 Task: Look for space in Nicholasville, United States from 10th July, 2023 to 15th July, 2023 for 7 adults in price range Rs.10000 to Rs.15000. Place can be entire place or shared room with 4 bedrooms having 7 beds and 4 bathrooms. Property type can be house, flat, guest house. Amenities needed are: wifi, TV, free parkinig on premises, gym, breakfast. Booking option can be shelf check-in. Required host language is English.
Action: Mouse moved to (569, 142)
Screenshot: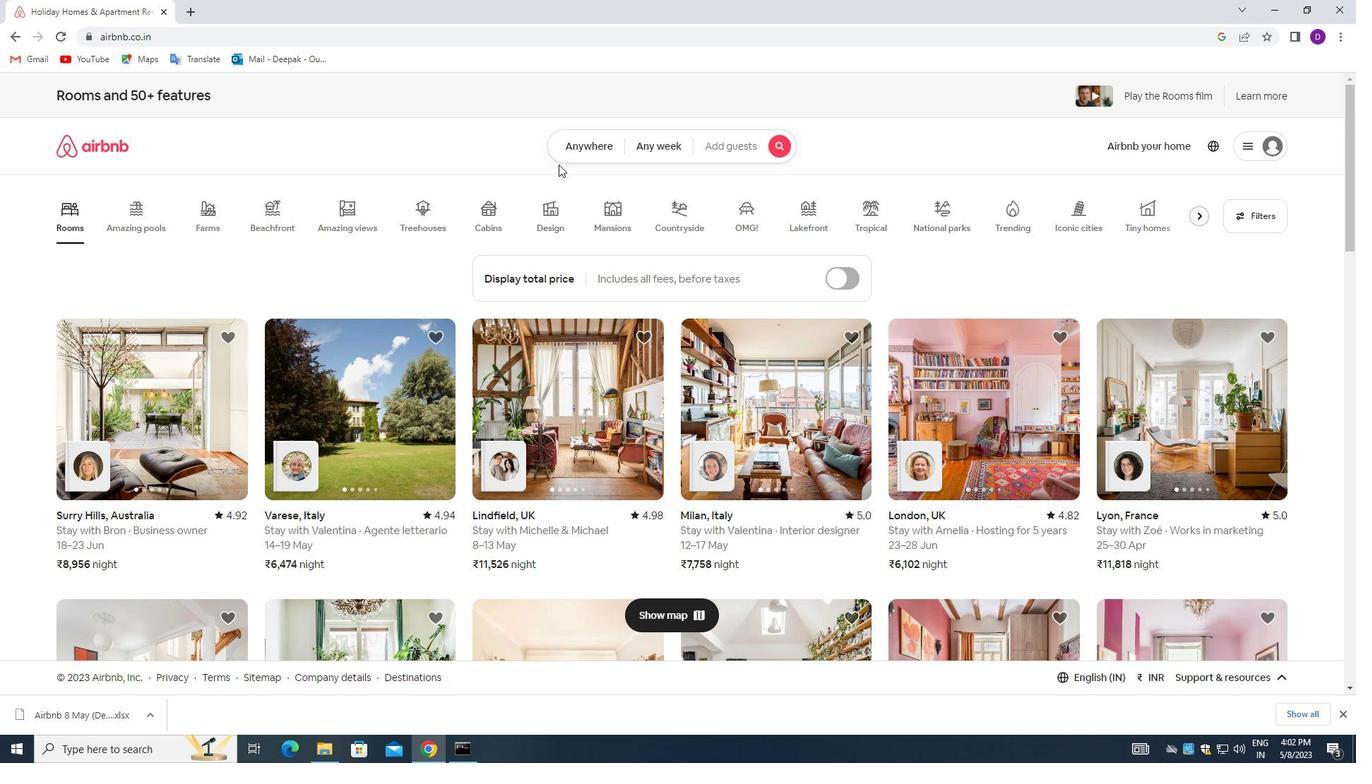 
Action: Mouse pressed left at (569, 142)
Screenshot: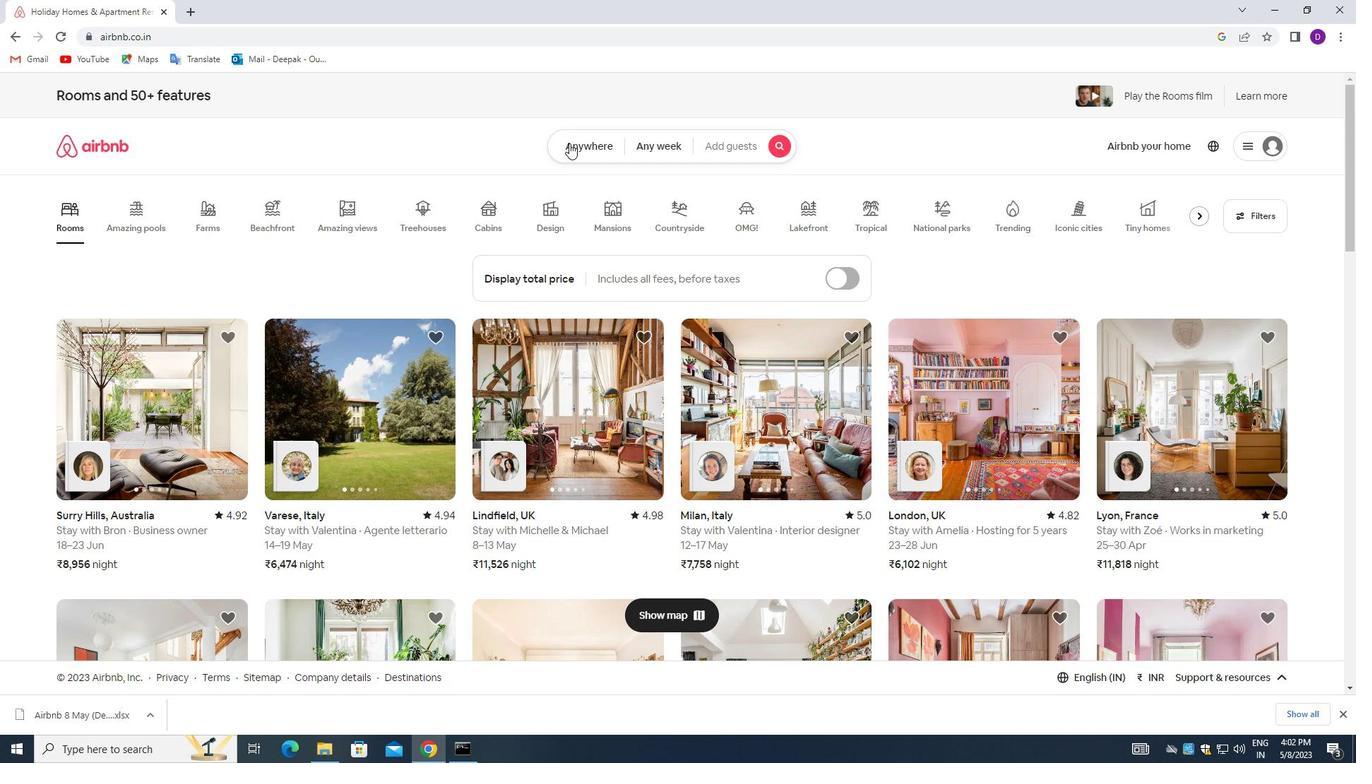 
Action: Mouse moved to (514, 200)
Screenshot: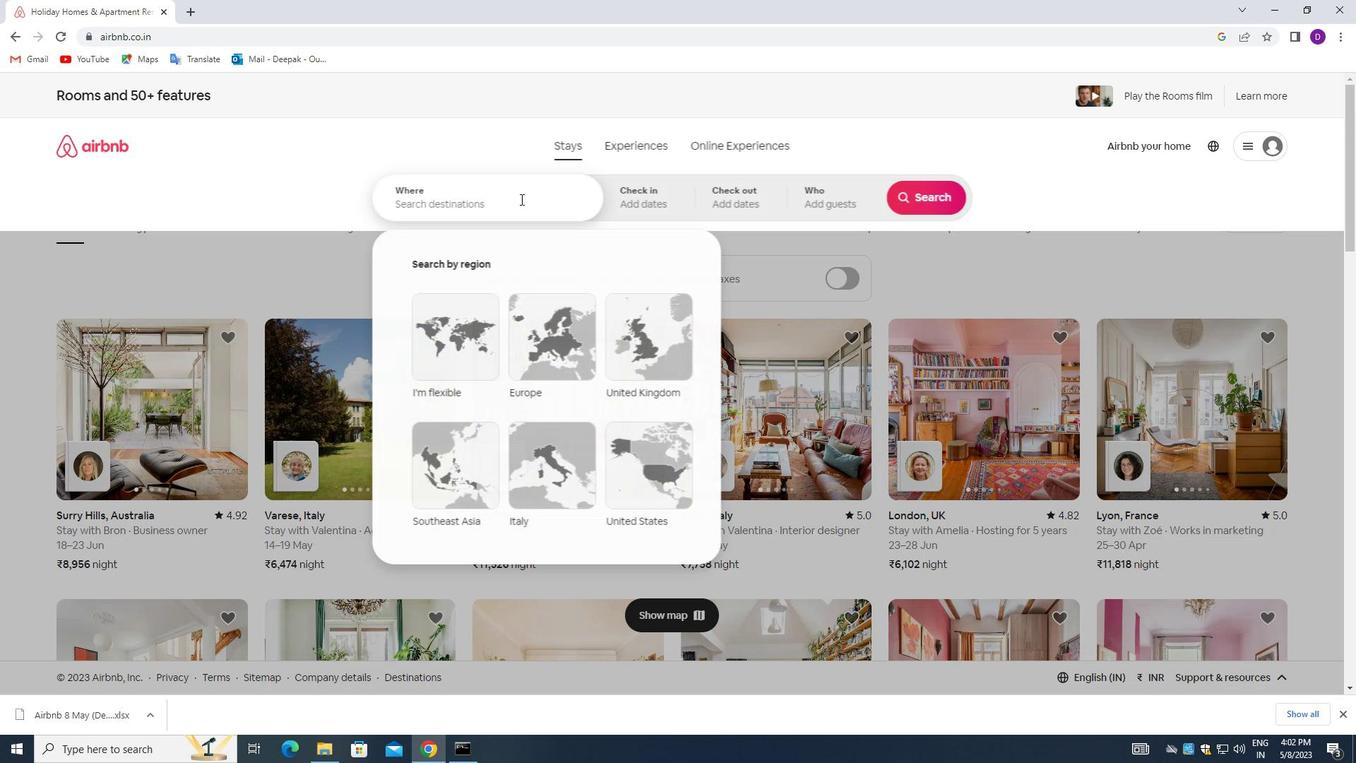 
Action: Mouse pressed left at (514, 200)
Screenshot: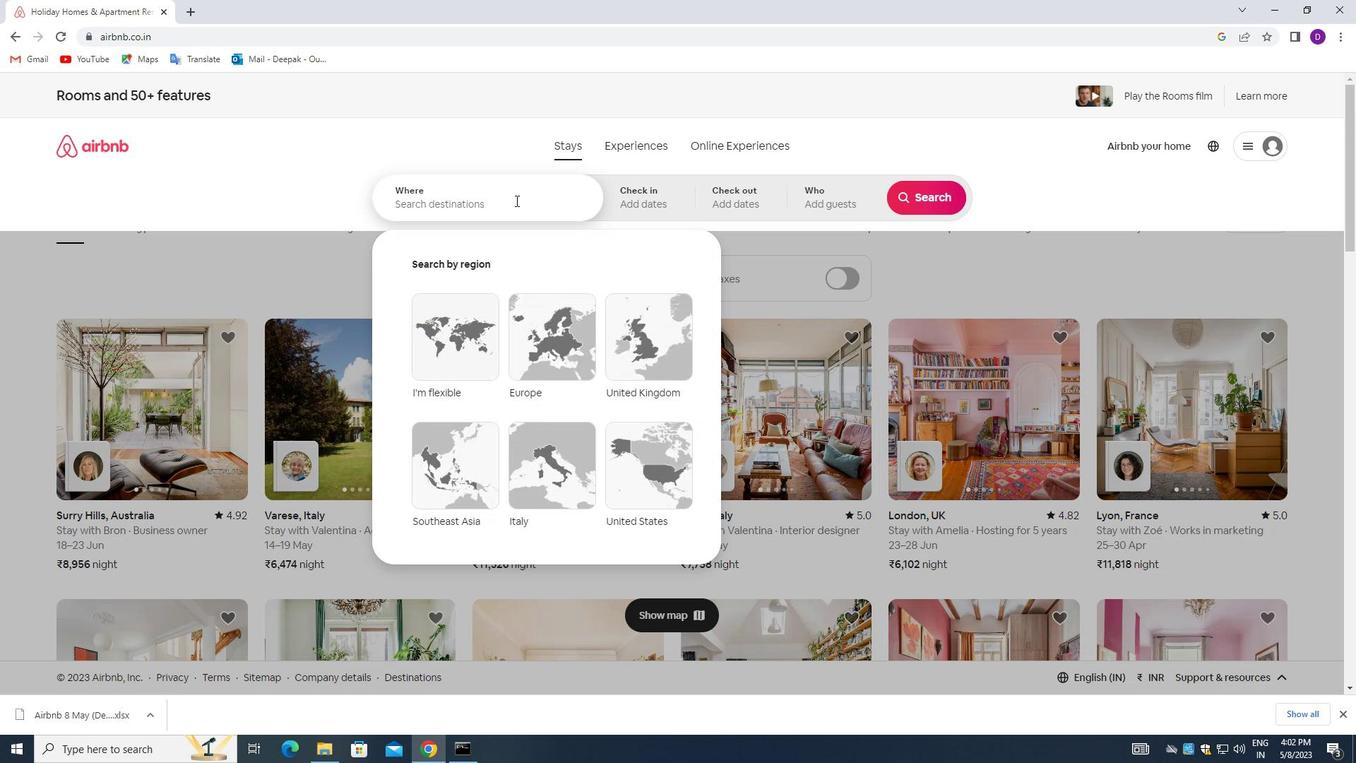 
Action: Mouse moved to (308, 86)
Screenshot: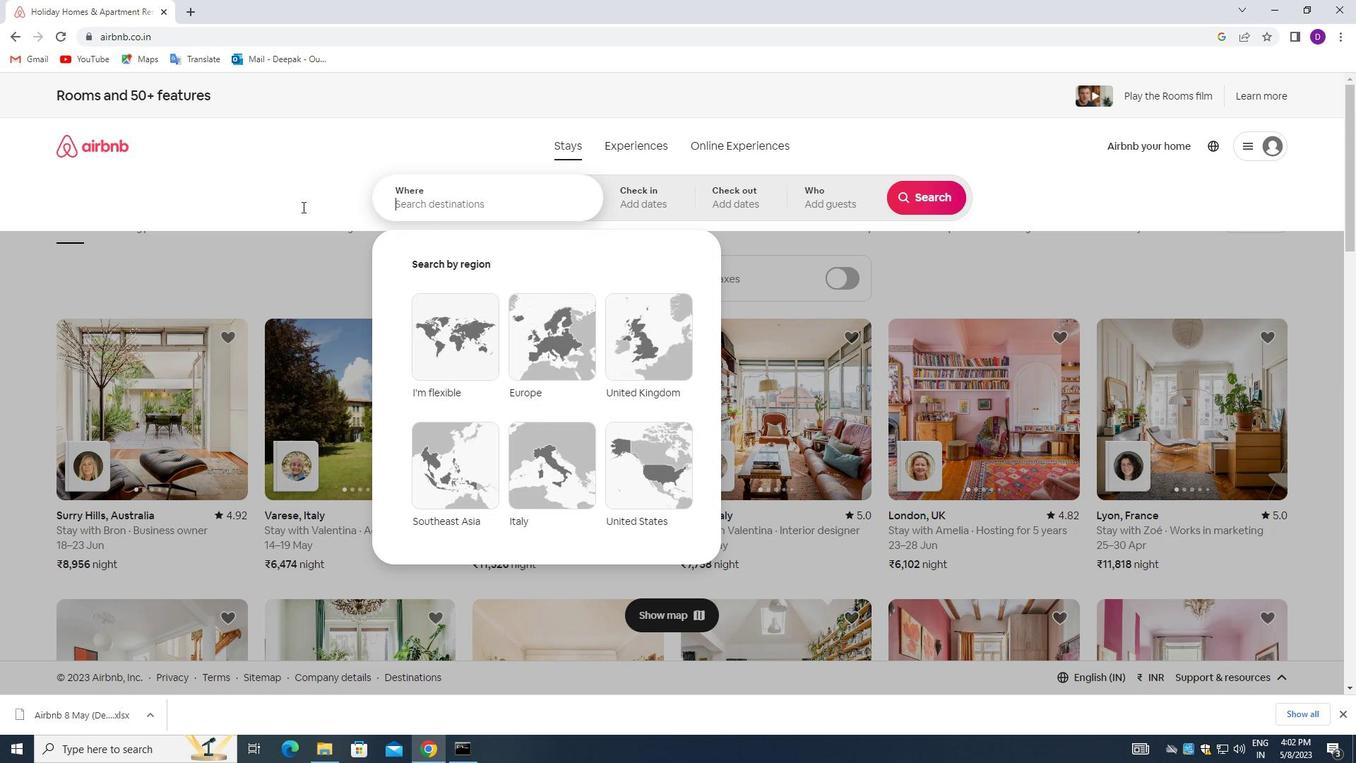 
Action: Key pressed <Key.shift>NICHOLASVILLE,<Key.space><Key.shift>UNITED<Key.space><Key.shift_r>STATES<Key.enter>
Screenshot: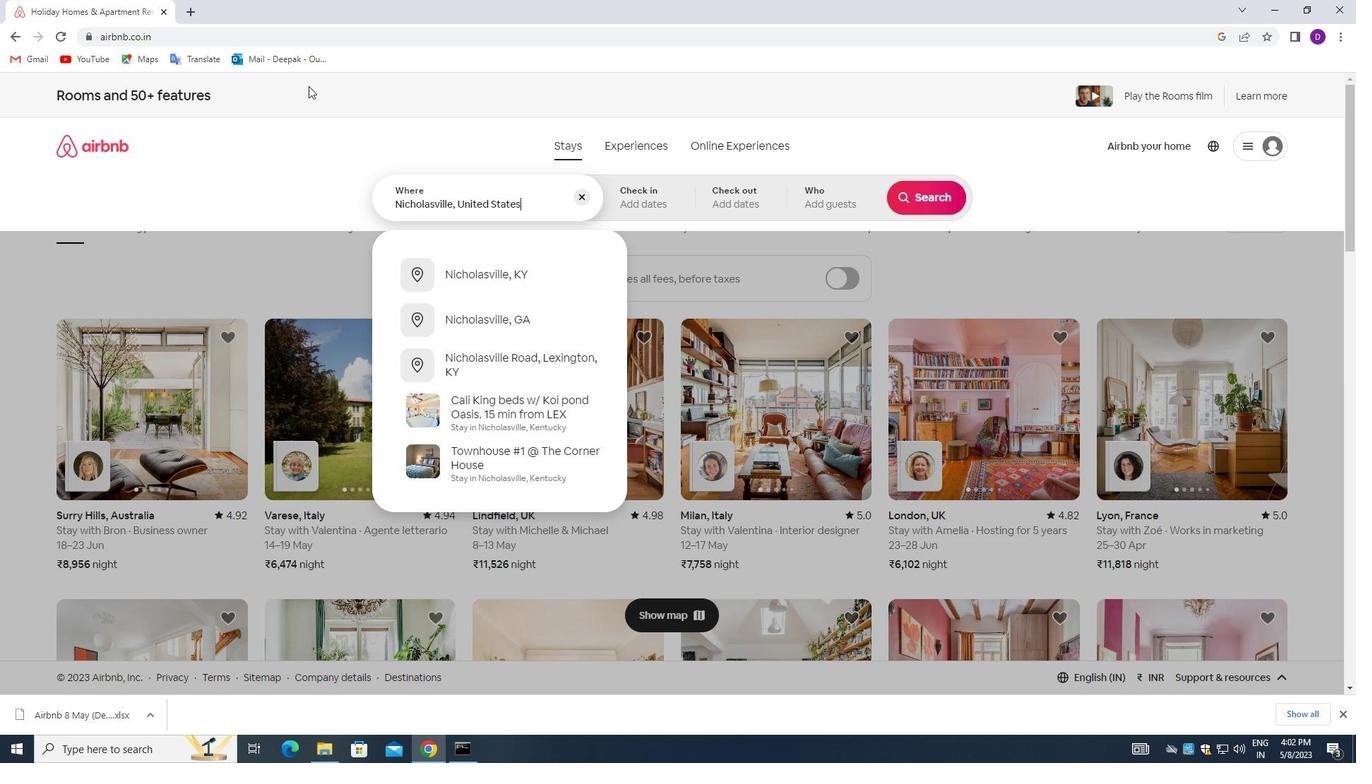 
Action: Mouse moved to (922, 308)
Screenshot: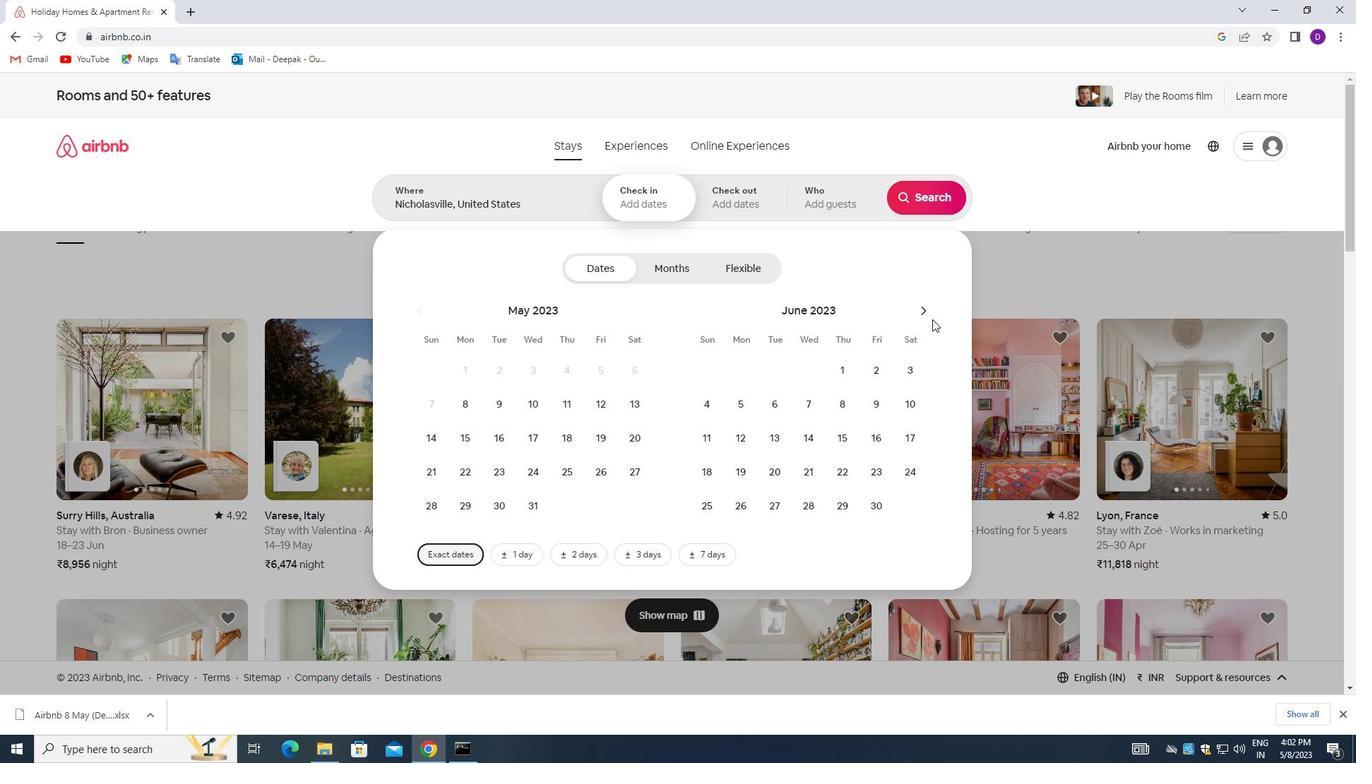 
Action: Mouse pressed left at (922, 308)
Screenshot: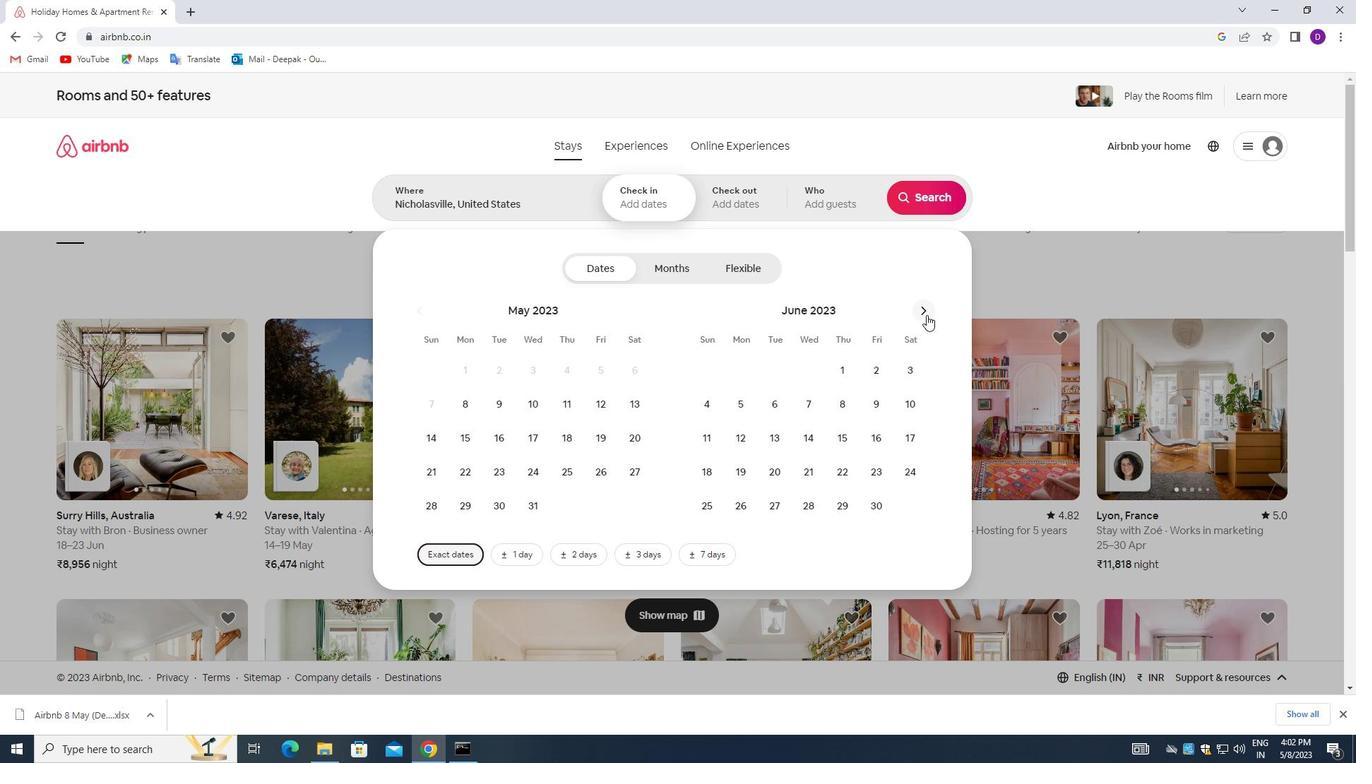 
Action: Mouse moved to (753, 433)
Screenshot: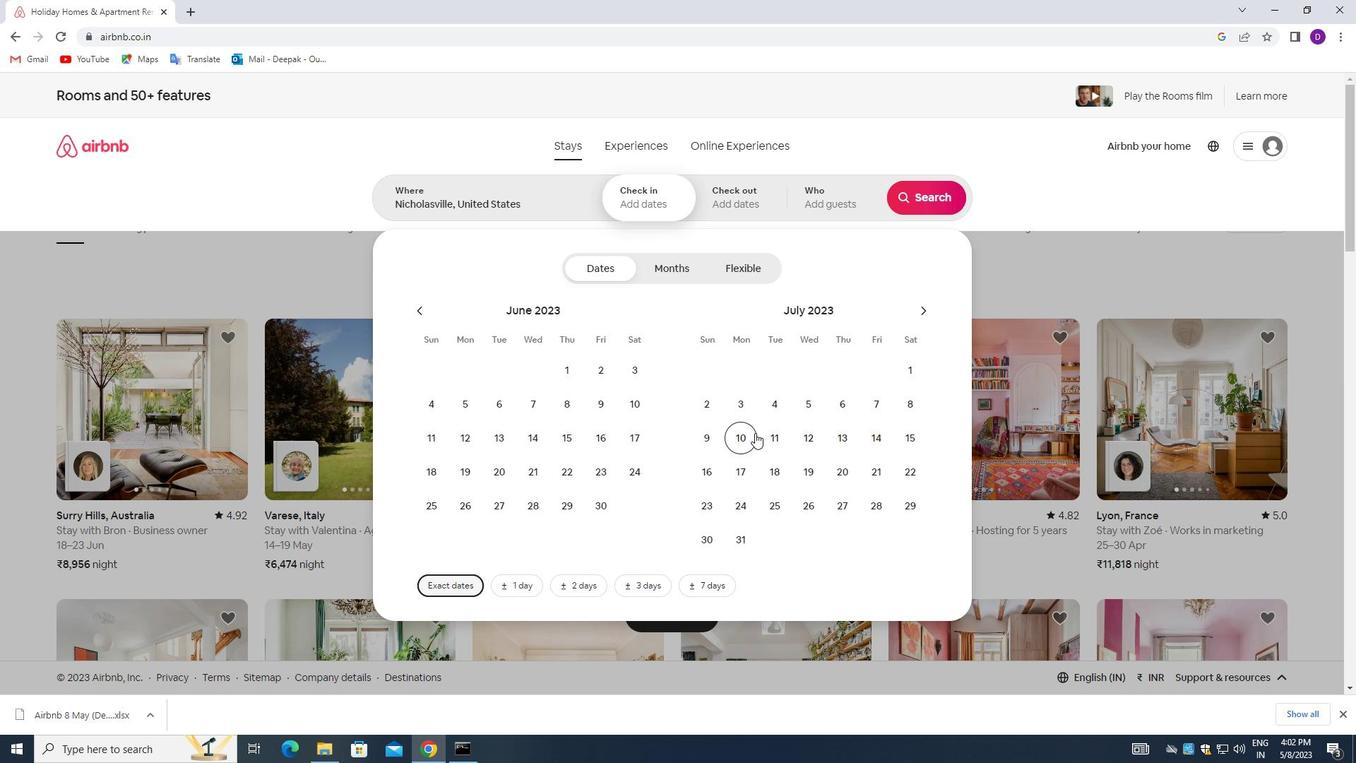 
Action: Mouse pressed left at (753, 433)
Screenshot: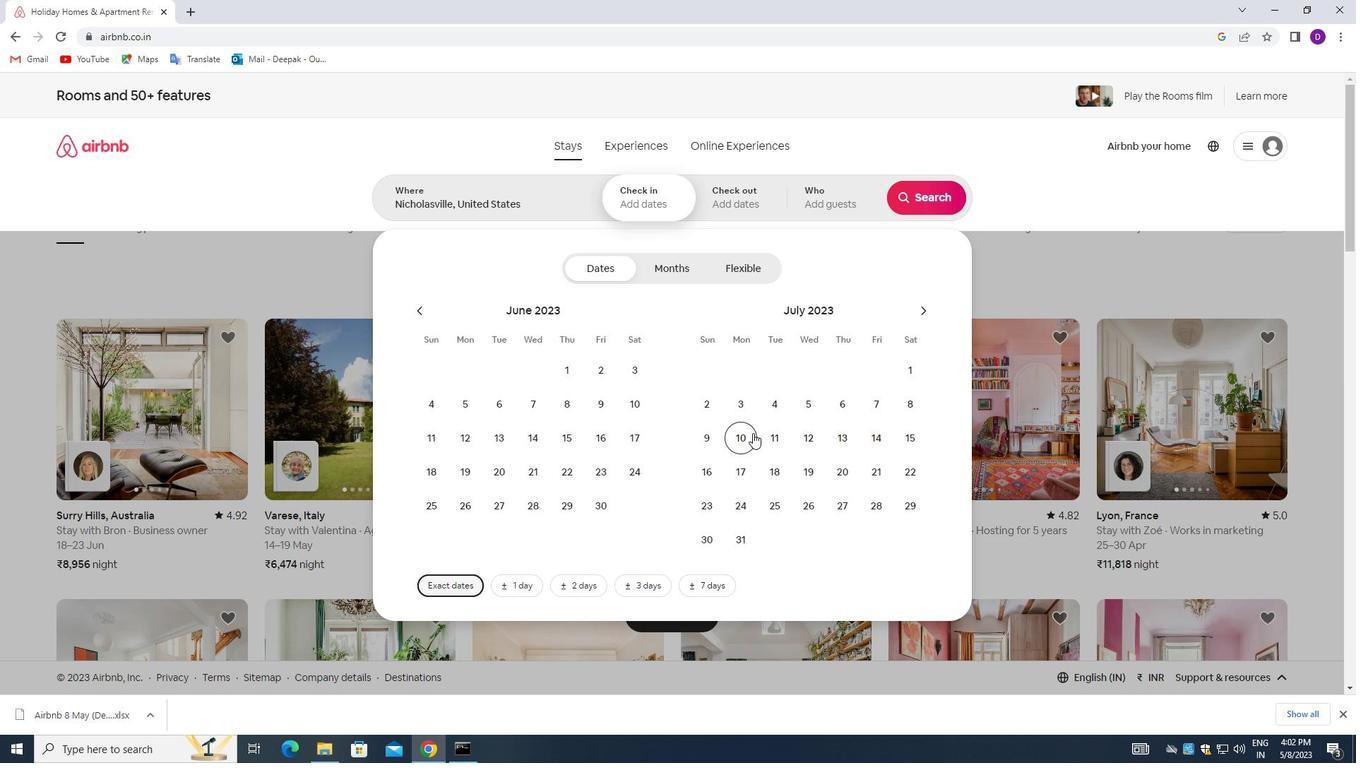
Action: Mouse moved to (908, 438)
Screenshot: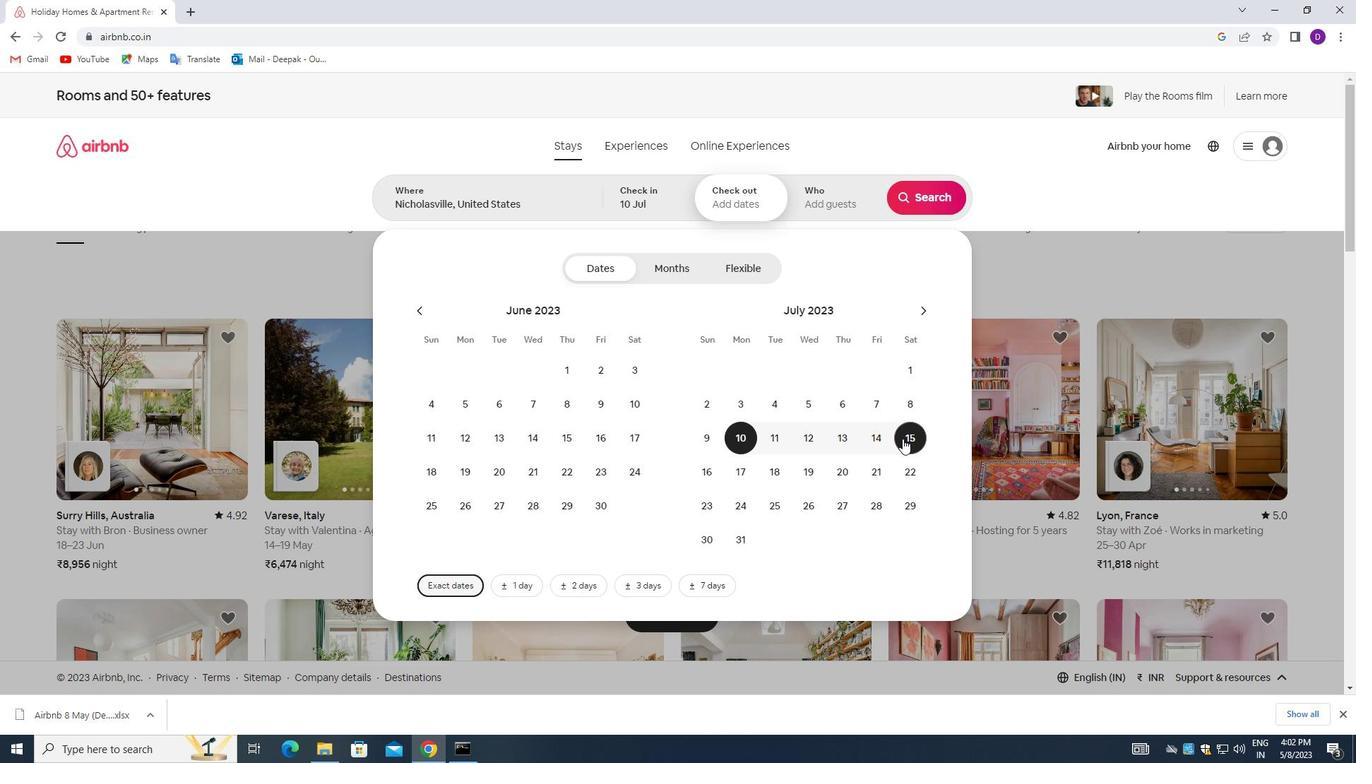 
Action: Mouse pressed left at (908, 438)
Screenshot: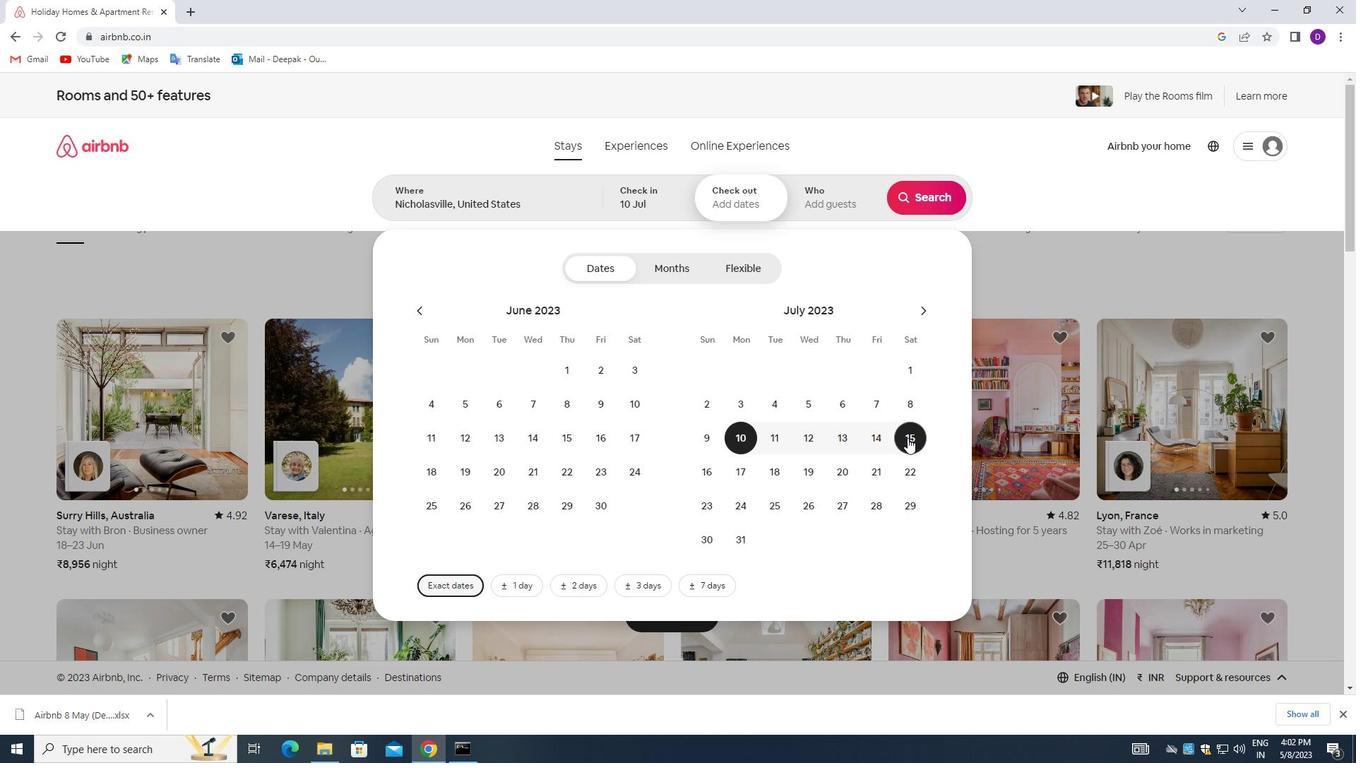 
Action: Mouse moved to (811, 203)
Screenshot: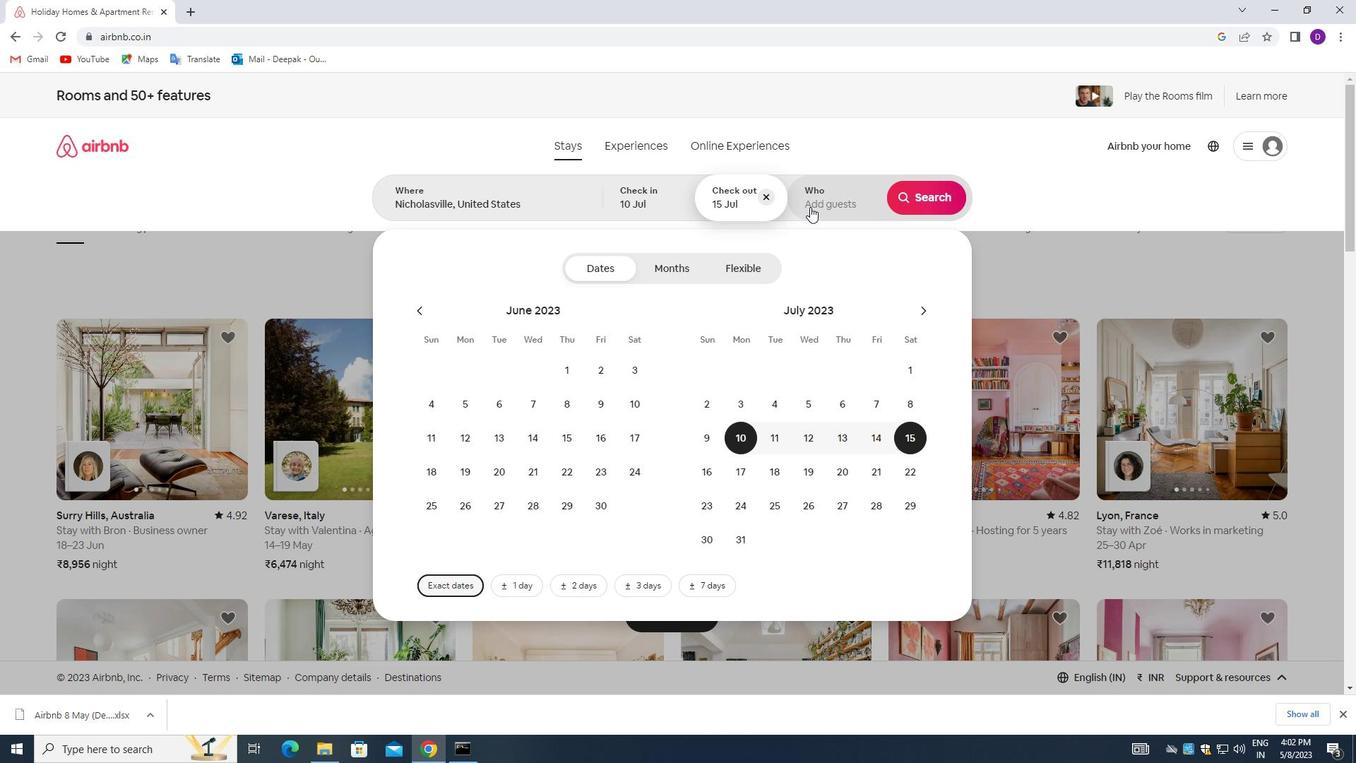 
Action: Mouse pressed left at (811, 203)
Screenshot: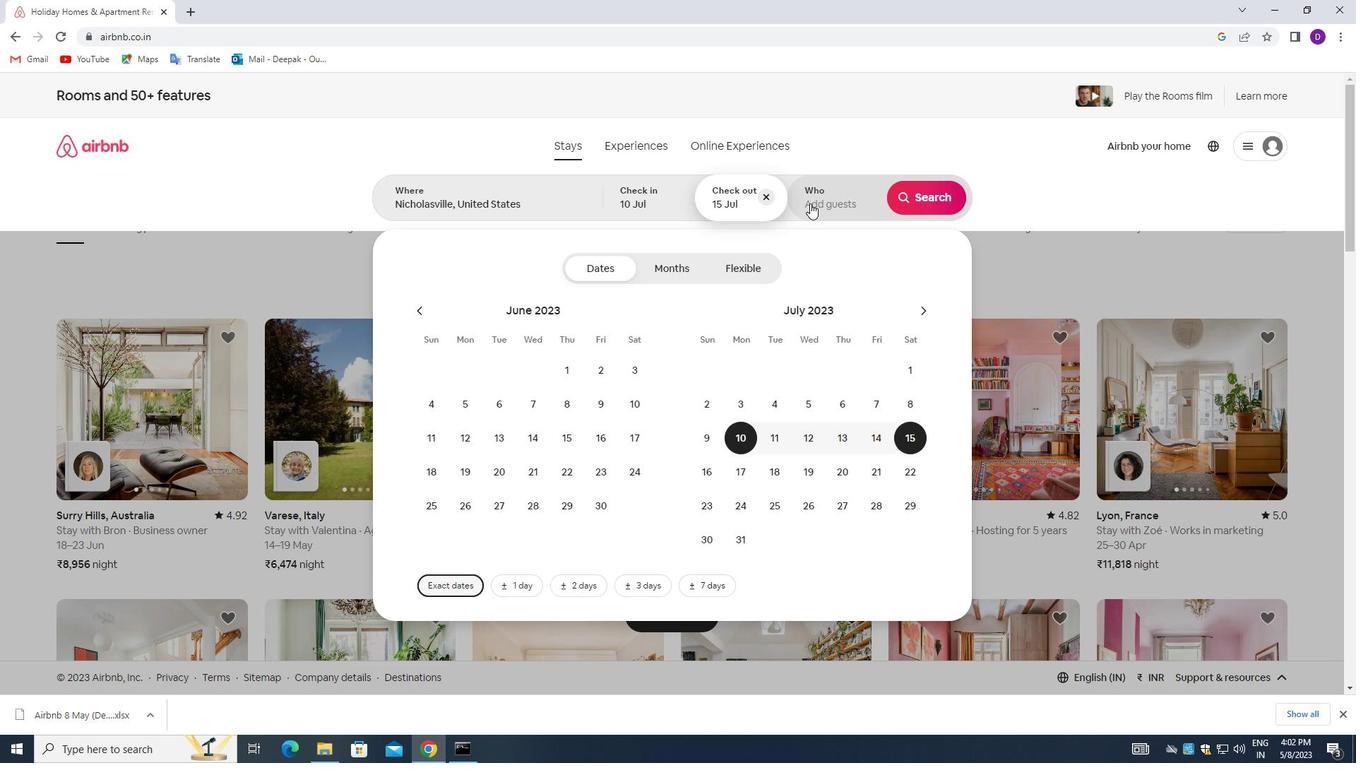 
Action: Mouse moved to (927, 273)
Screenshot: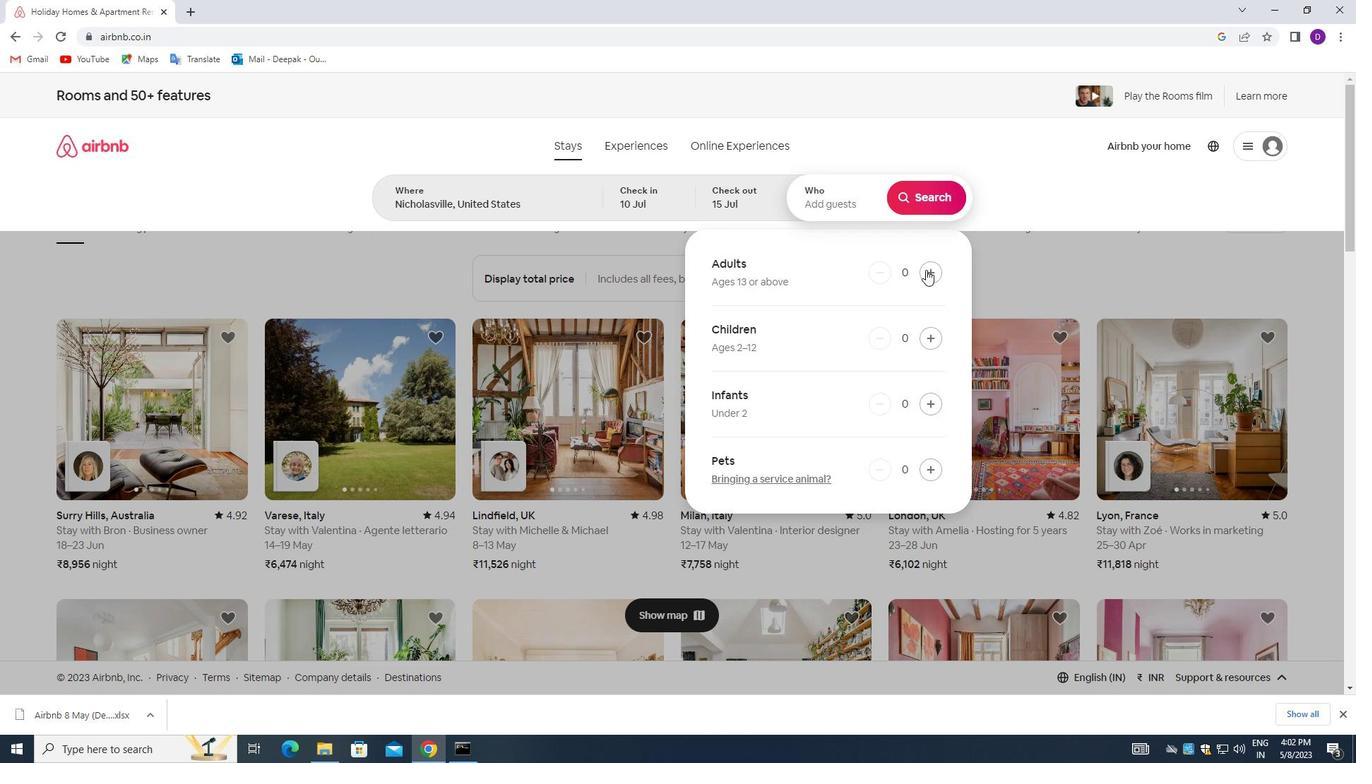 
Action: Mouse pressed left at (927, 273)
Screenshot: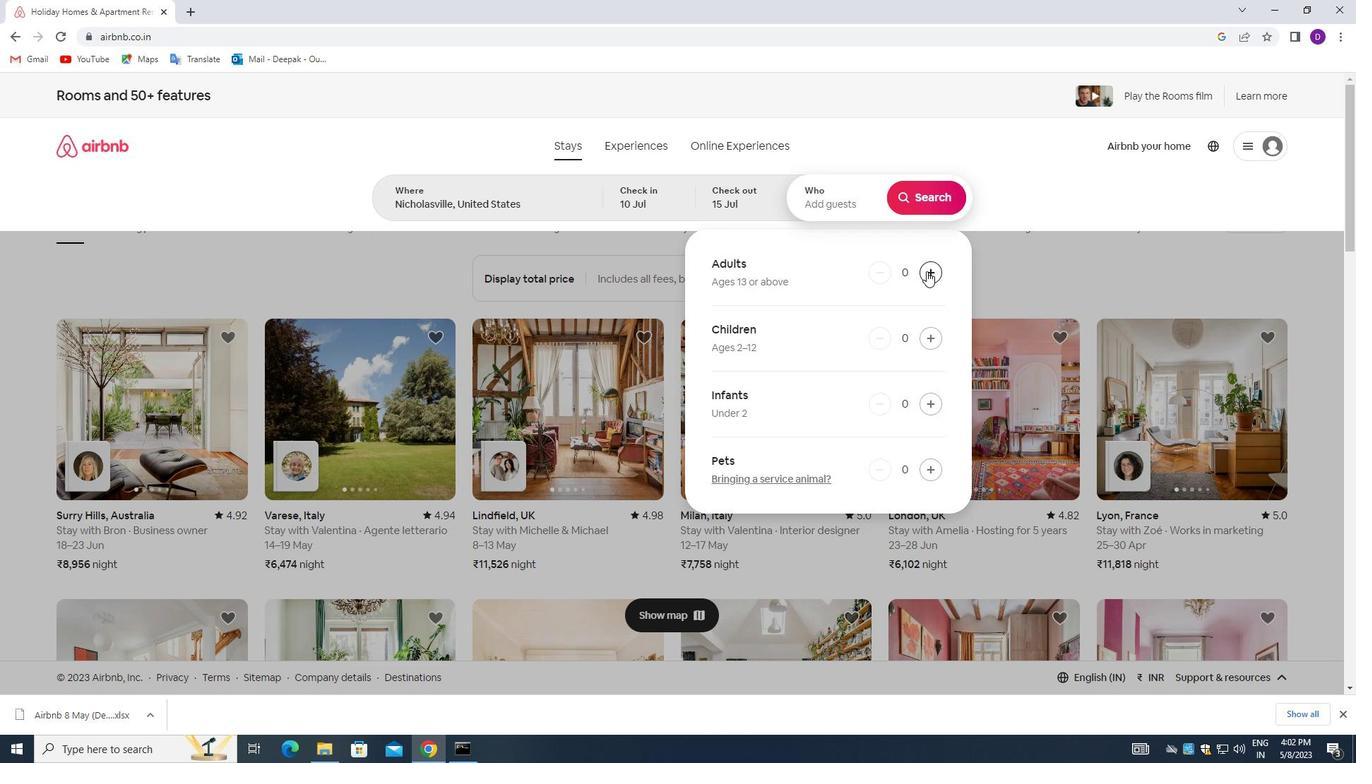 
Action: Mouse pressed left at (927, 273)
Screenshot: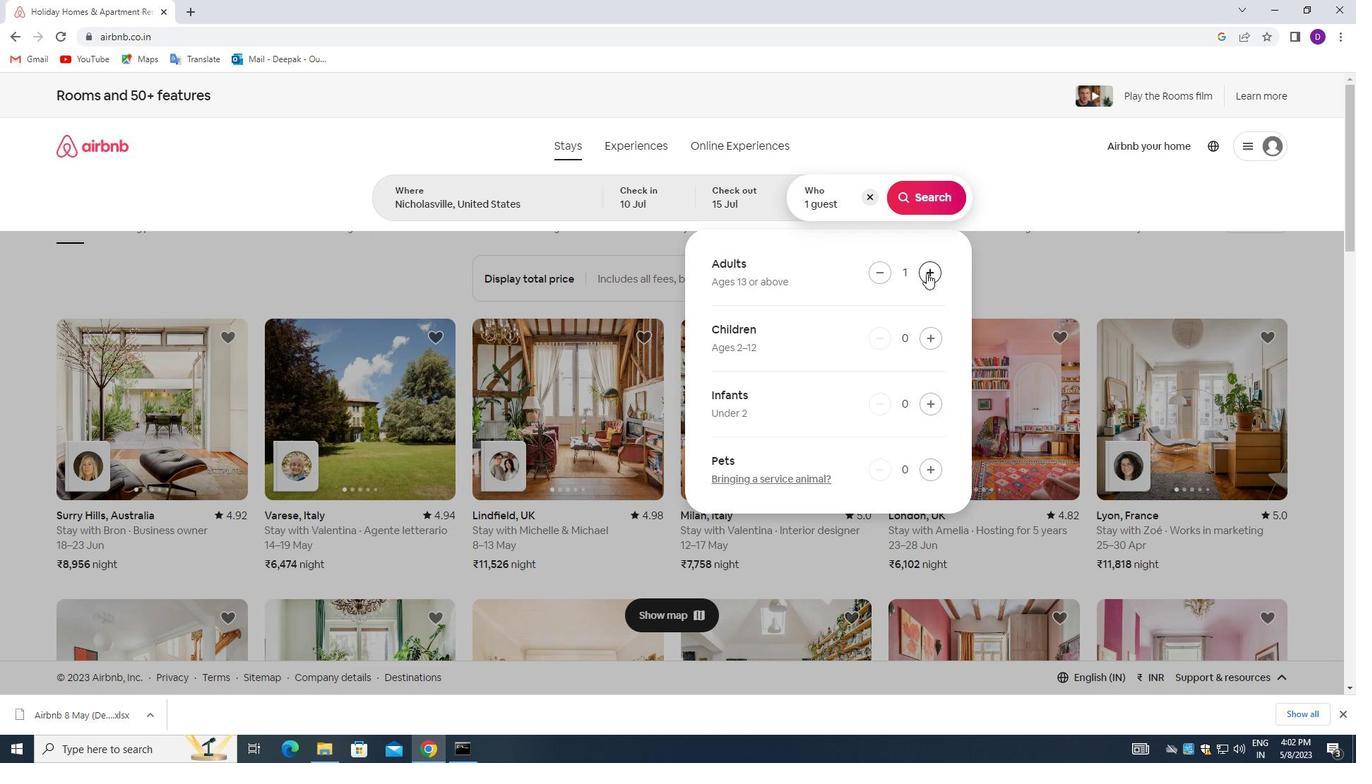 
Action: Mouse pressed left at (927, 273)
Screenshot: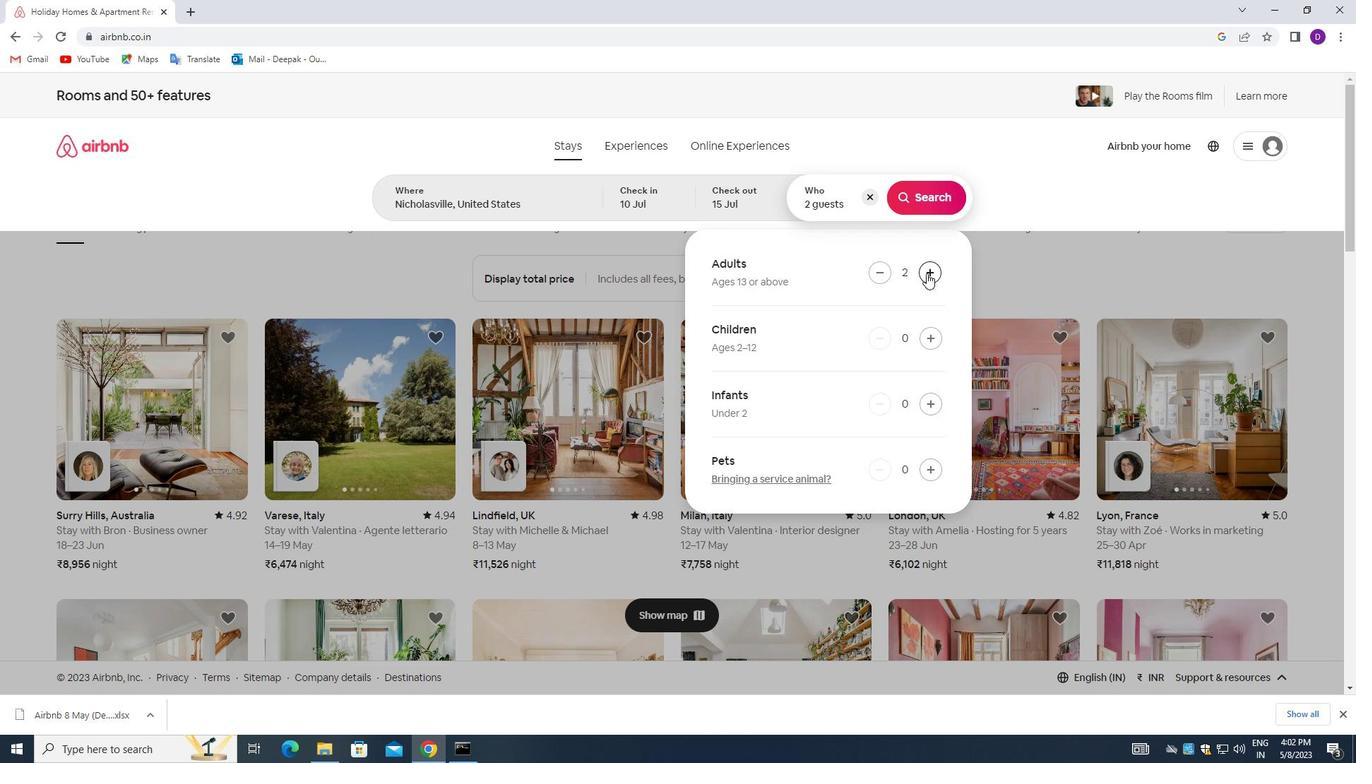
Action: Mouse pressed left at (927, 273)
Screenshot: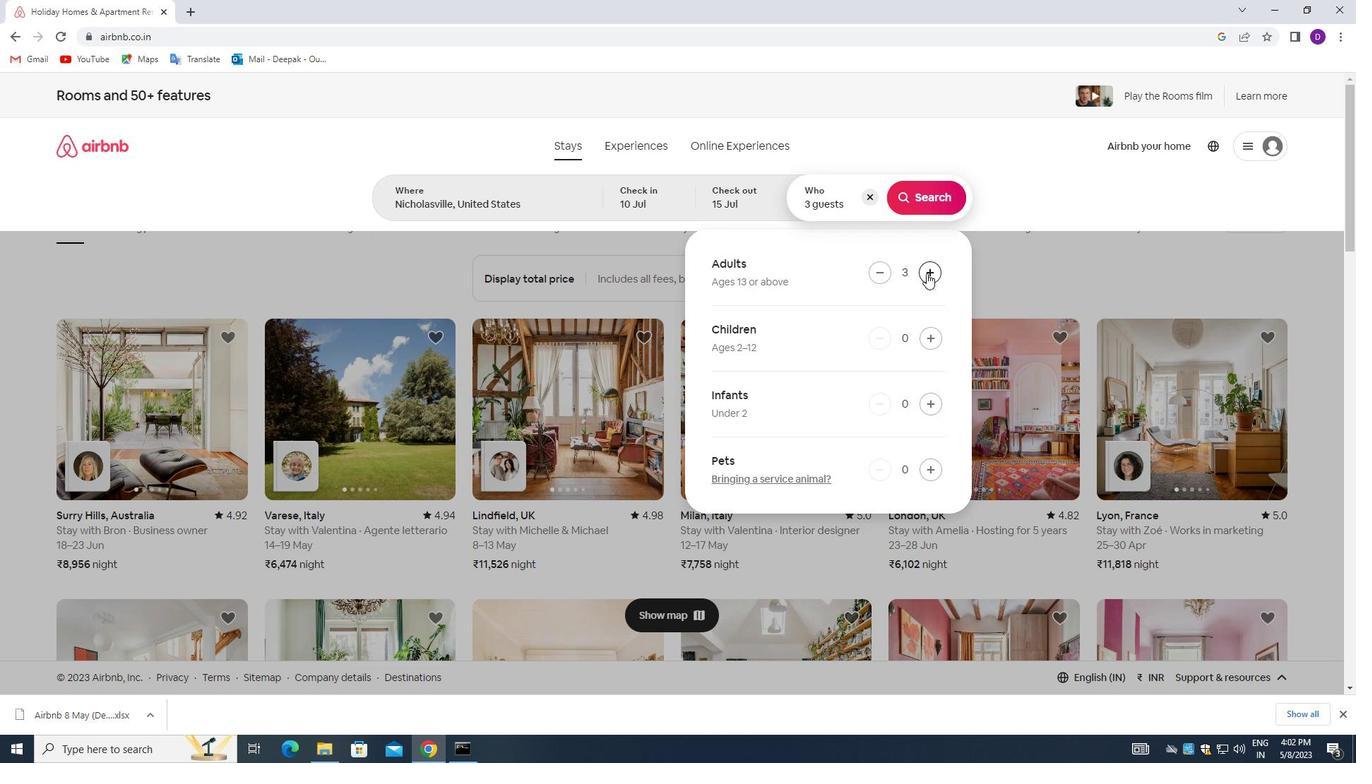 
Action: Mouse pressed left at (927, 273)
Screenshot: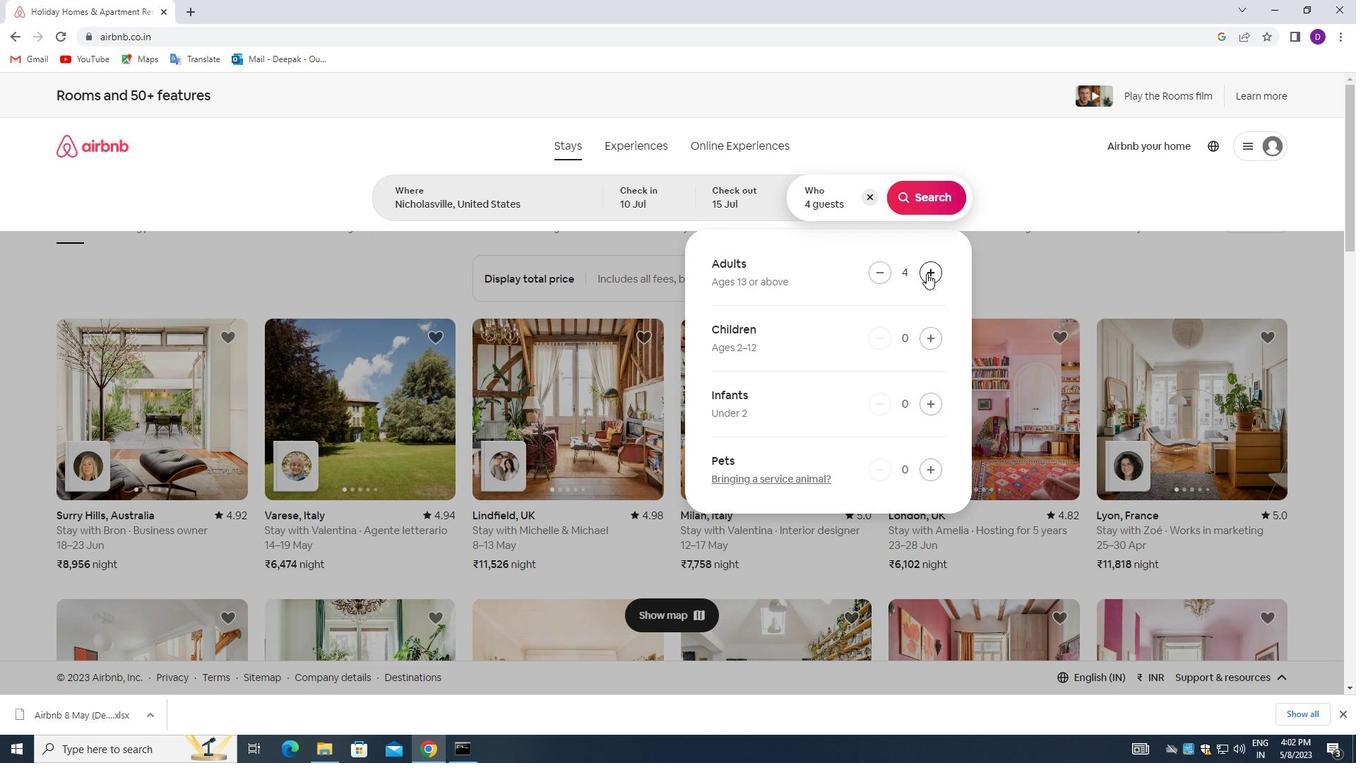 
Action: Mouse pressed left at (927, 273)
Screenshot: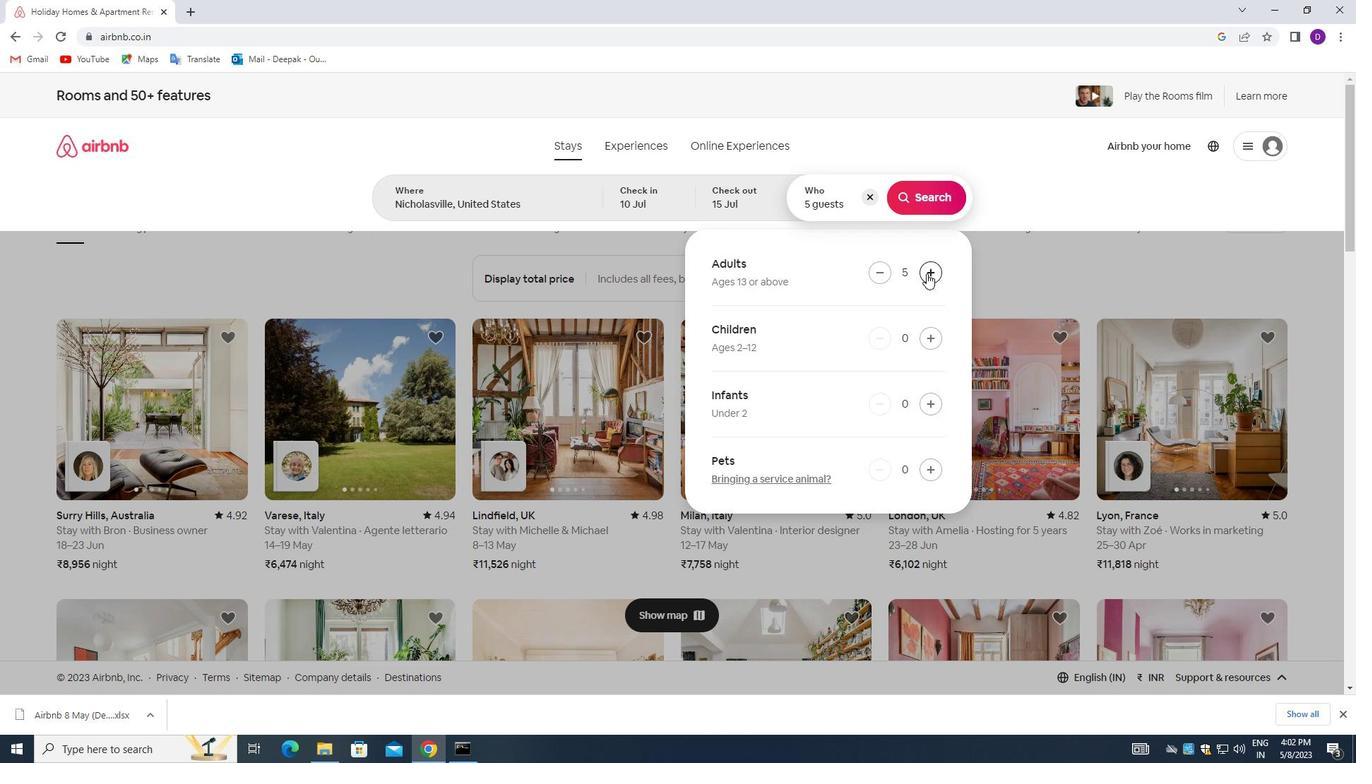 
Action: Mouse pressed left at (927, 273)
Screenshot: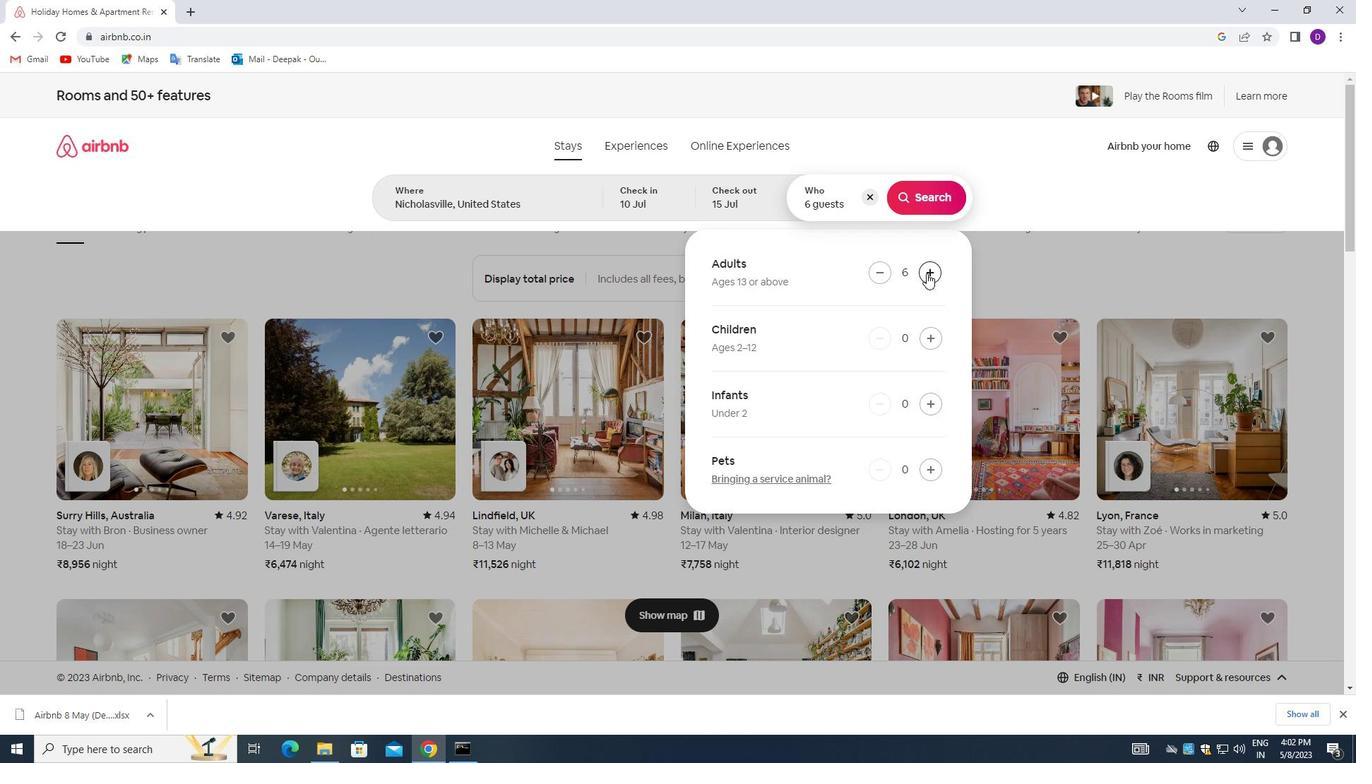 
Action: Mouse moved to (926, 199)
Screenshot: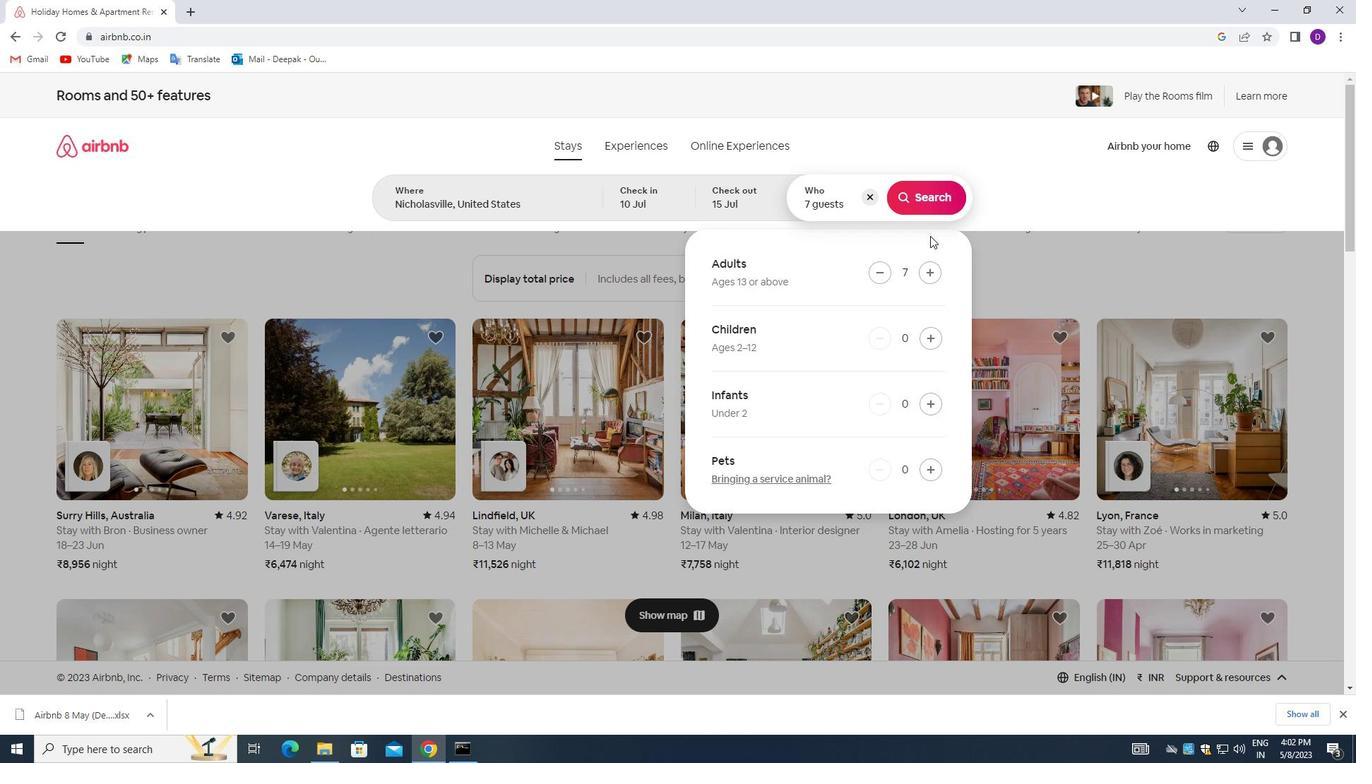 
Action: Mouse pressed left at (926, 199)
Screenshot: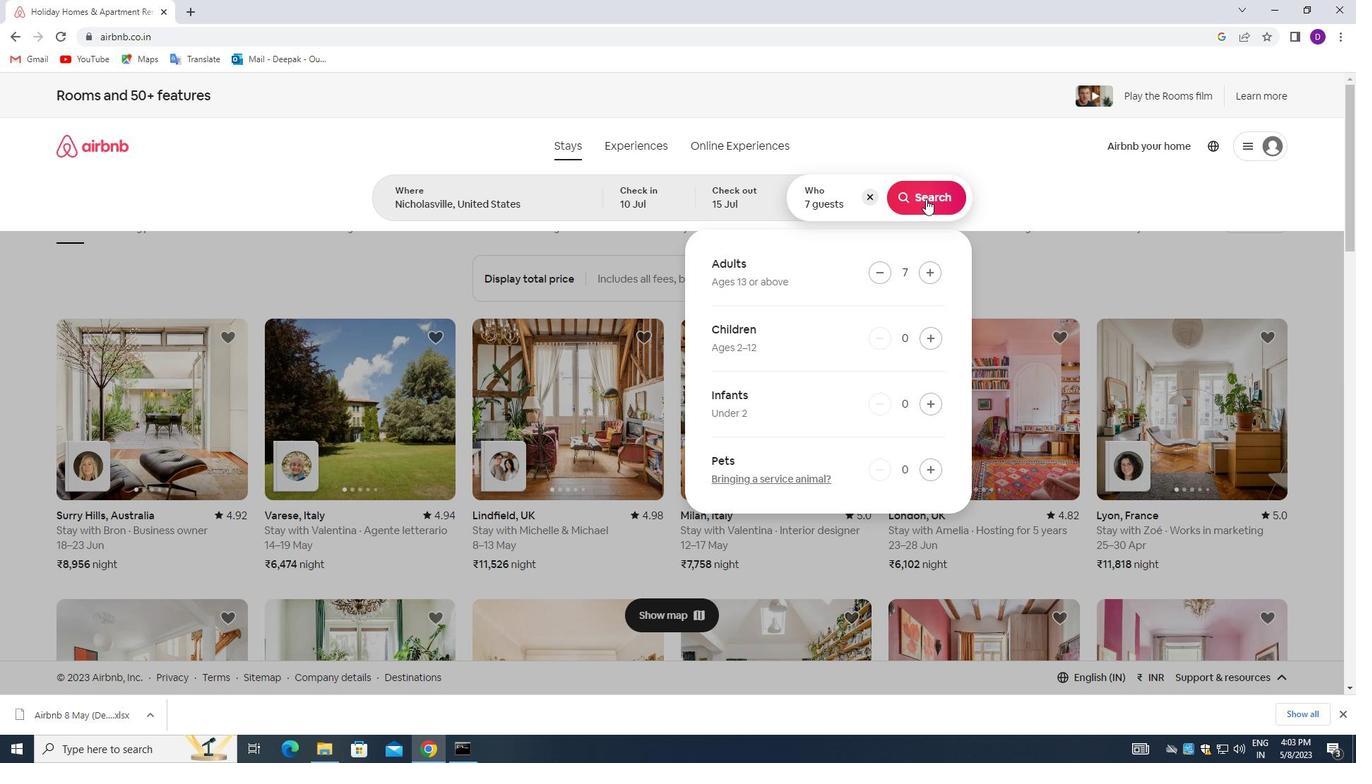 
Action: Mouse moved to (1282, 154)
Screenshot: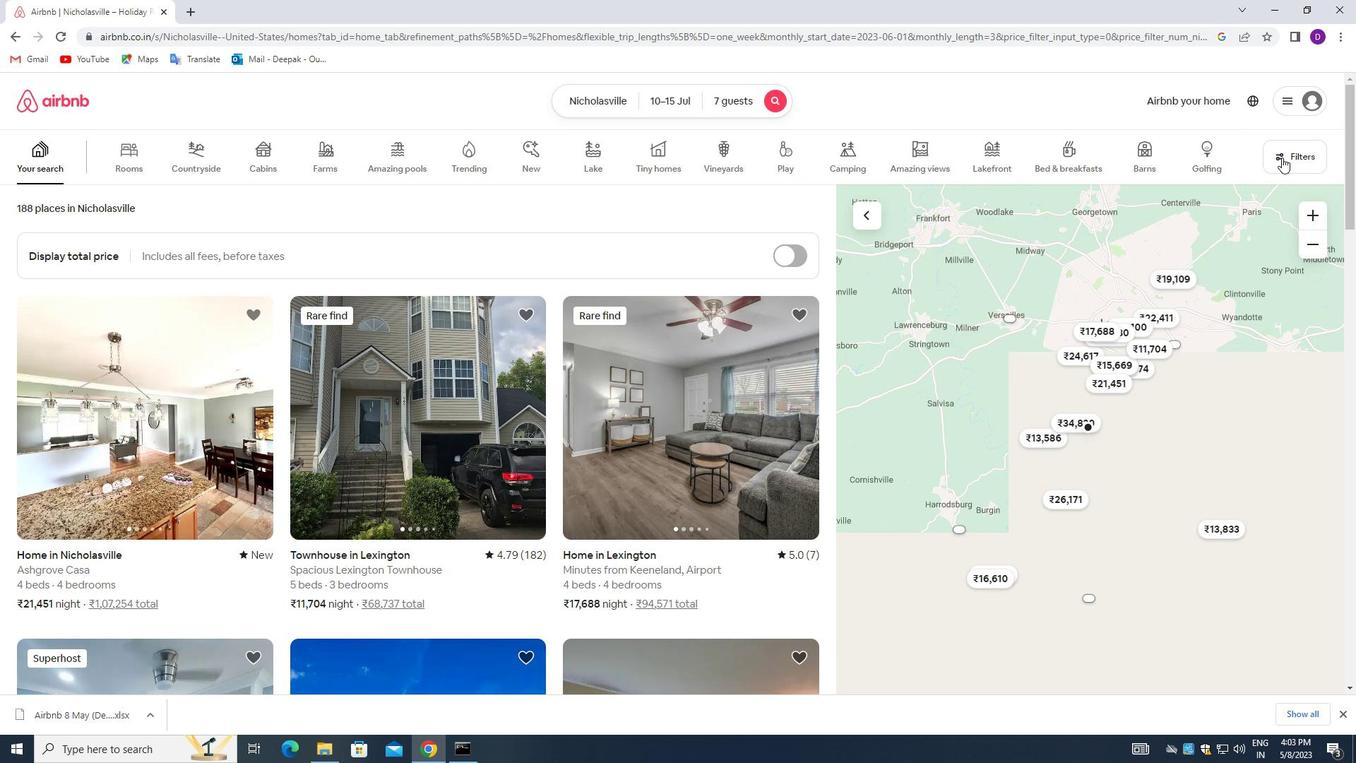 
Action: Mouse pressed left at (1282, 154)
Screenshot: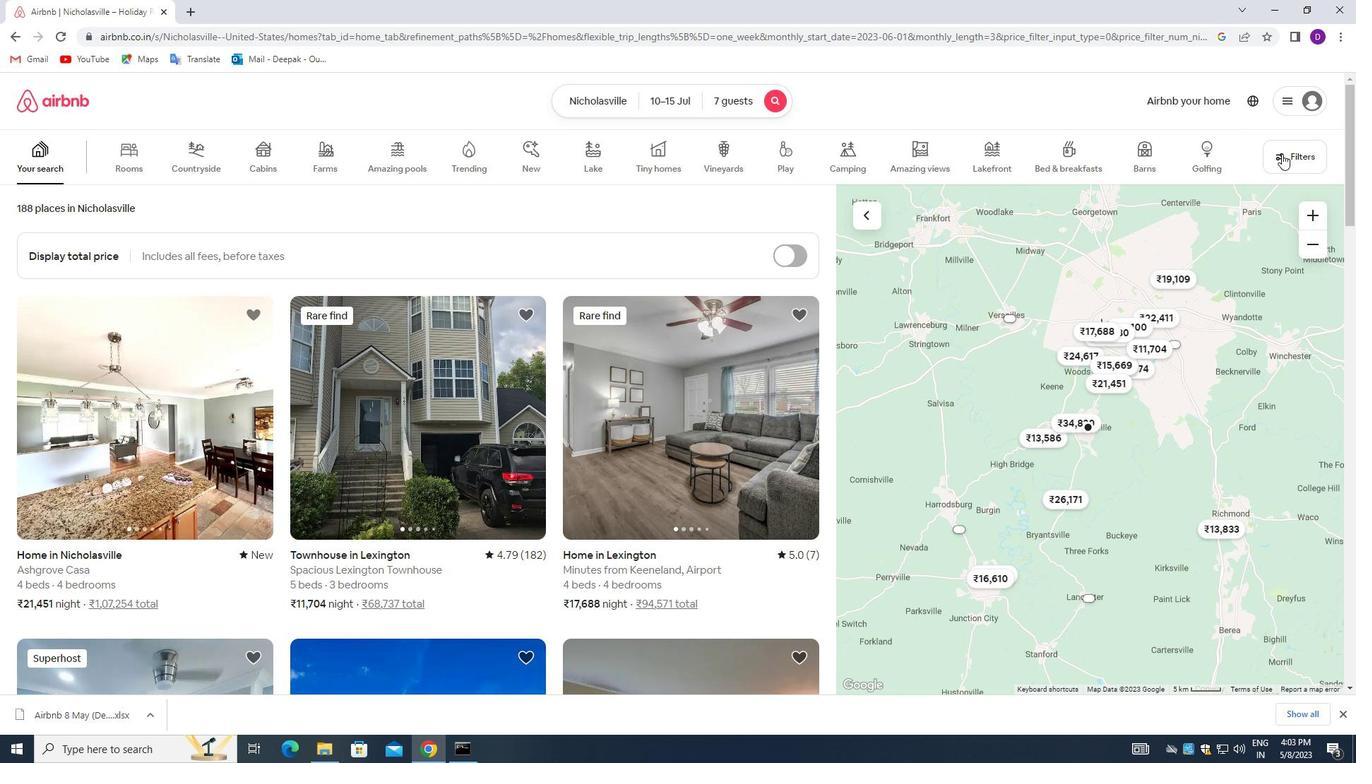 
Action: Mouse moved to (494, 500)
Screenshot: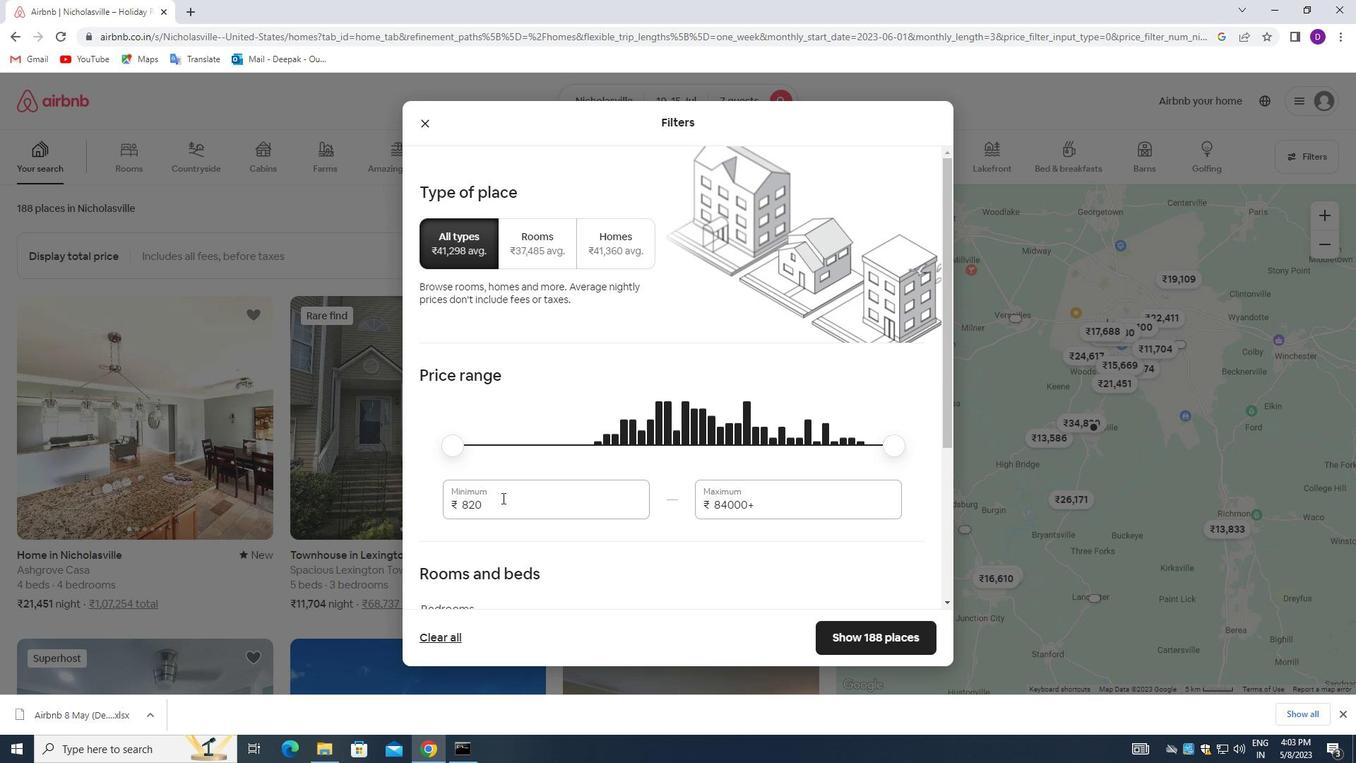 
Action: Mouse pressed left at (494, 500)
Screenshot: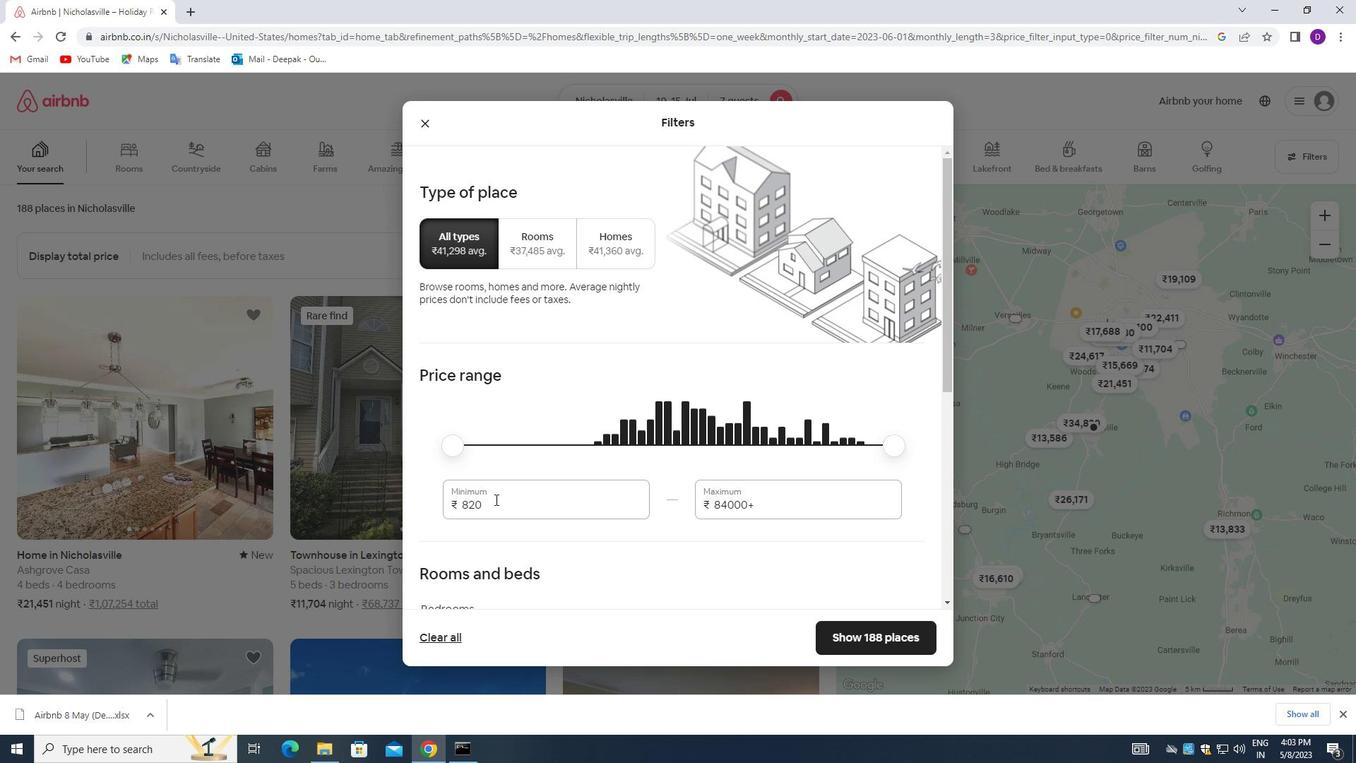 
Action: Mouse pressed left at (494, 500)
Screenshot: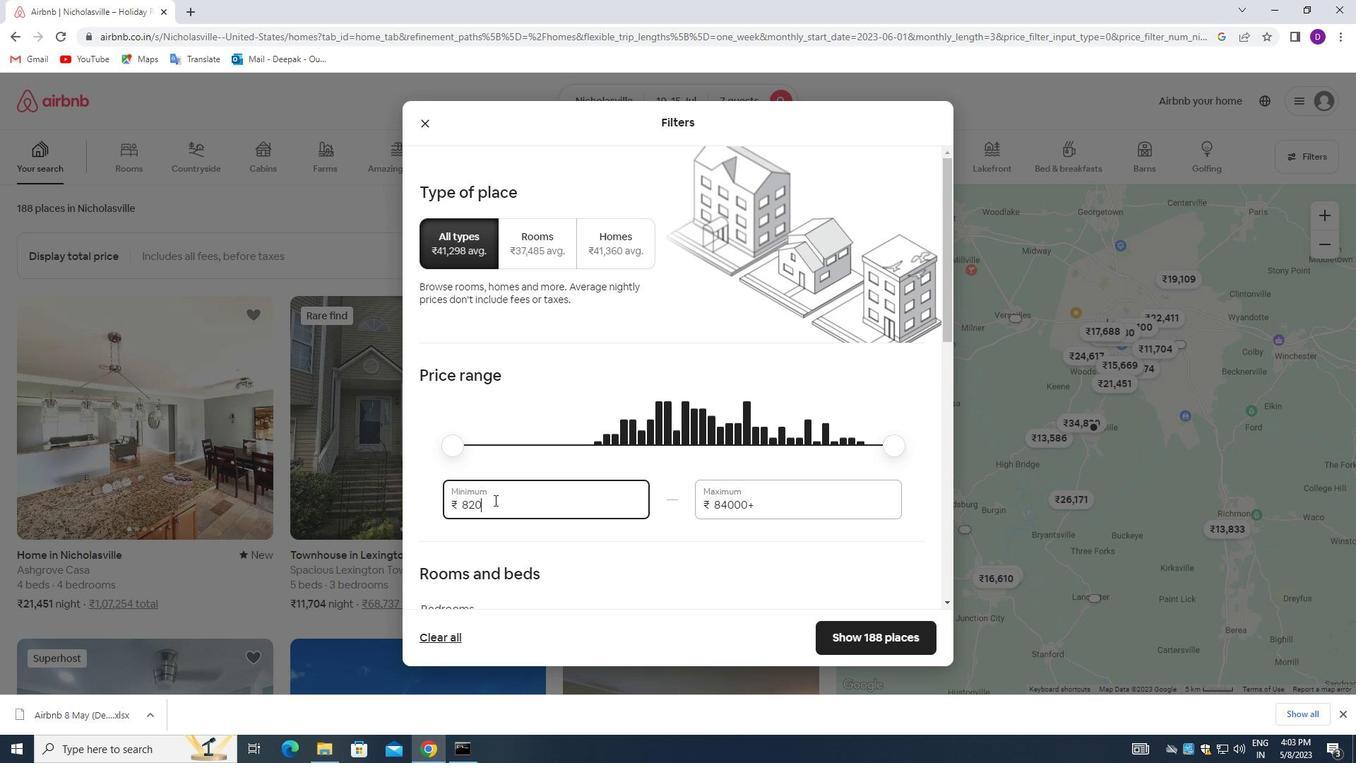 
Action: Mouse moved to (483, 446)
Screenshot: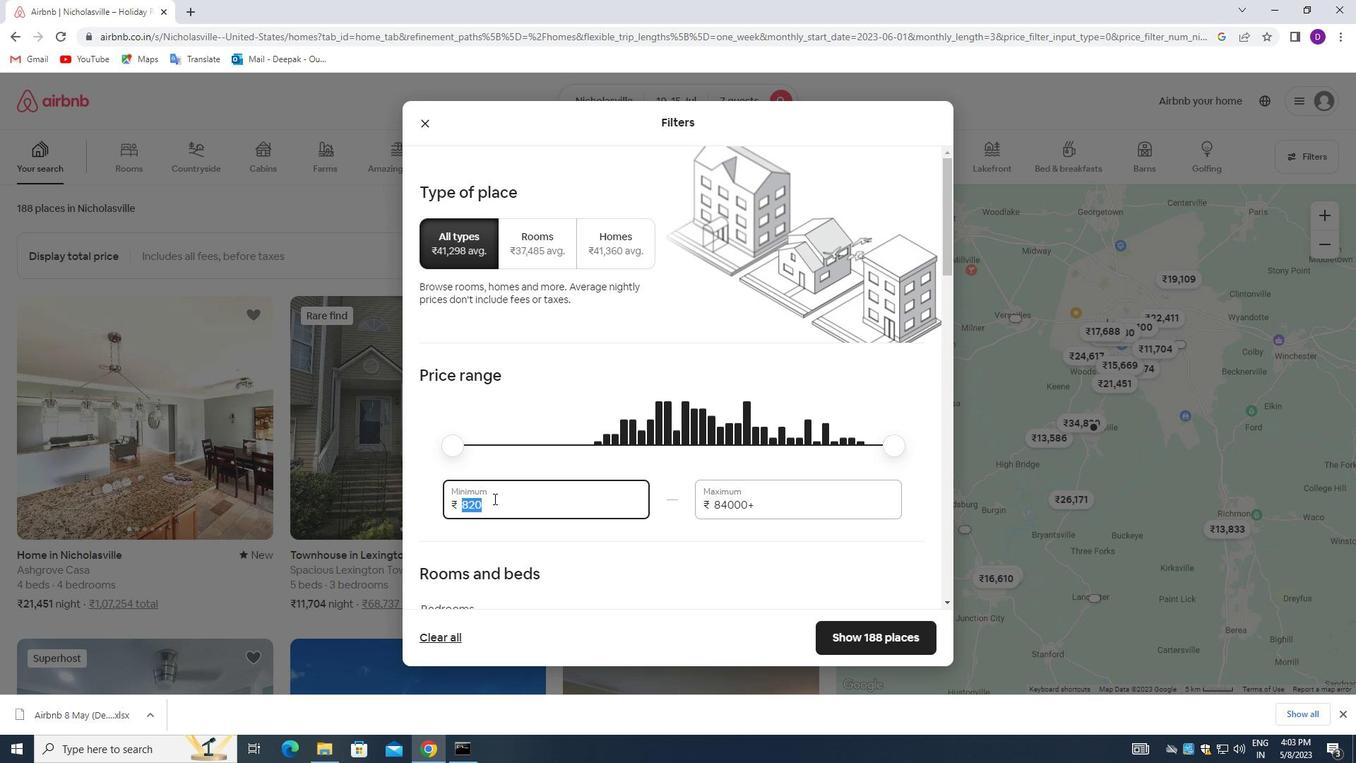 
Action: Key pressed 10000<Key.tab>15000
Screenshot: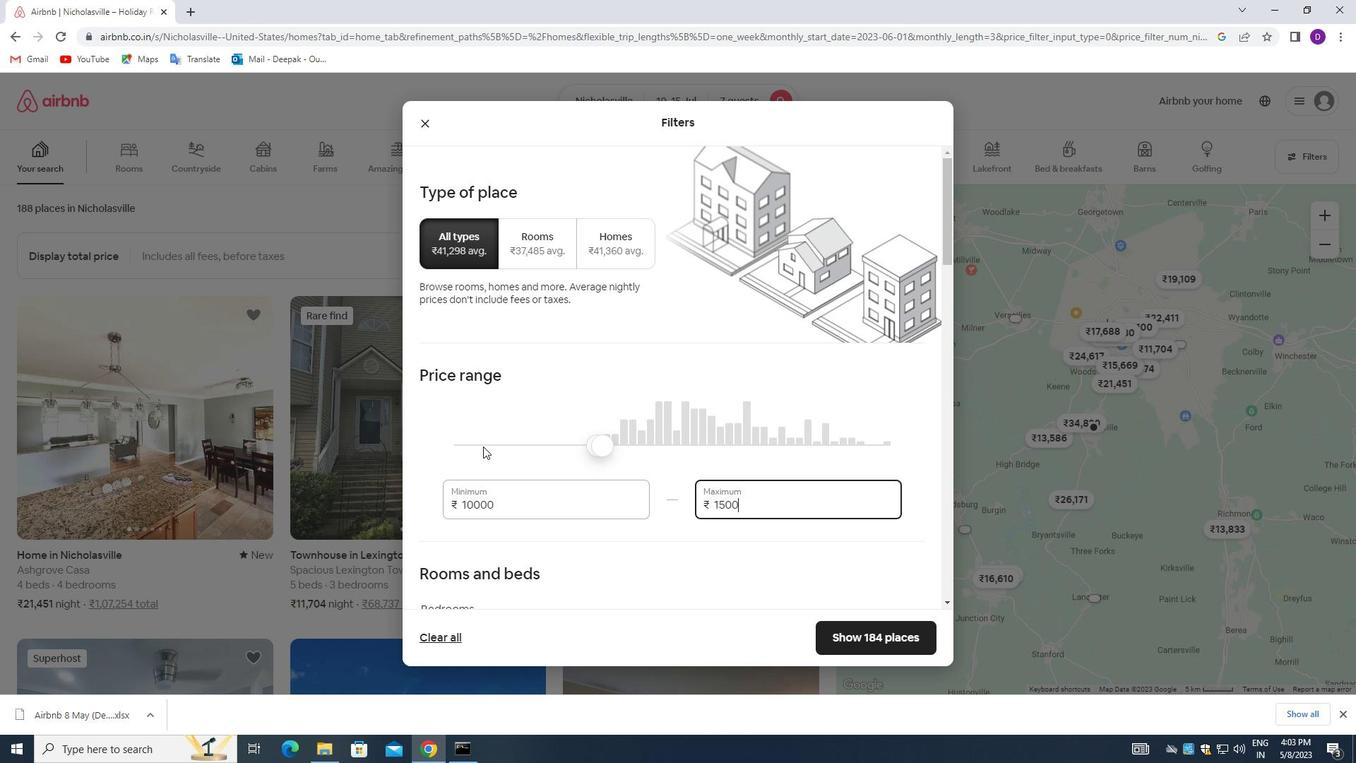 
Action: Mouse moved to (642, 481)
Screenshot: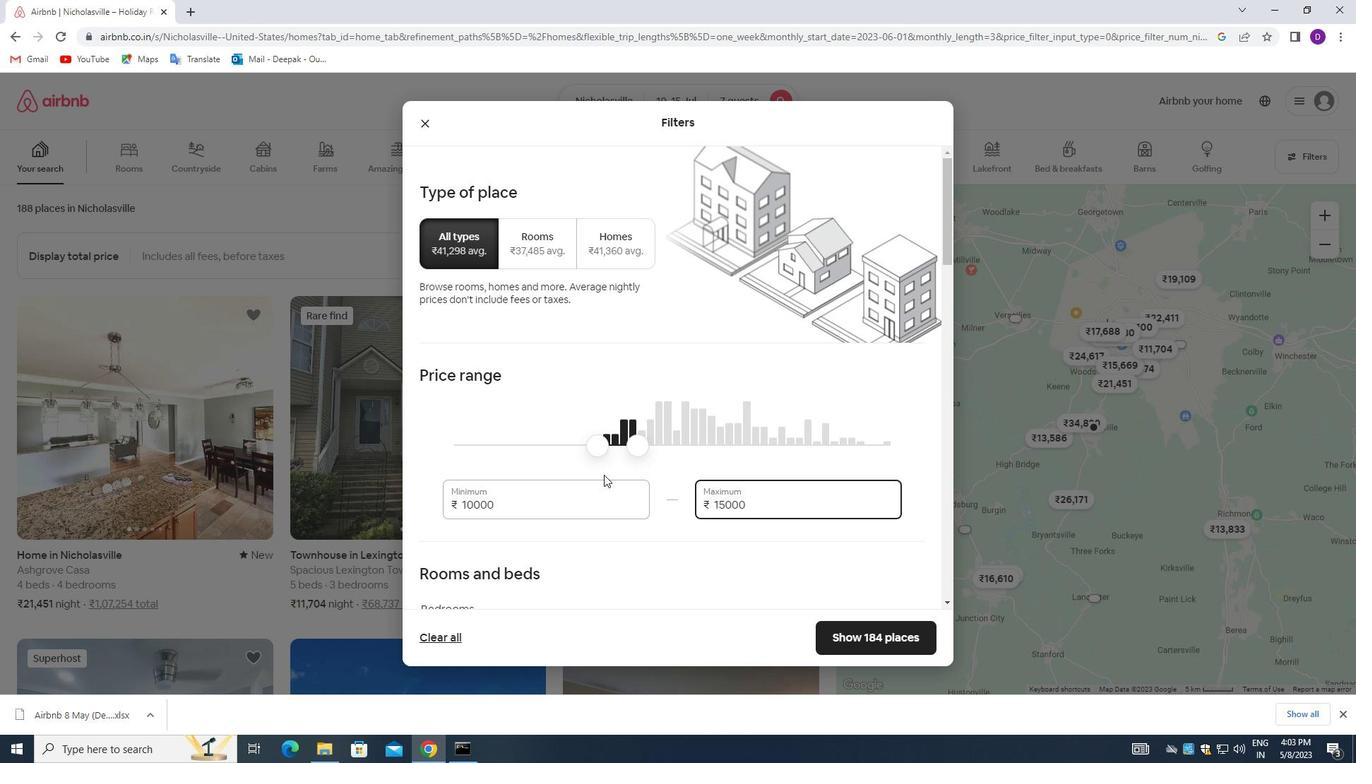 
Action: Mouse scrolled (642, 480) with delta (0, 0)
Screenshot: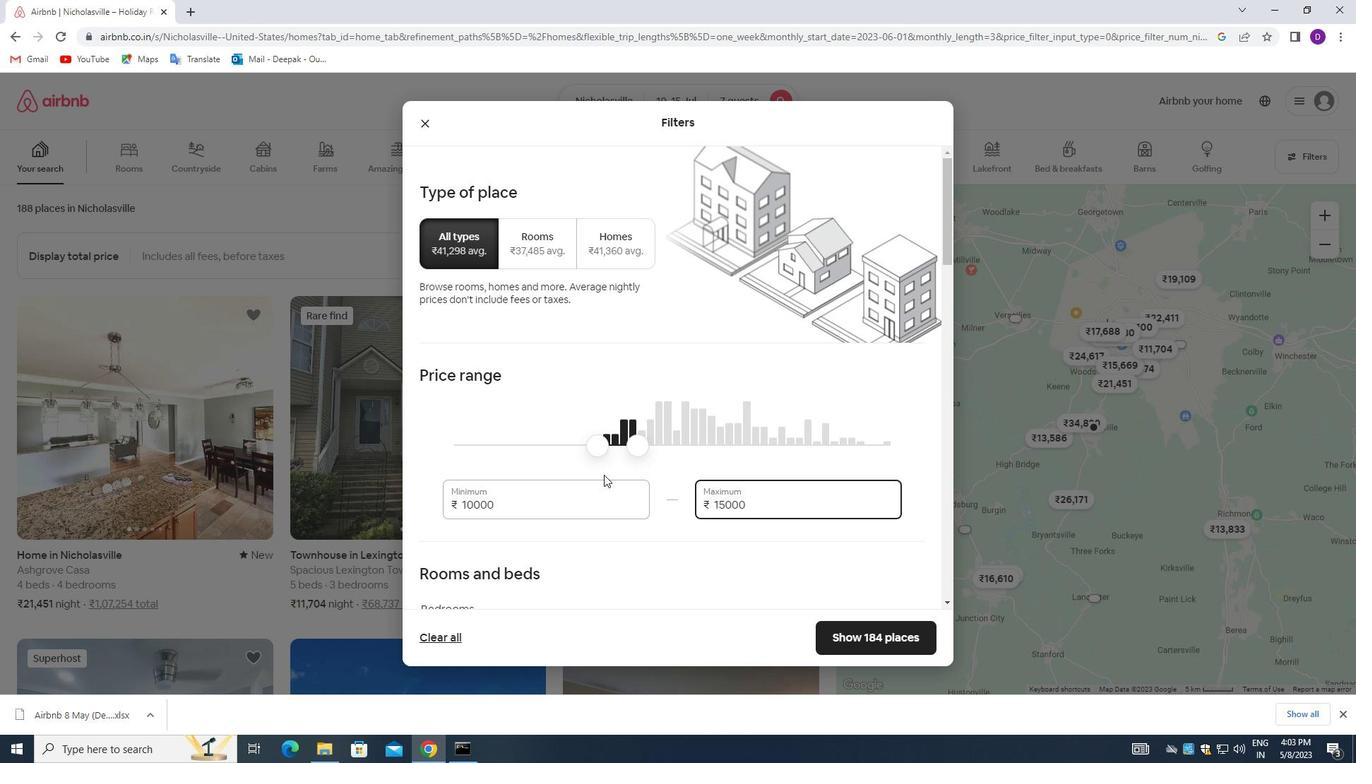 
Action: Mouse moved to (654, 481)
Screenshot: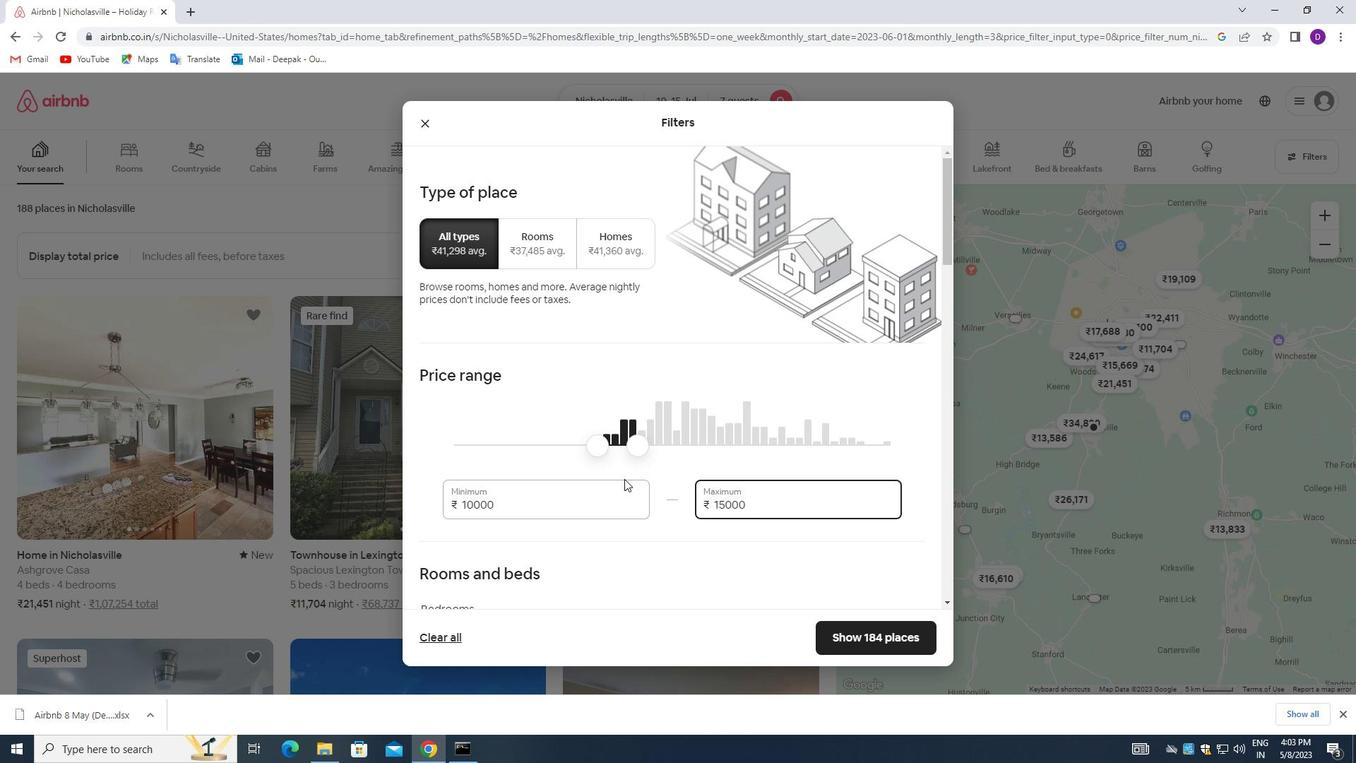 
Action: Mouse scrolled (654, 480) with delta (0, 0)
Screenshot: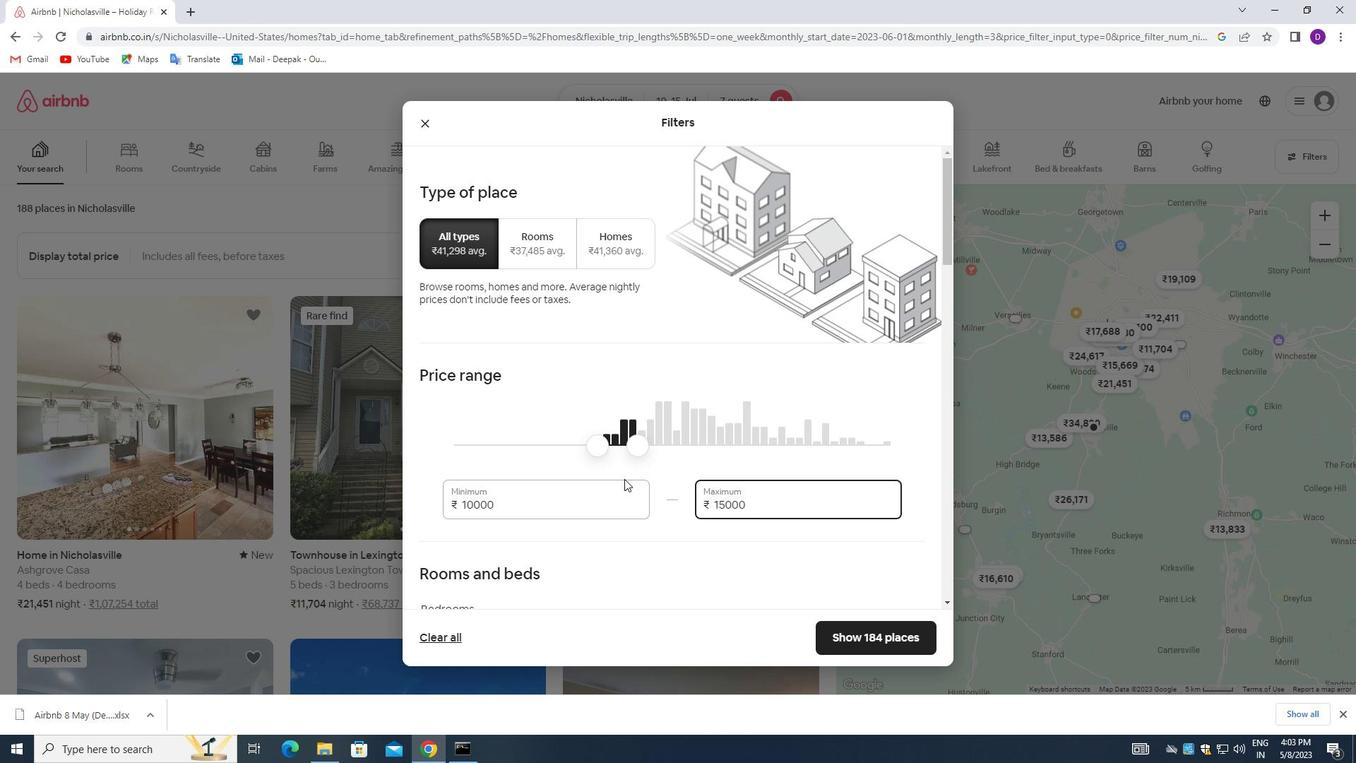 
Action: Mouse moved to (671, 465)
Screenshot: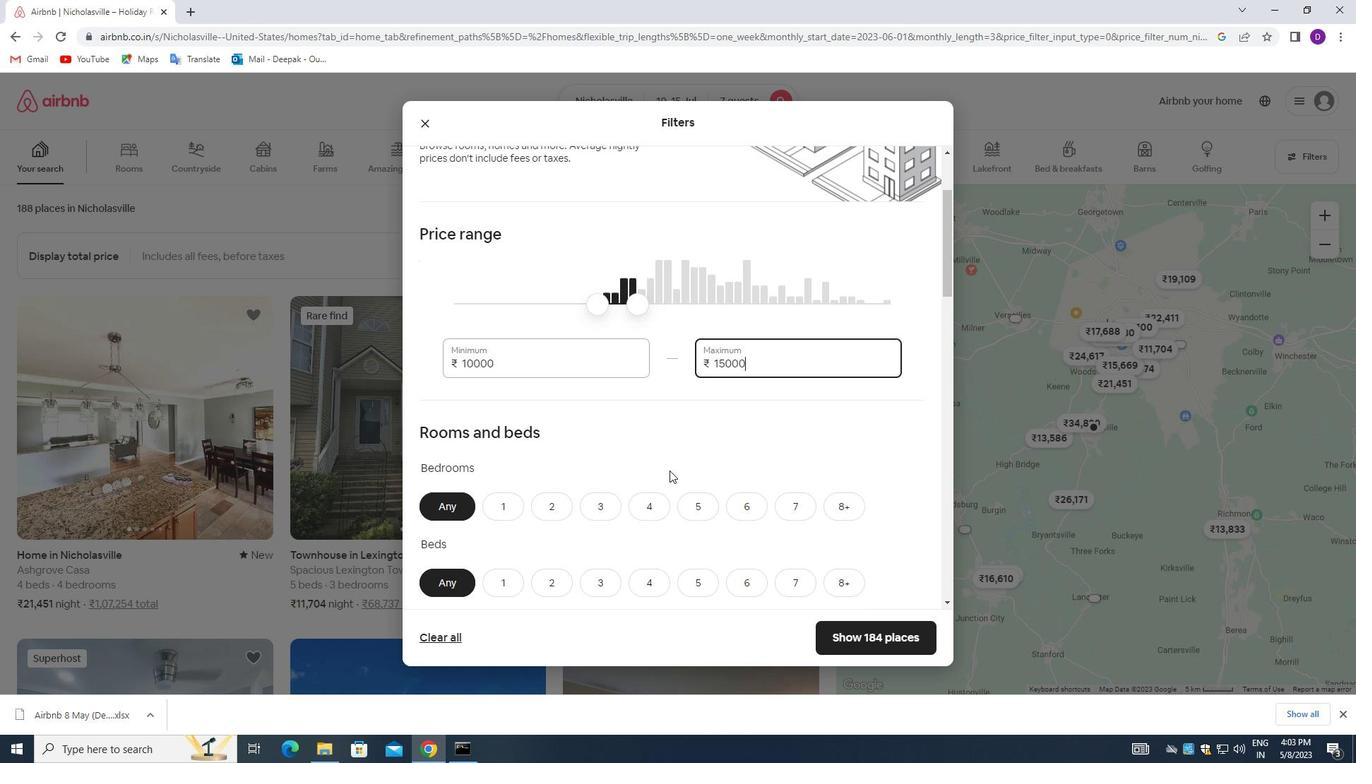 
Action: Mouse scrolled (671, 464) with delta (0, 0)
Screenshot: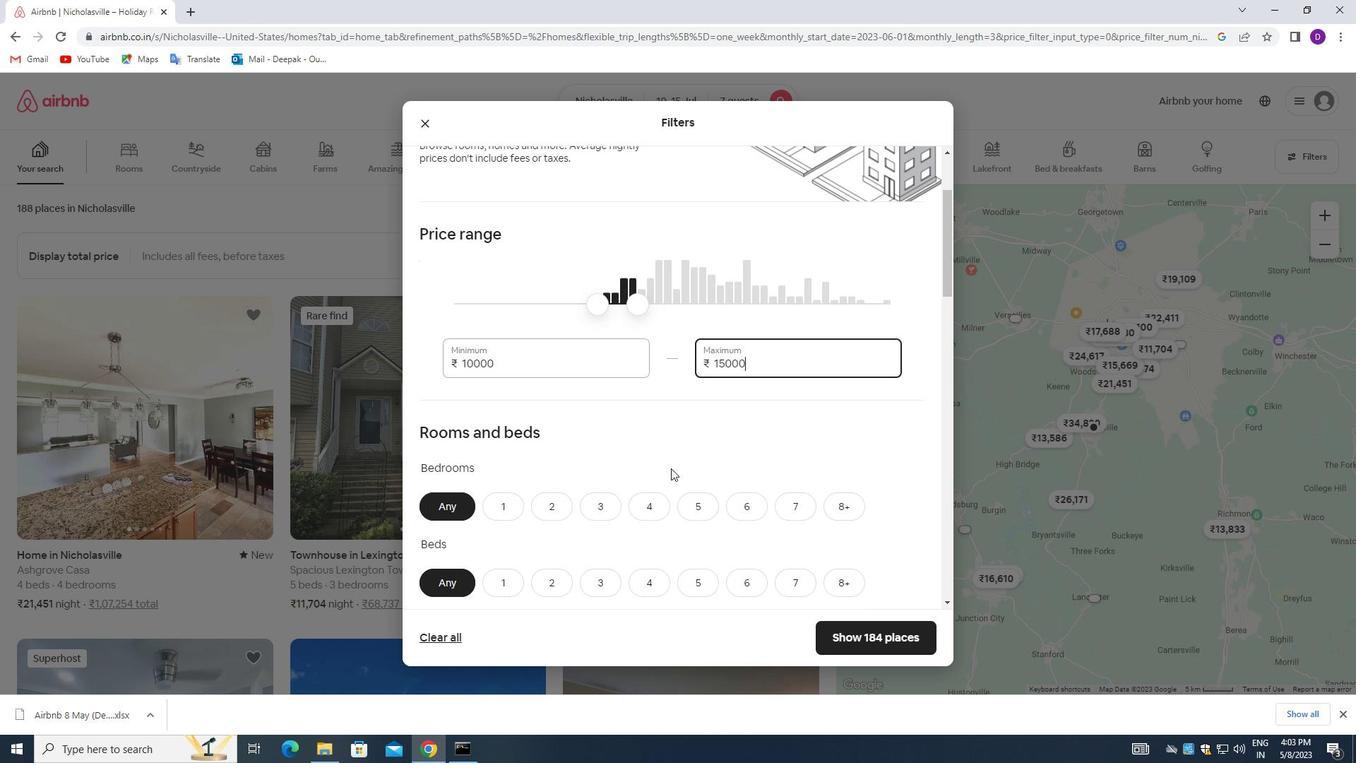 
Action: Mouse scrolled (671, 464) with delta (0, 0)
Screenshot: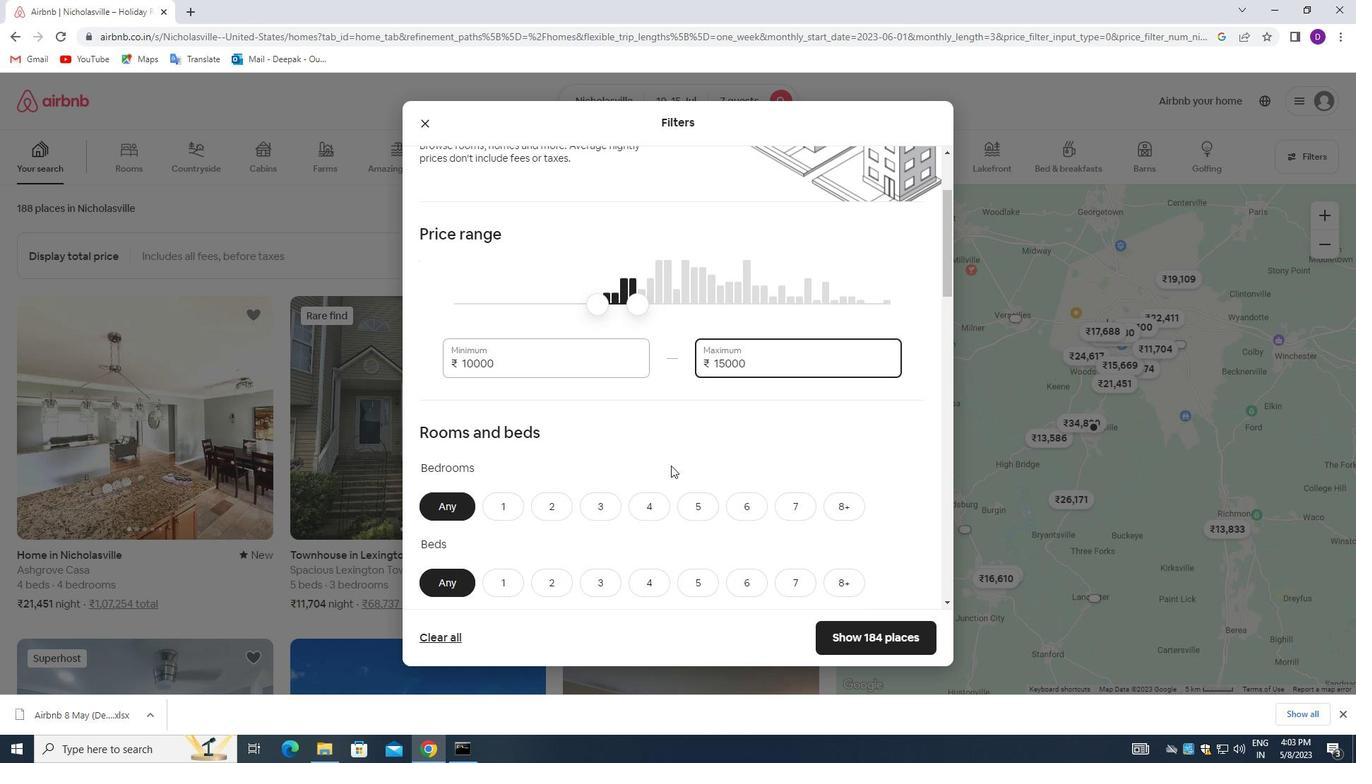
Action: Mouse scrolled (671, 464) with delta (0, 0)
Screenshot: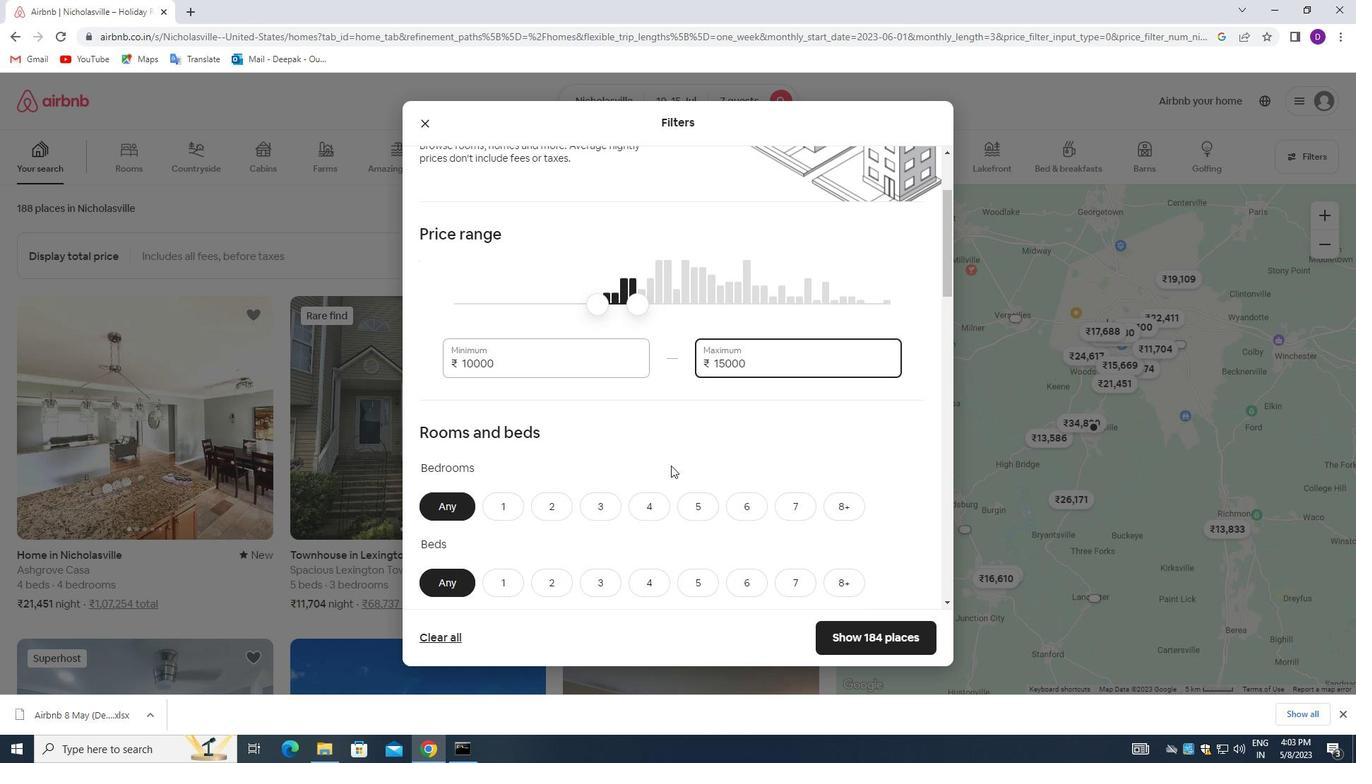 
Action: Mouse moved to (656, 296)
Screenshot: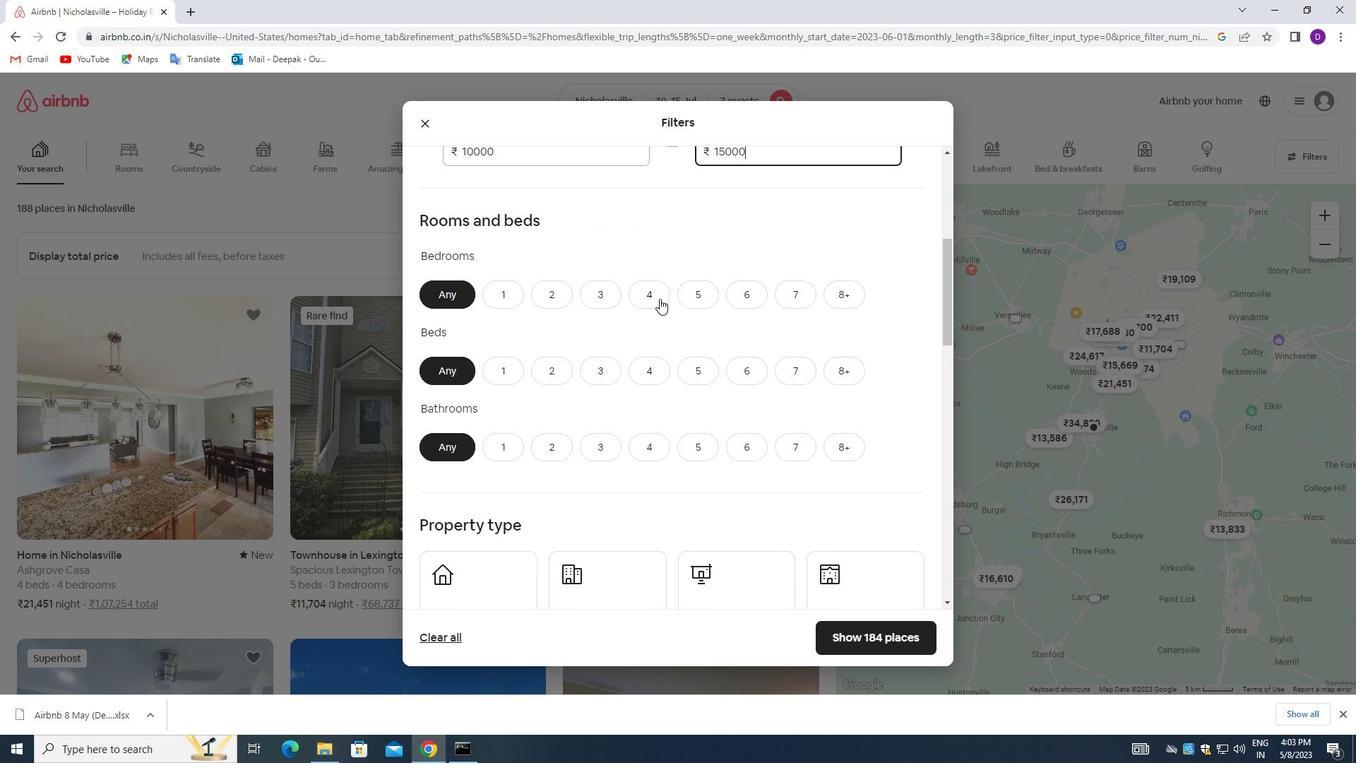 
Action: Mouse pressed left at (656, 296)
Screenshot: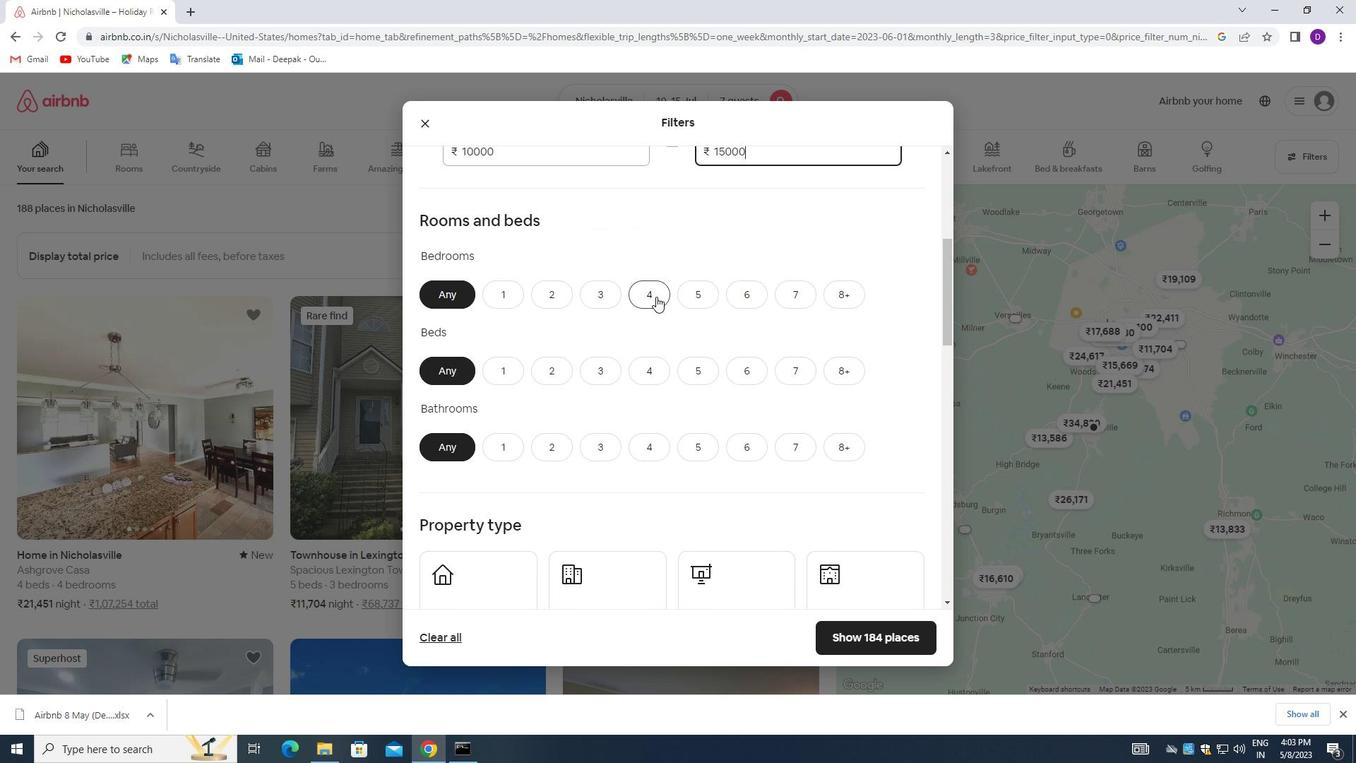 
Action: Mouse moved to (792, 363)
Screenshot: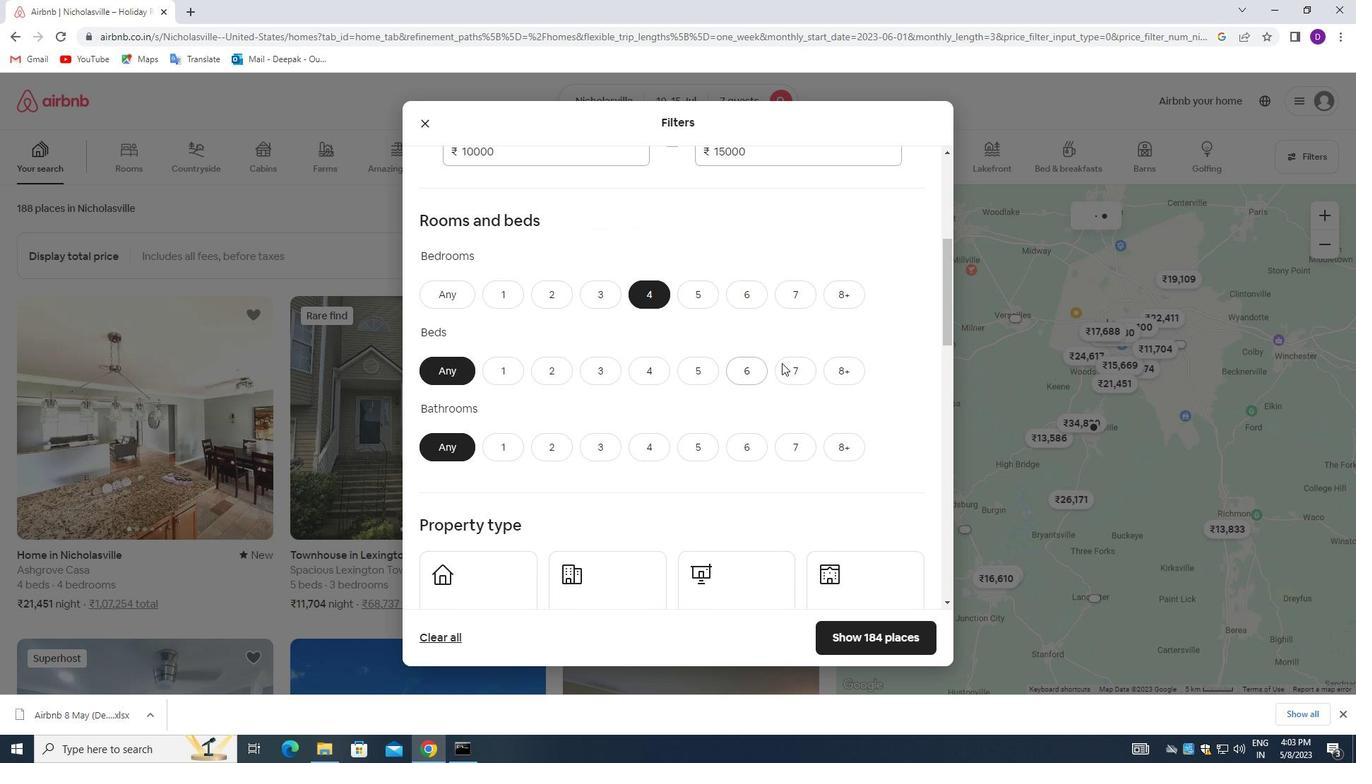 
Action: Mouse pressed left at (792, 363)
Screenshot: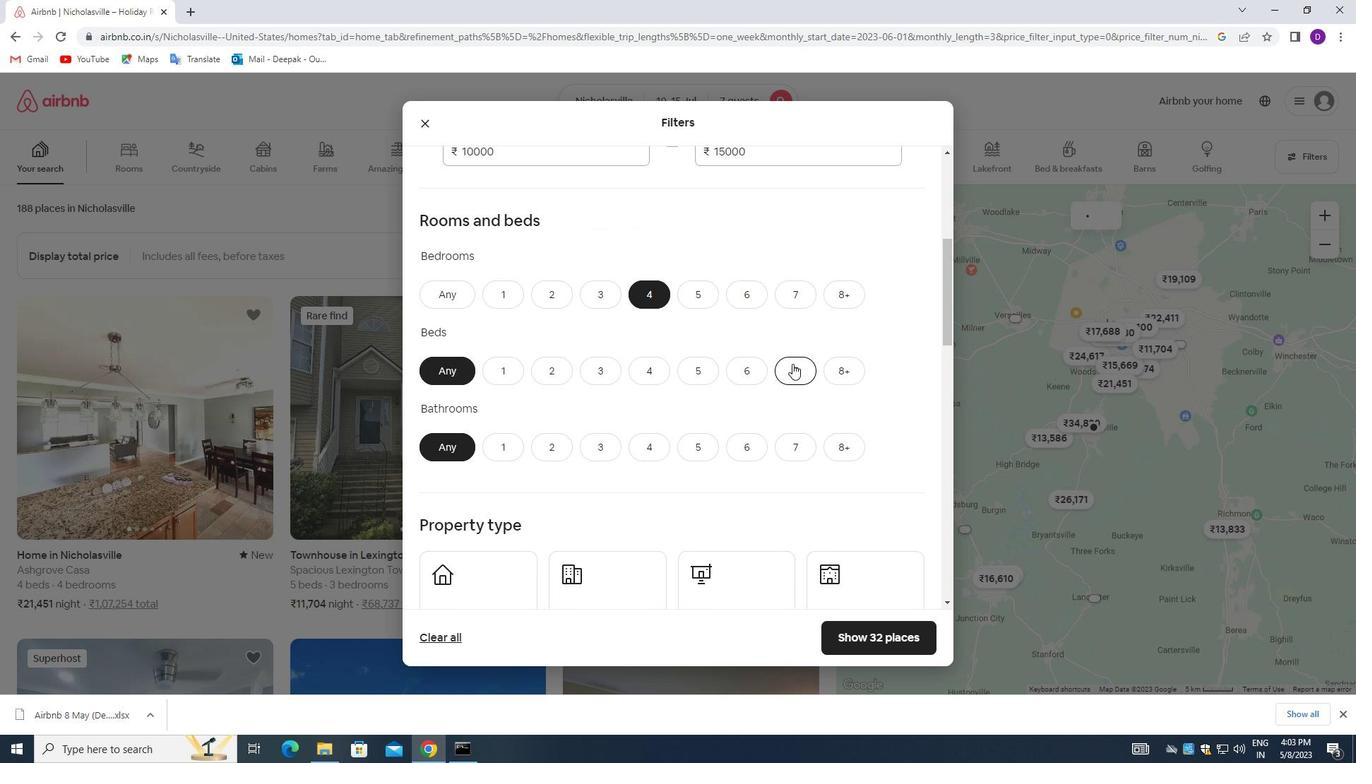
Action: Mouse moved to (650, 442)
Screenshot: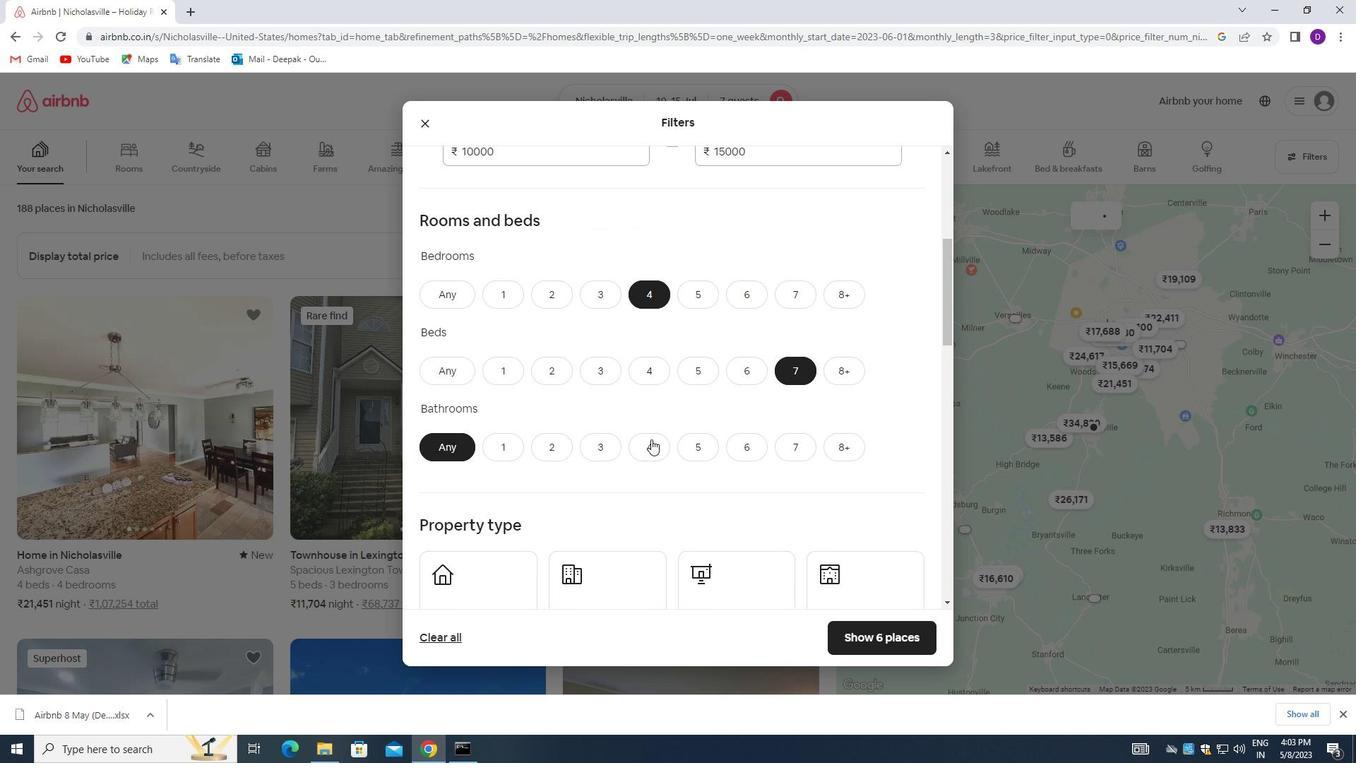 
Action: Mouse pressed left at (650, 442)
Screenshot: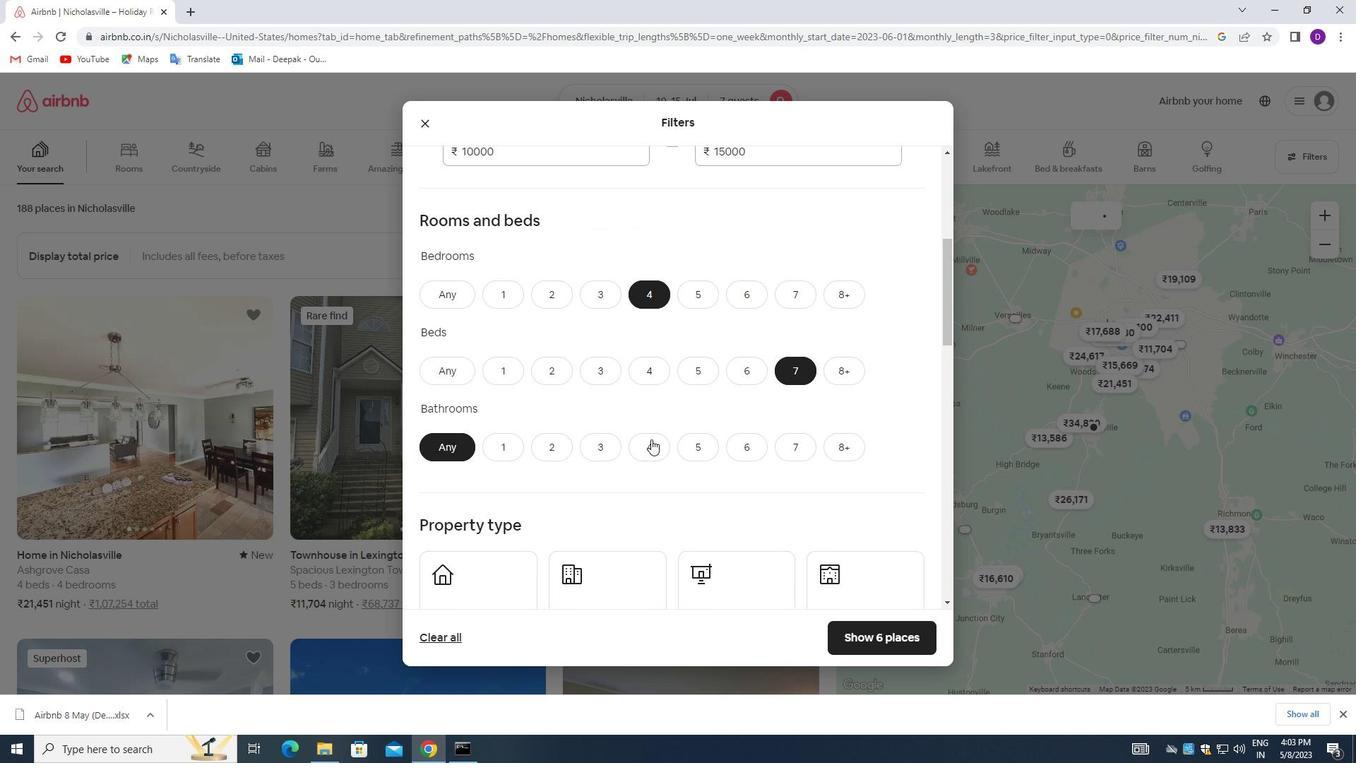
Action: Mouse moved to (695, 435)
Screenshot: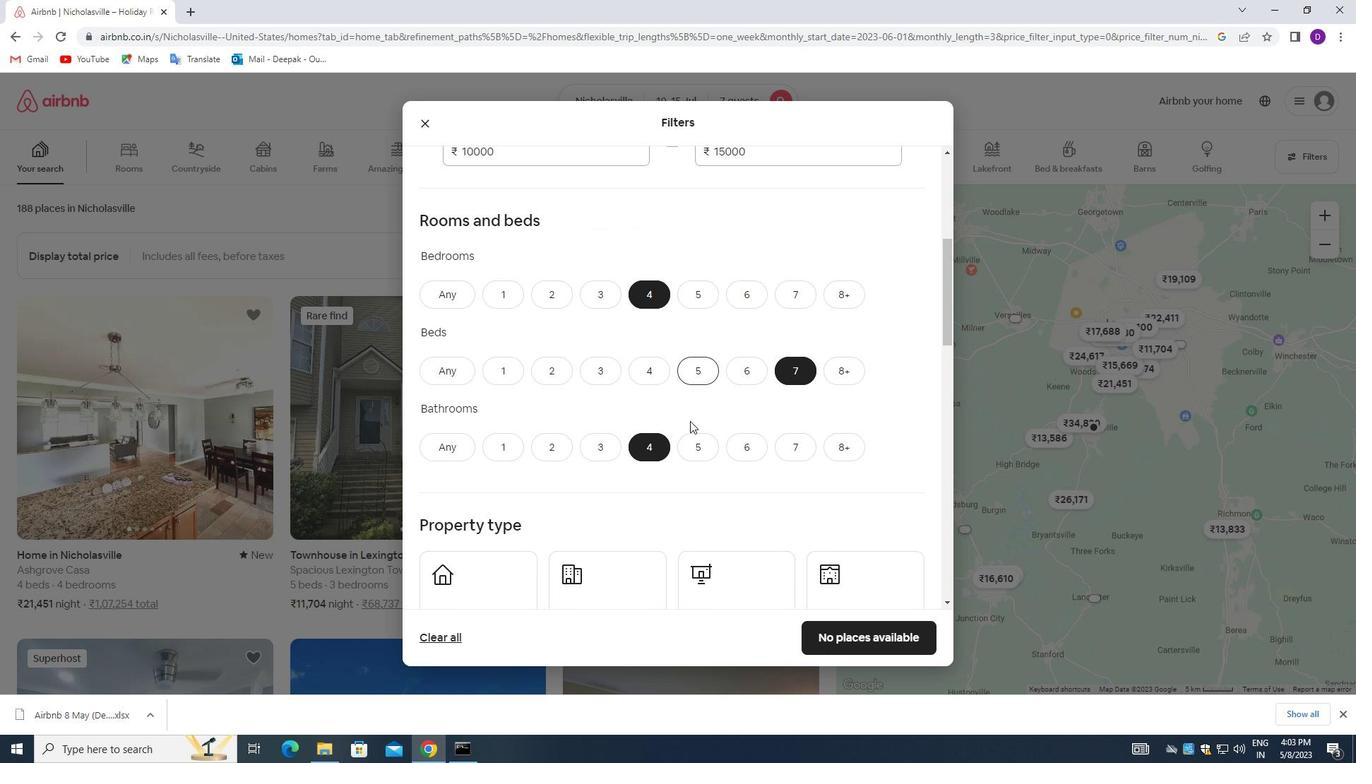 
Action: Mouse scrolled (695, 435) with delta (0, 0)
Screenshot: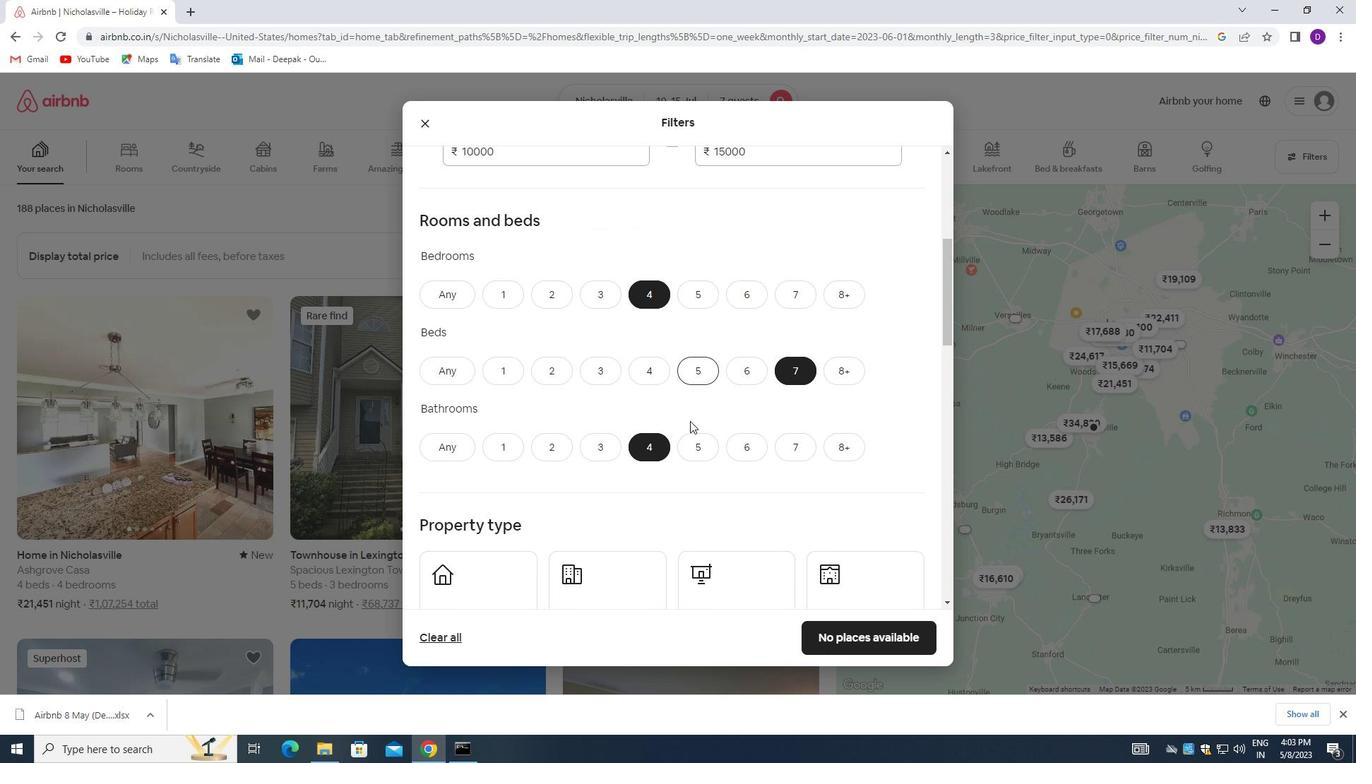 
Action: Mouse moved to (695, 436)
Screenshot: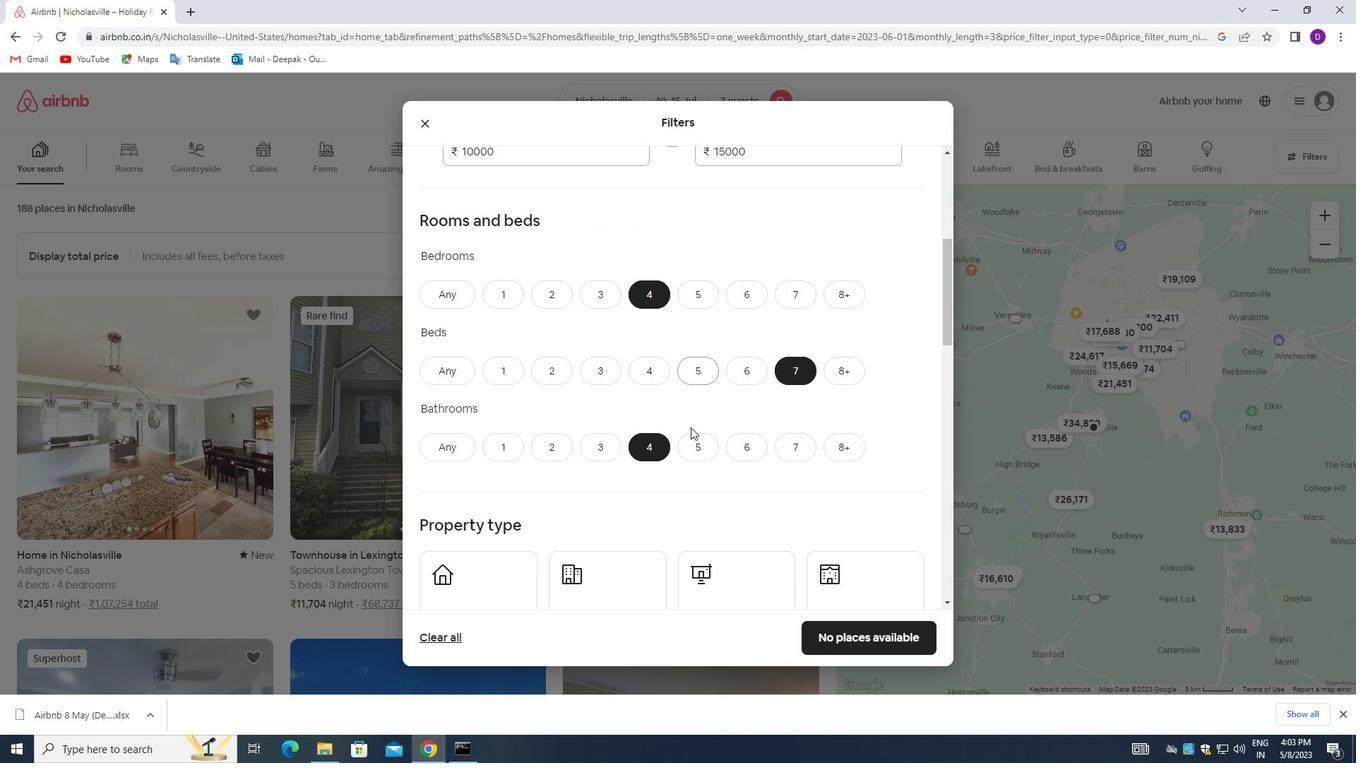 
Action: Mouse scrolled (695, 435) with delta (0, 0)
Screenshot: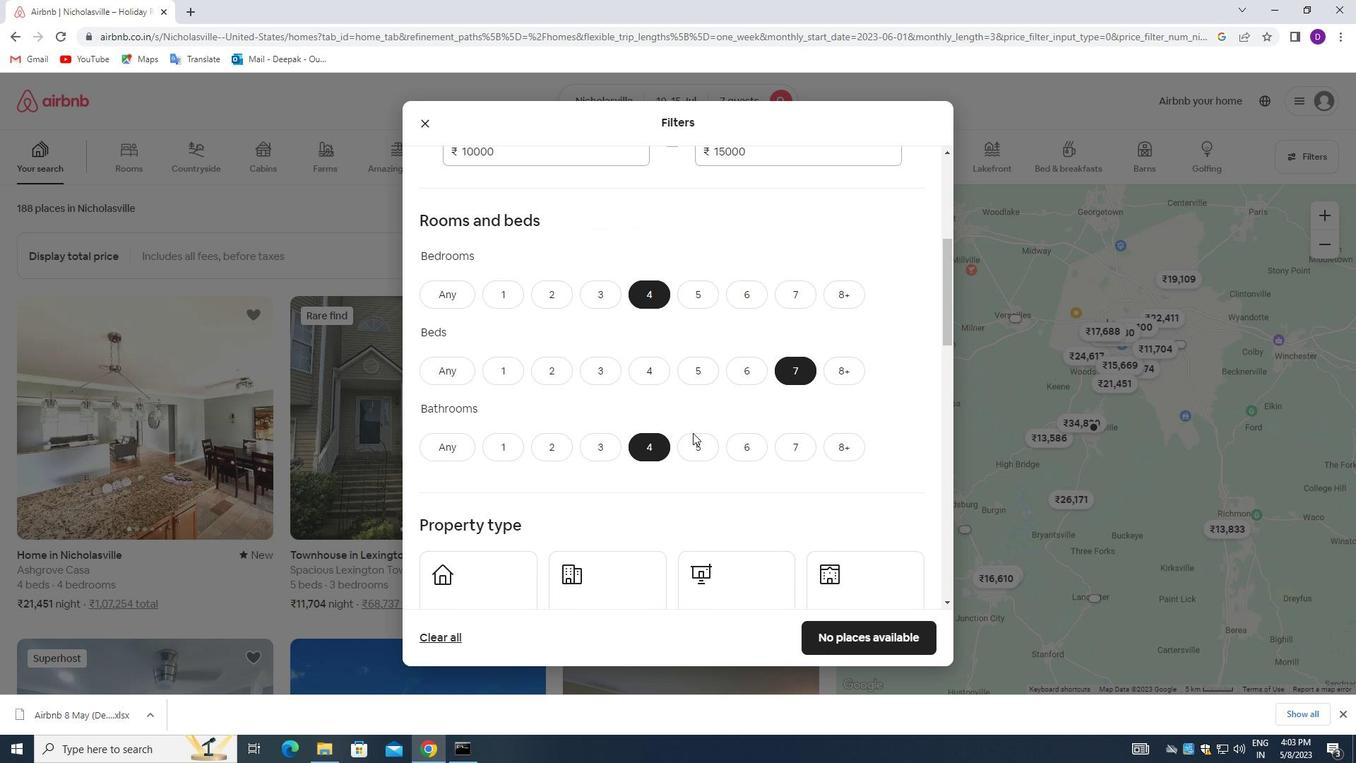 
Action: Mouse moved to (483, 447)
Screenshot: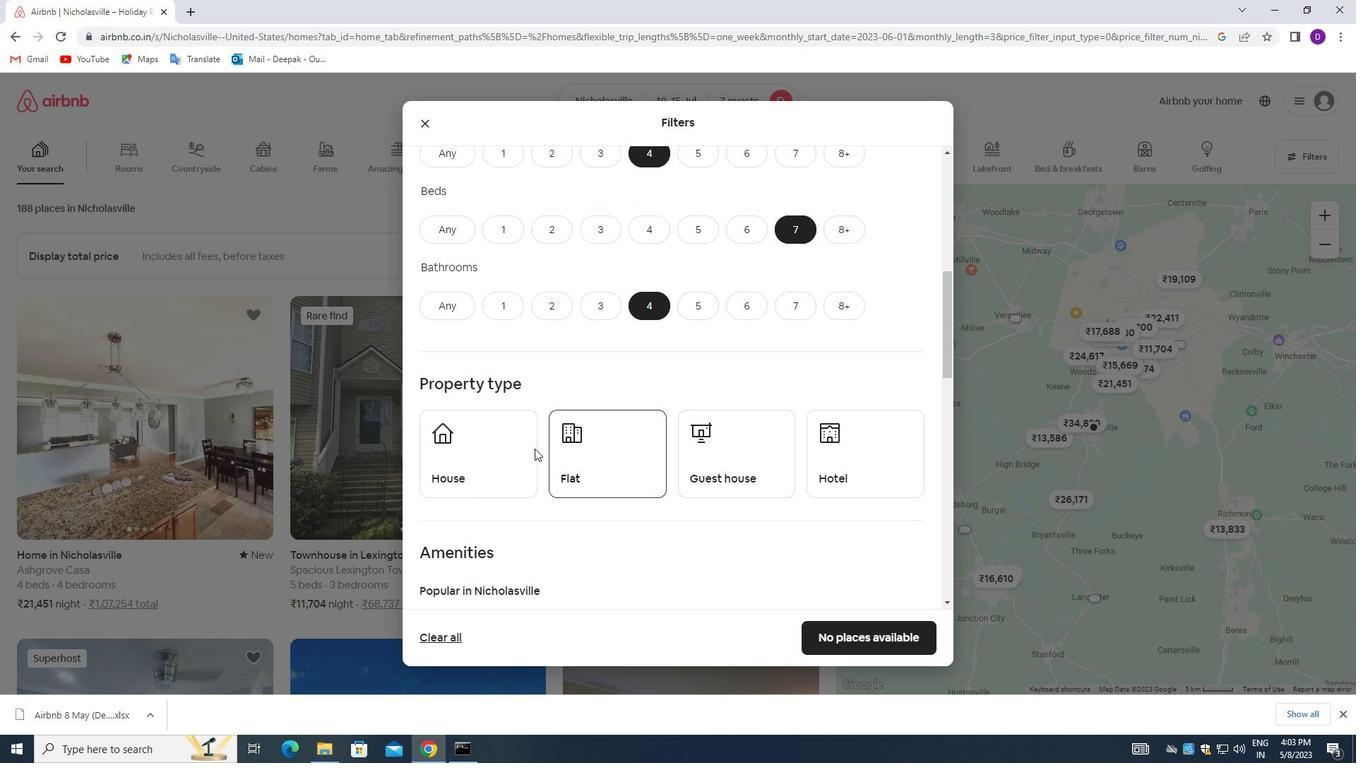 
Action: Mouse pressed left at (483, 447)
Screenshot: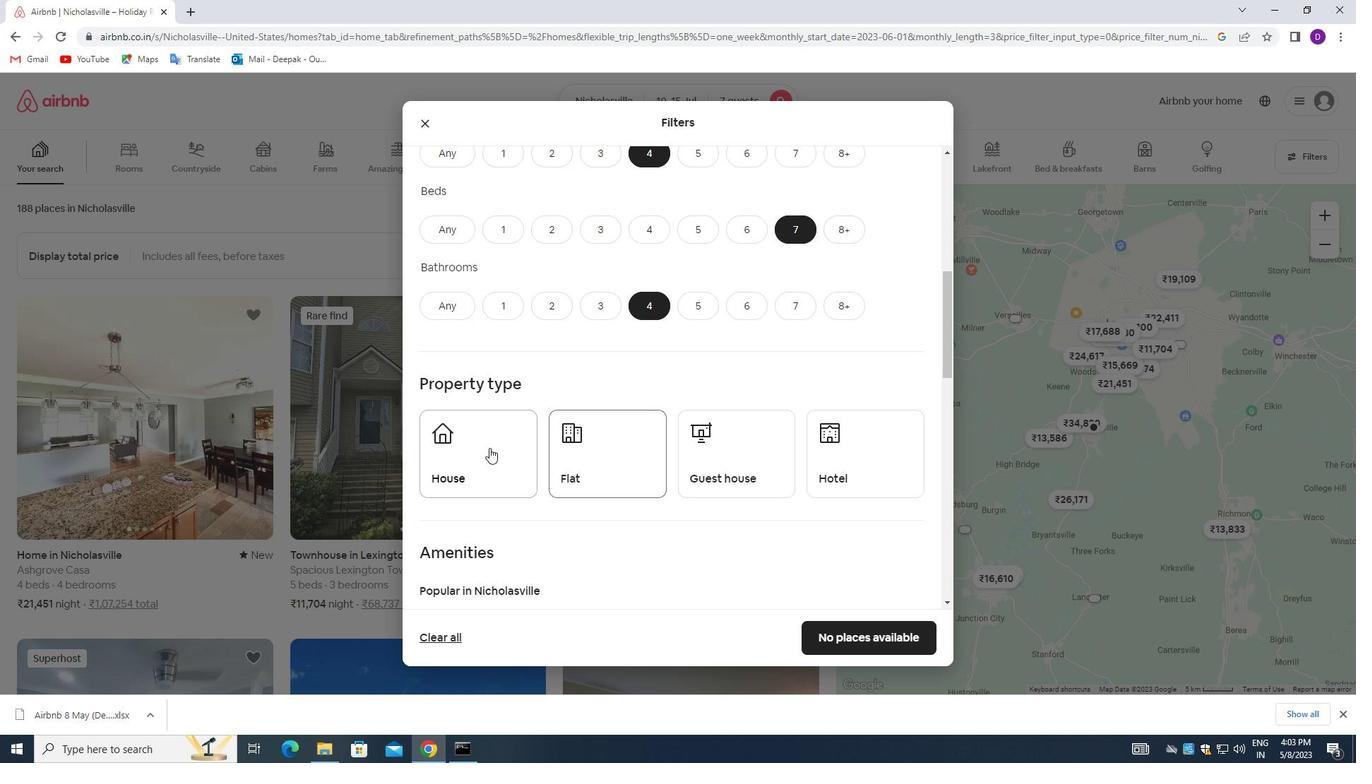 
Action: Mouse moved to (602, 440)
Screenshot: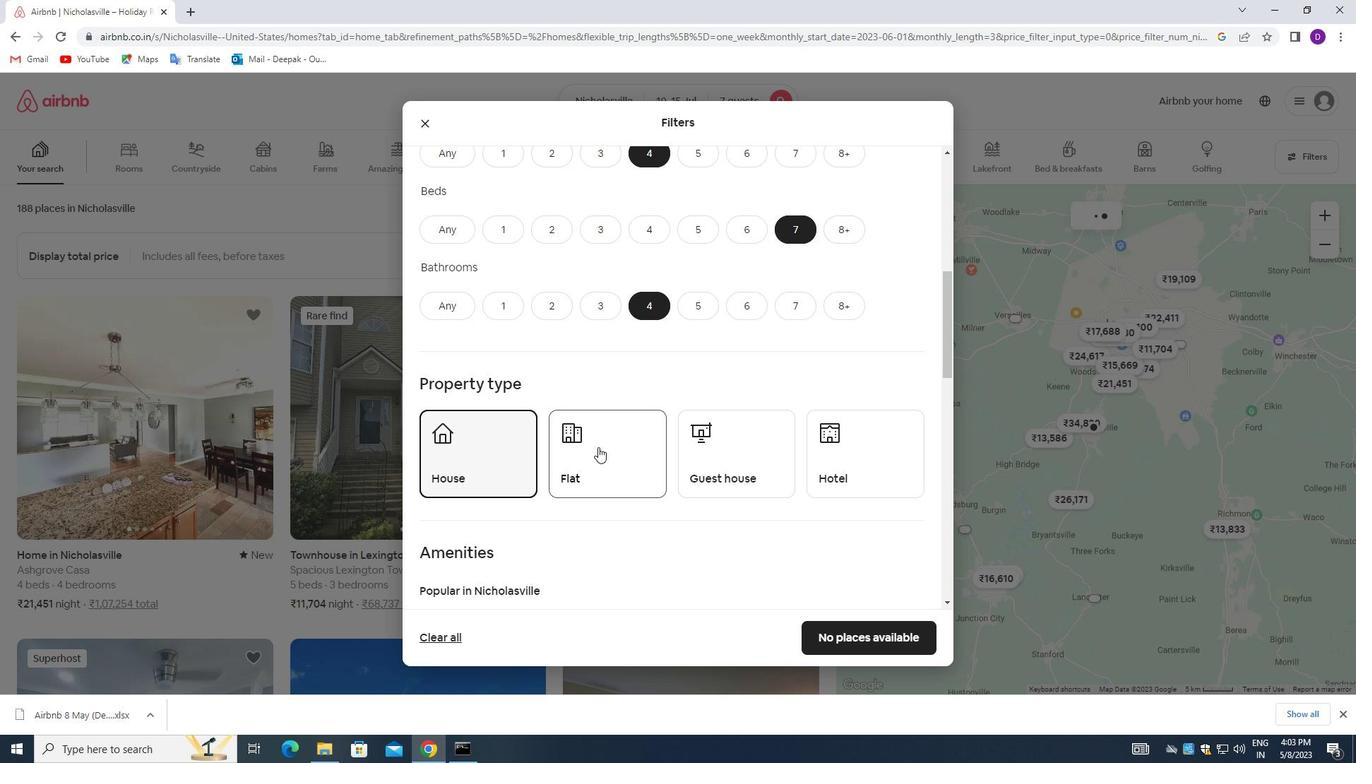 
Action: Mouse pressed left at (602, 440)
Screenshot: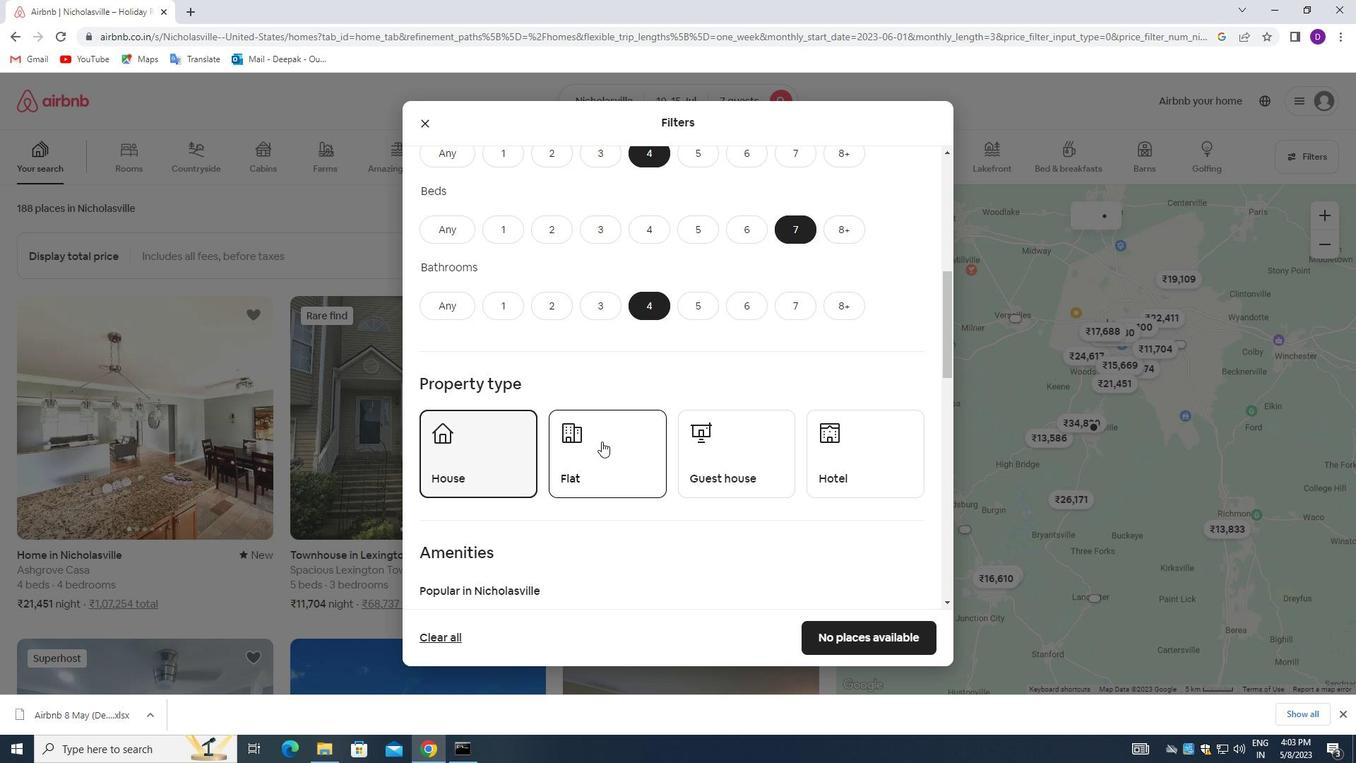
Action: Mouse moved to (729, 448)
Screenshot: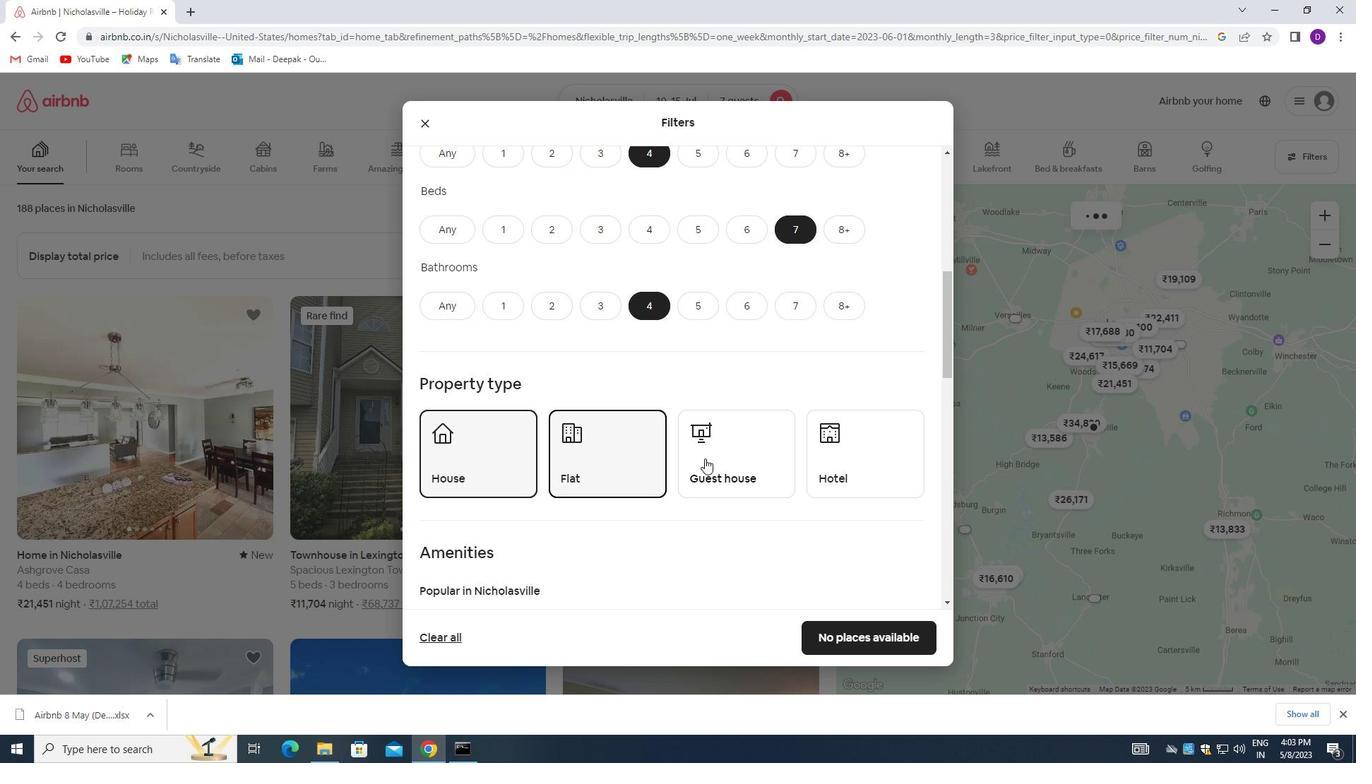 
Action: Mouse pressed left at (729, 448)
Screenshot: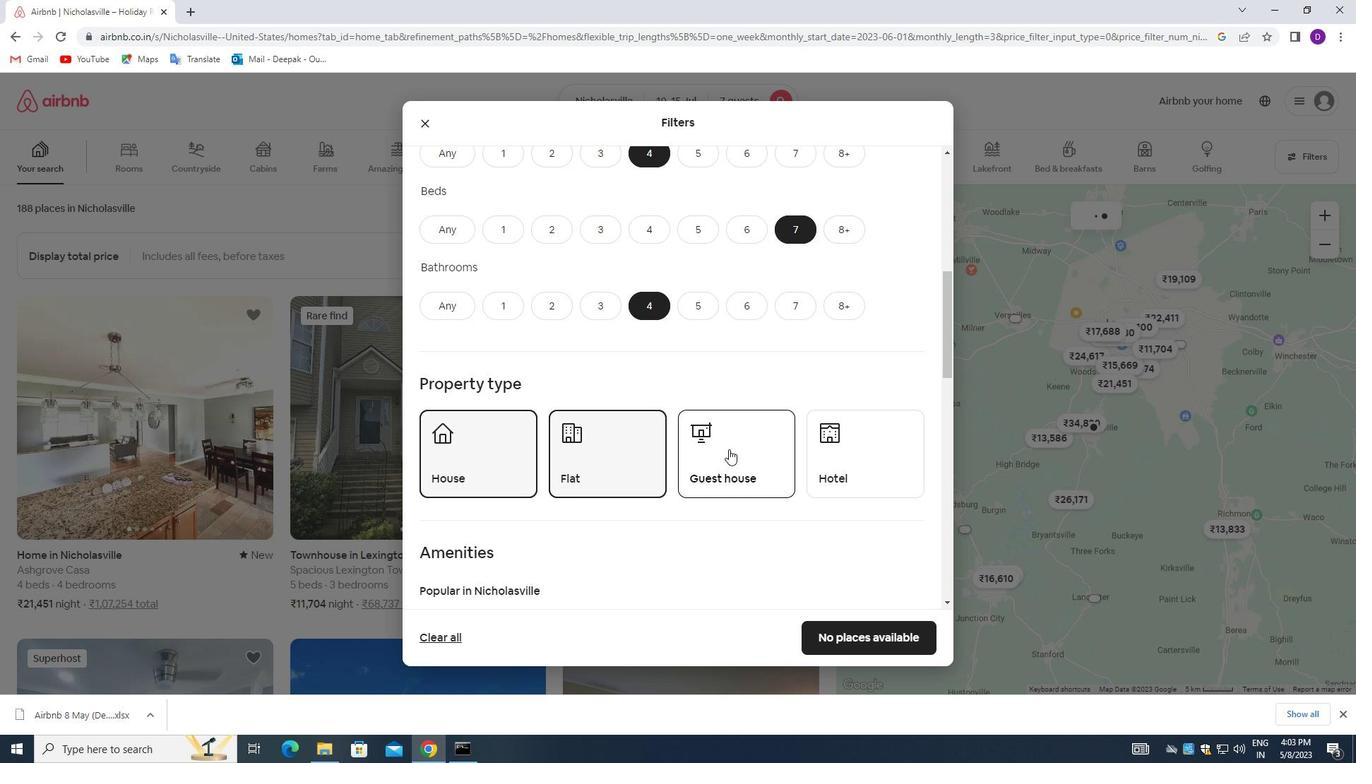 
Action: Mouse moved to (674, 511)
Screenshot: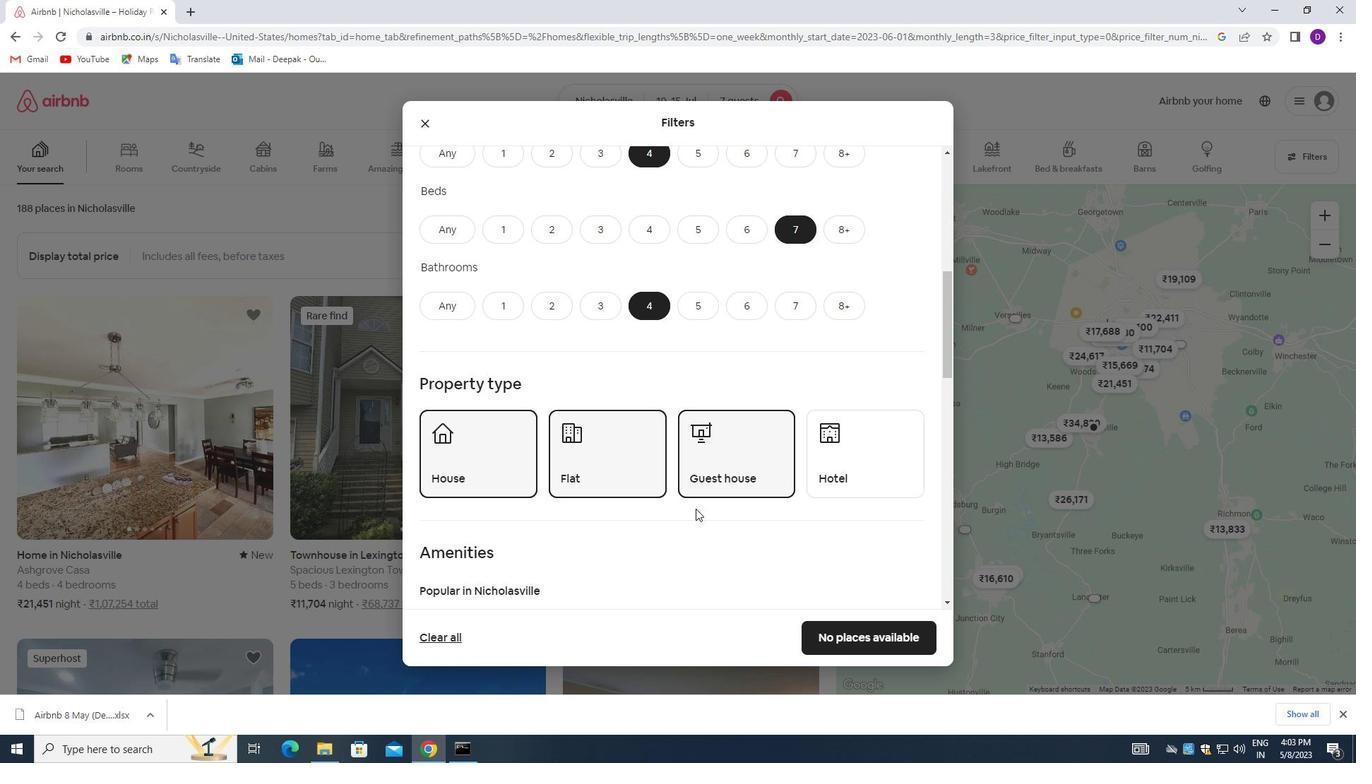 
Action: Mouse scrolled (674, 510) with delta (0, 0)
Screenshot: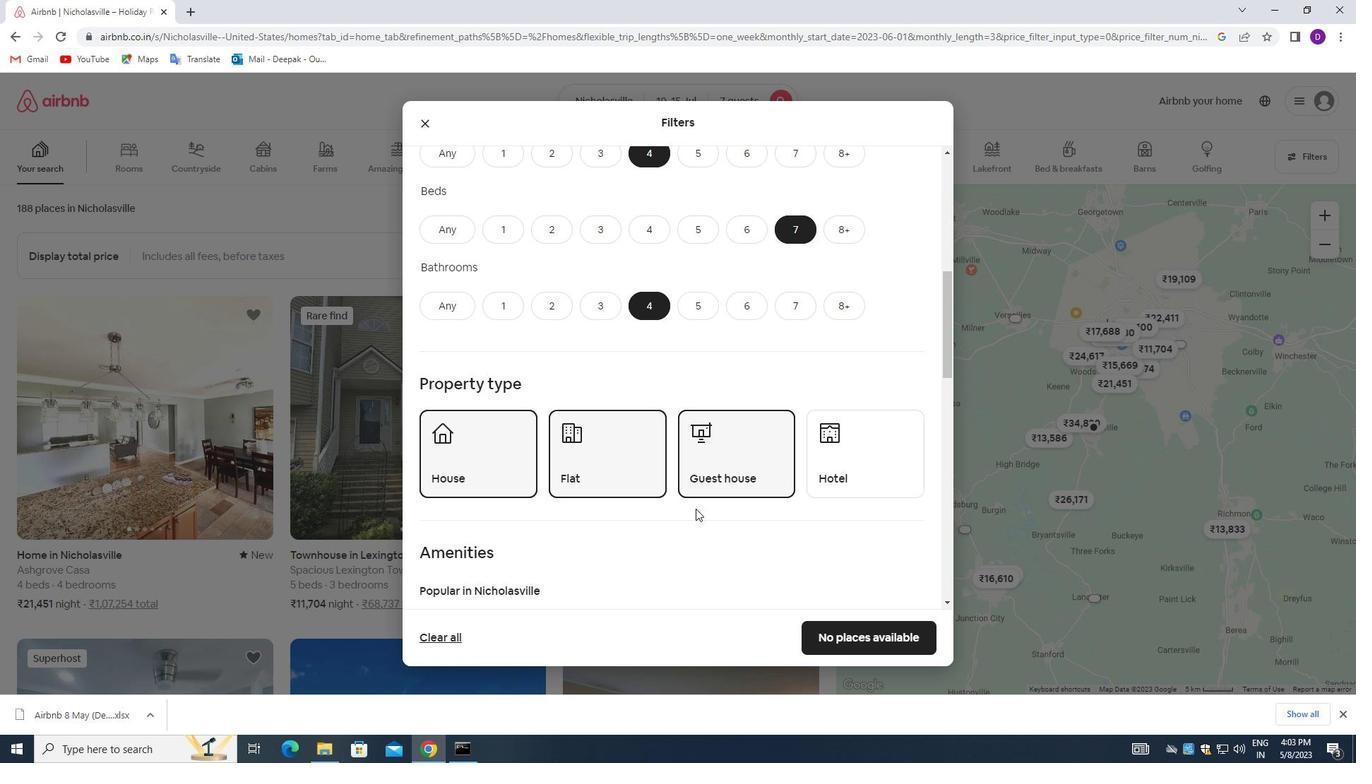 
Action: Mouse moved to (673, 511)
Screenshot: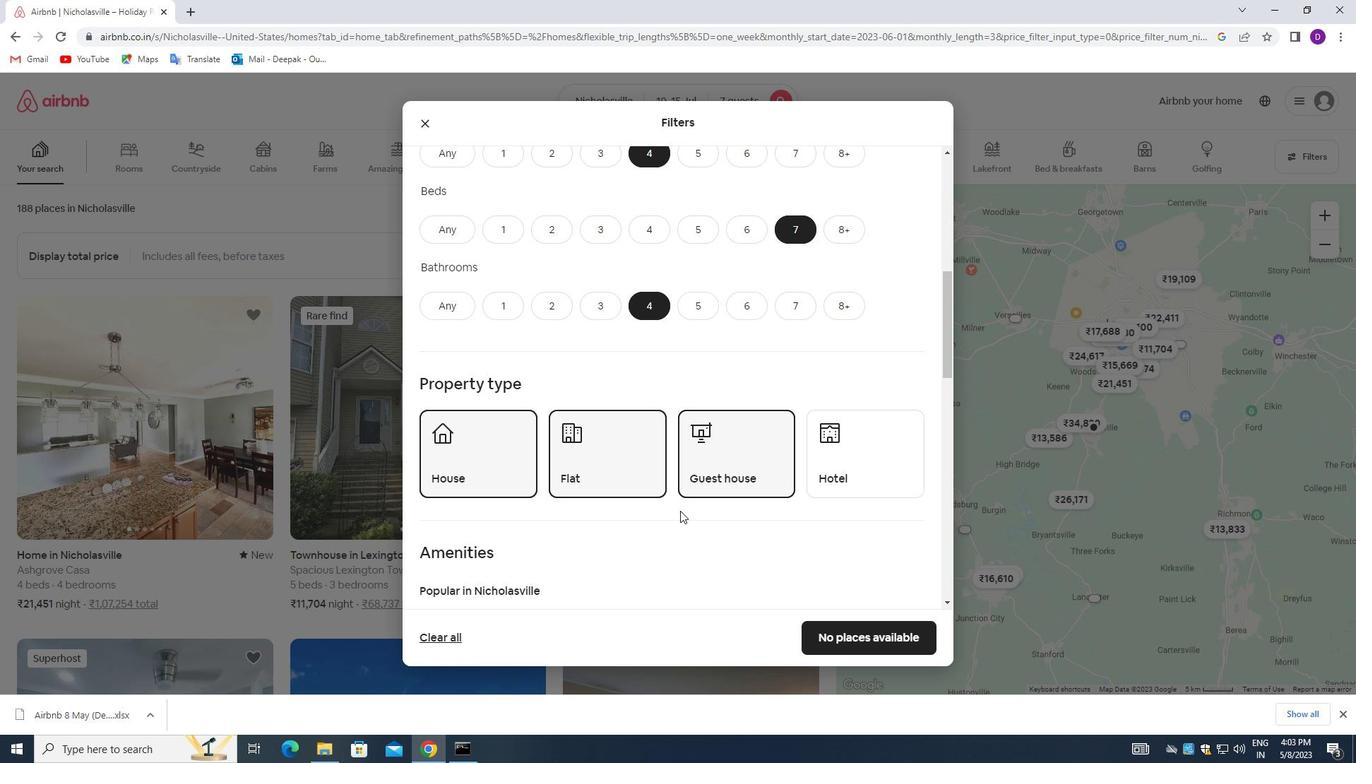 
Action: Mouse scrolled (673, 510) with delta (0, 0)
Screenshot: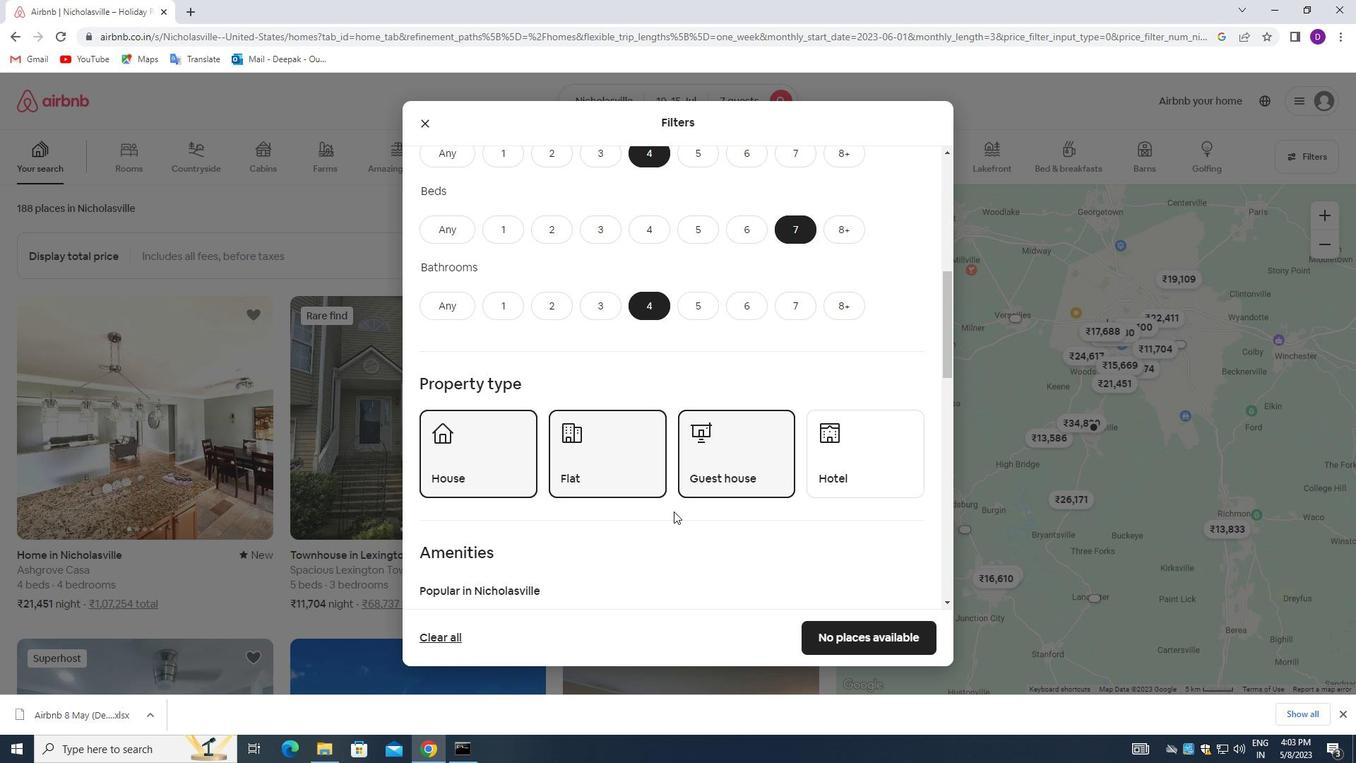 
Action: Mouse moved to (566, 512)
Screenshot: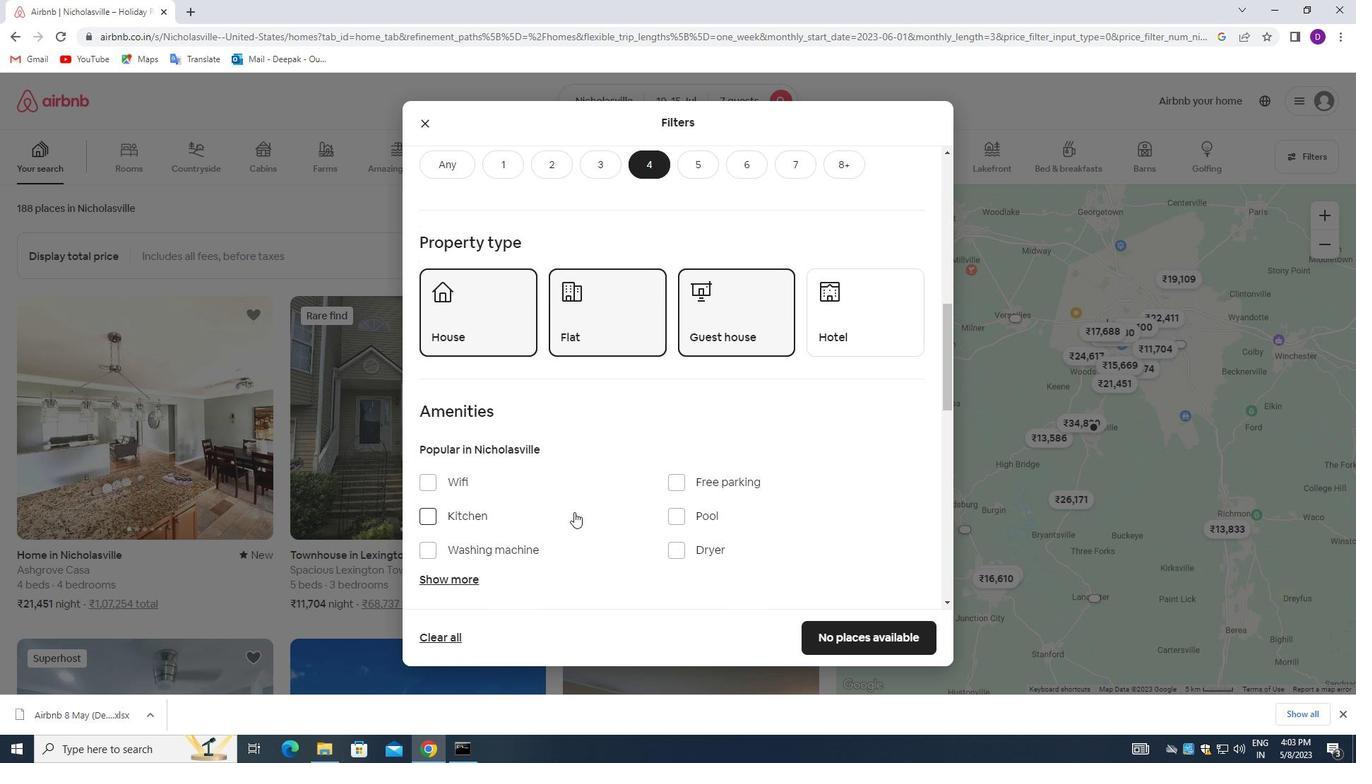 
Action: Mouse scrolled (566, 511) with delta (0, 0)
Screenshot: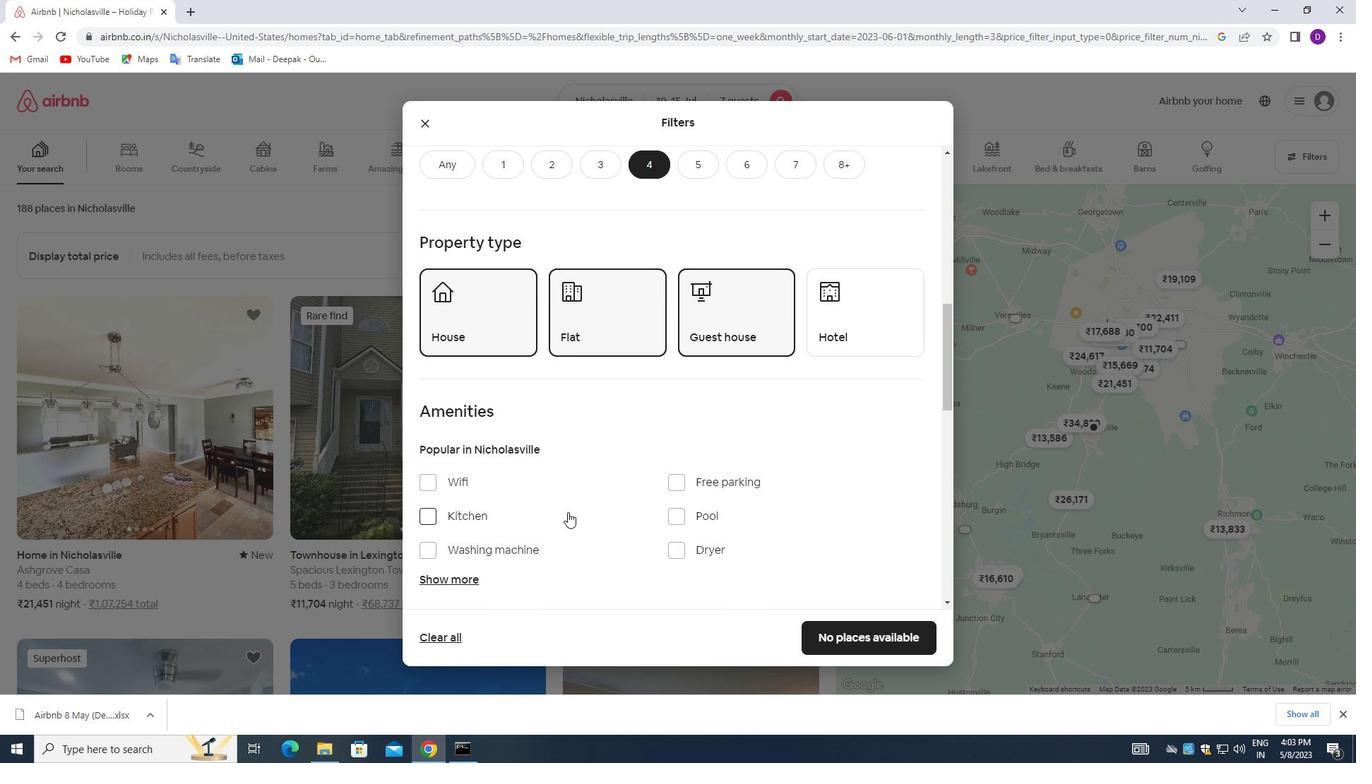 
Action: Mouse moved to (427, 414)
Screenshot: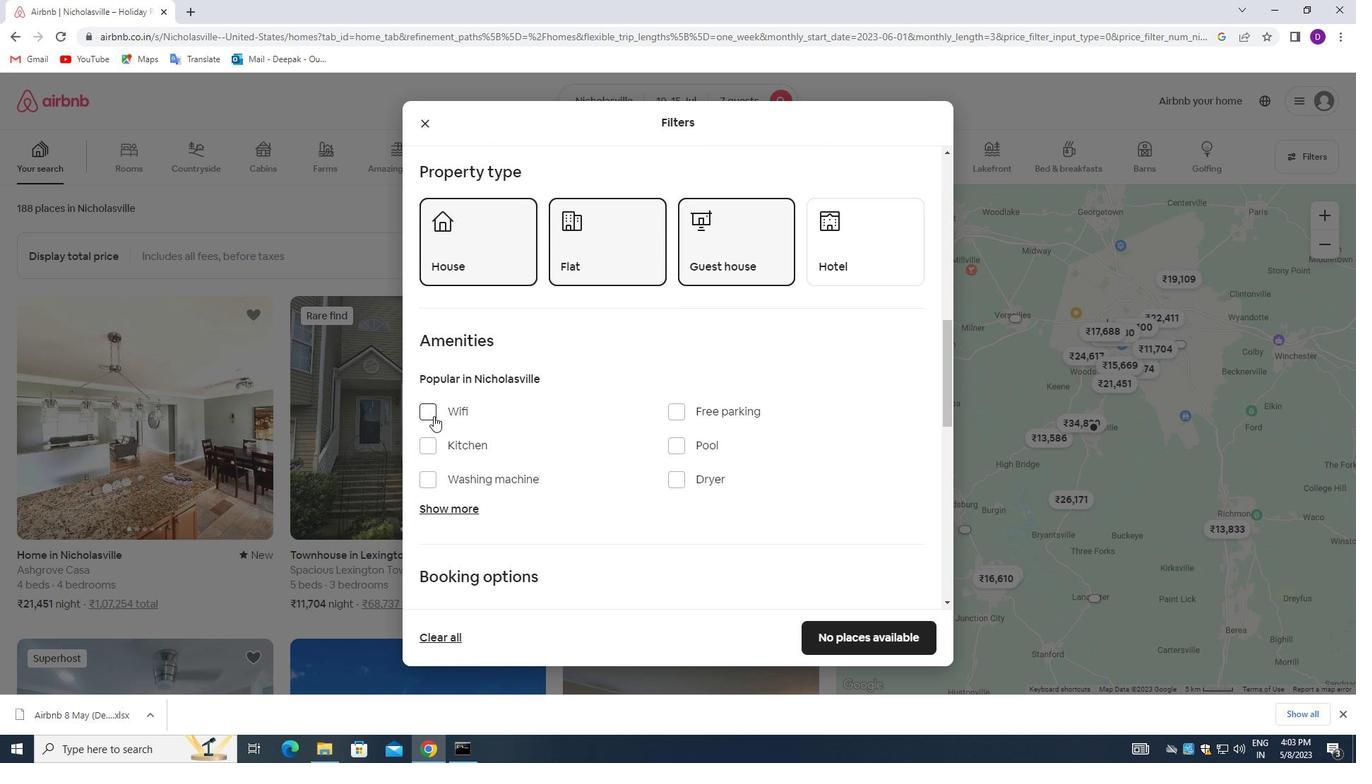 
Action: Mouse pressed left at (427, 414)
Screenshot: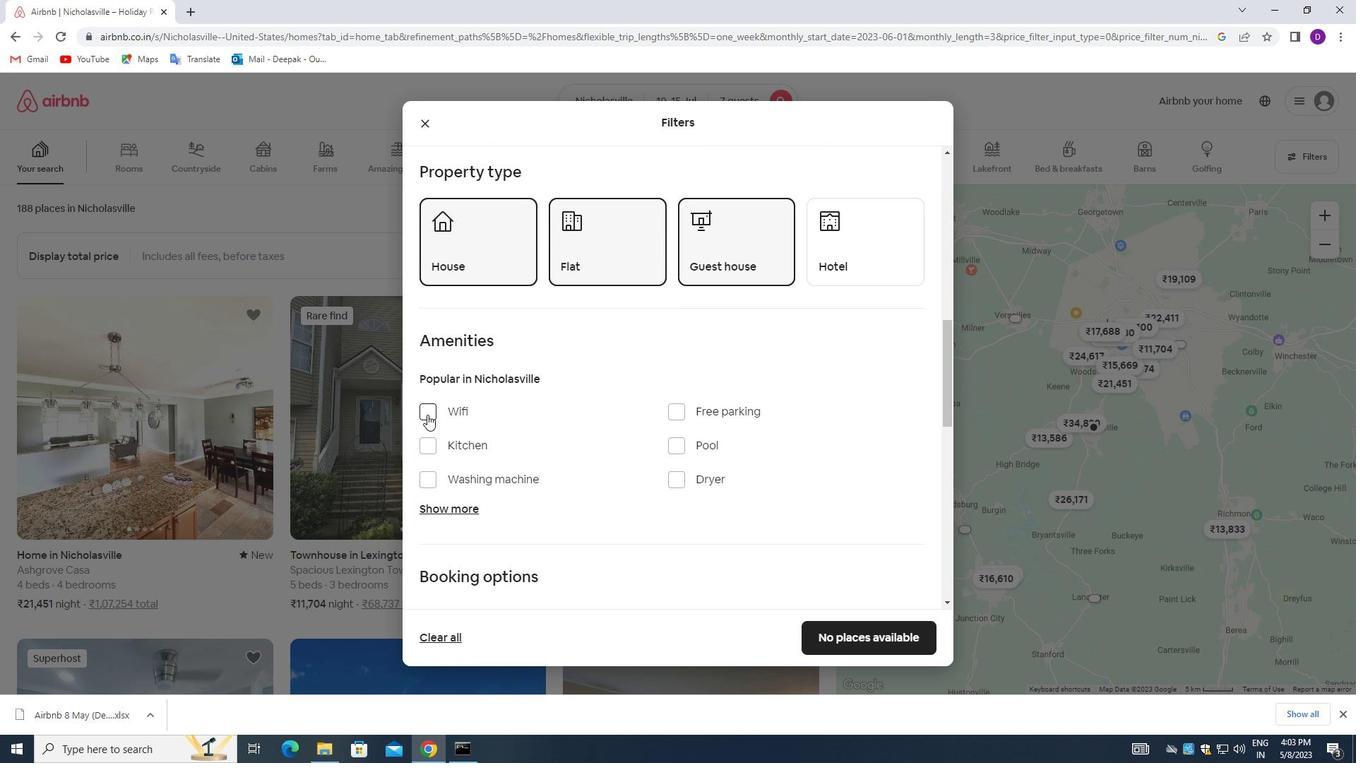
Action: Mouse moved to (679, 407)
Screenshot: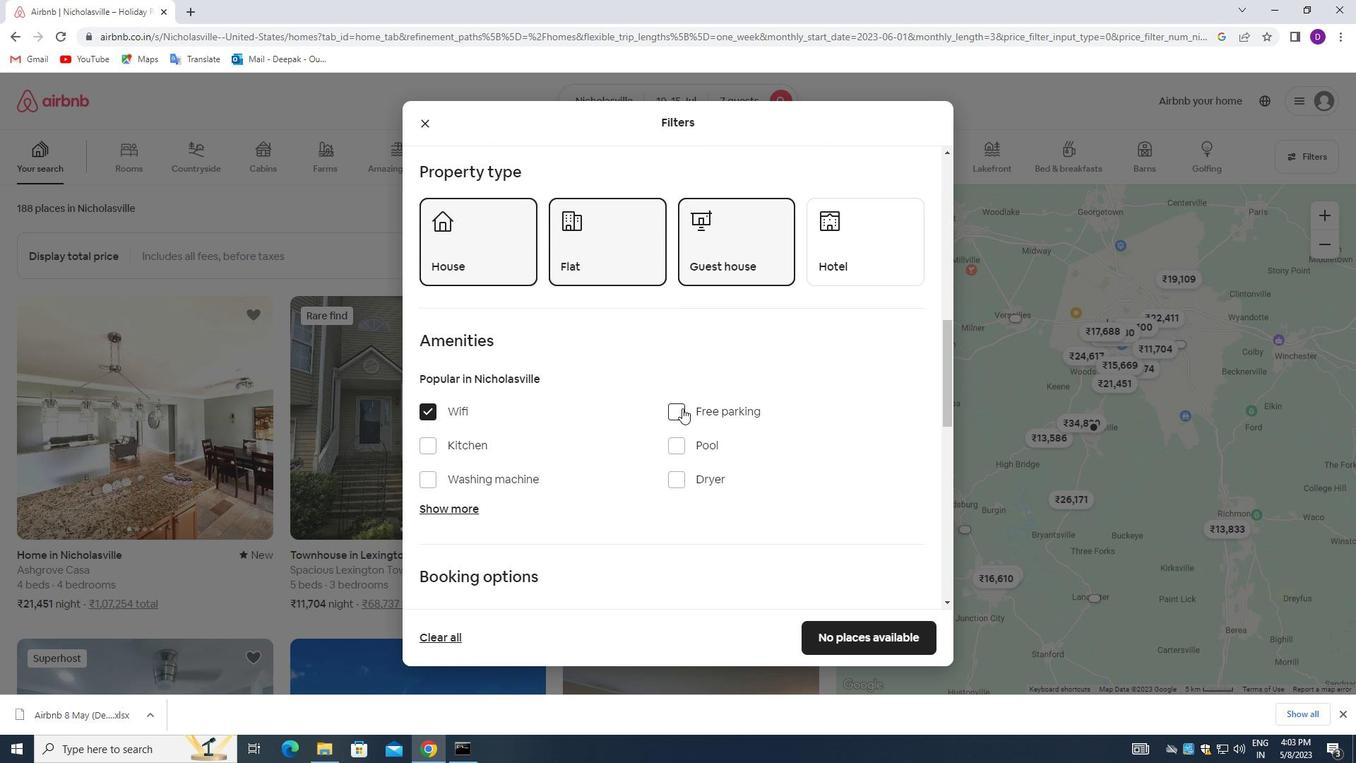 
Action: Mouse pressed left at (679, 407)
Screenshot: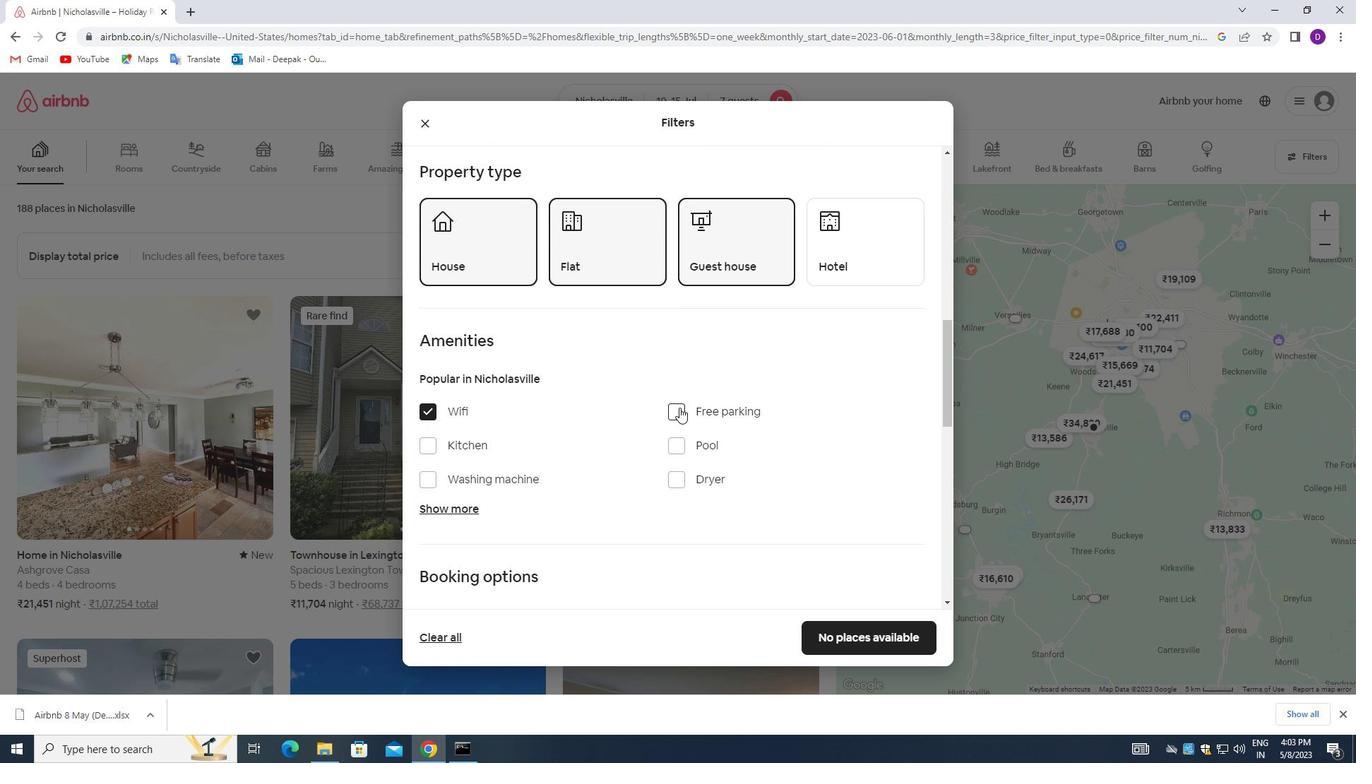 
Action: Mouse moved to (454, 513)
Screenshot: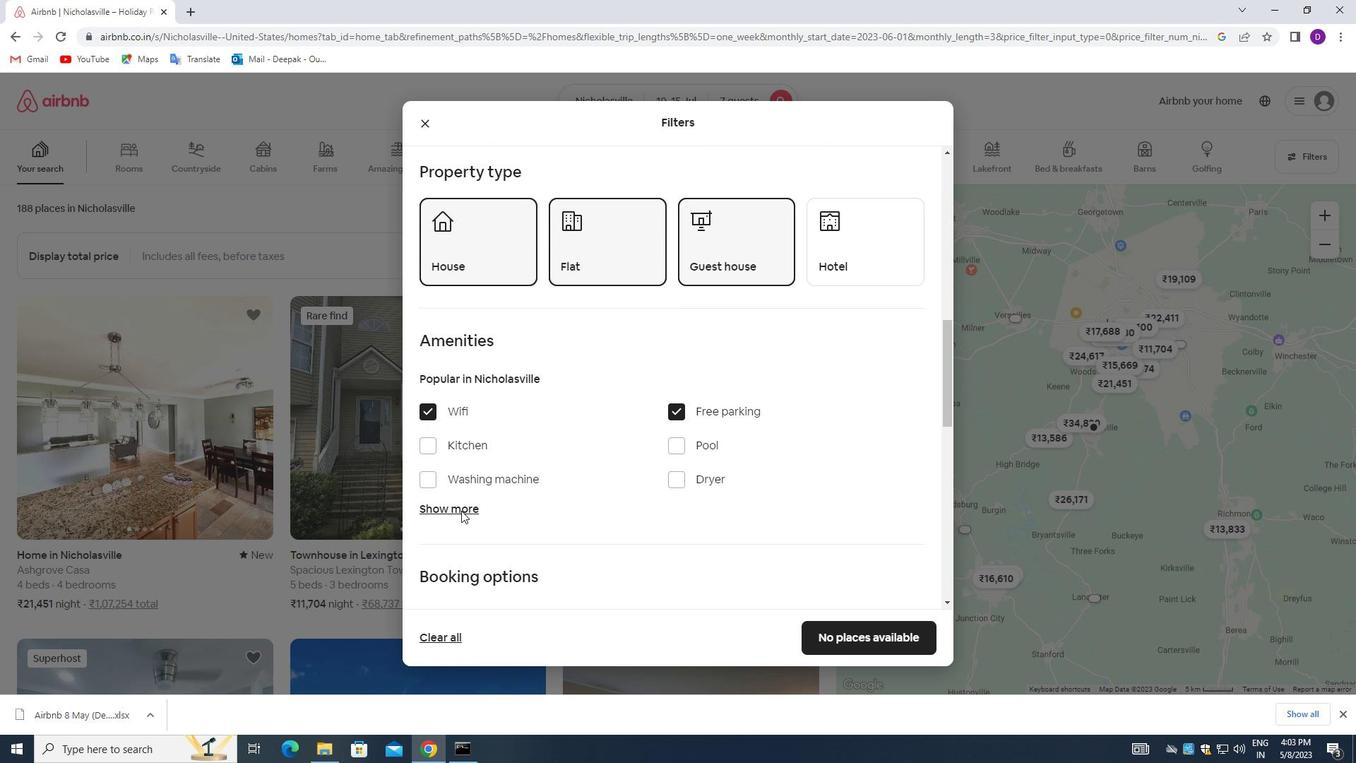 
Action: Mouse pressed left at (454, 513)
Screenshot: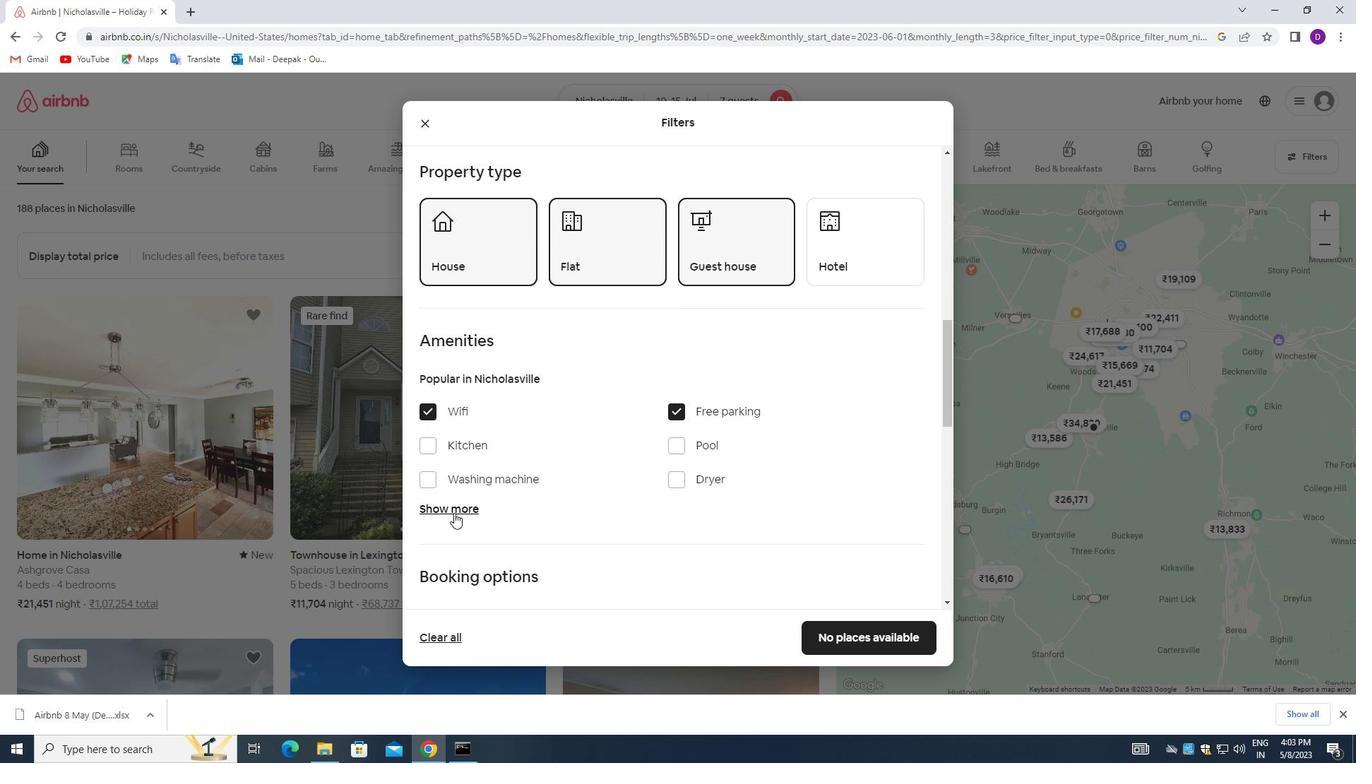 
Action: Mouse moved to (558, 493)
Screenshot: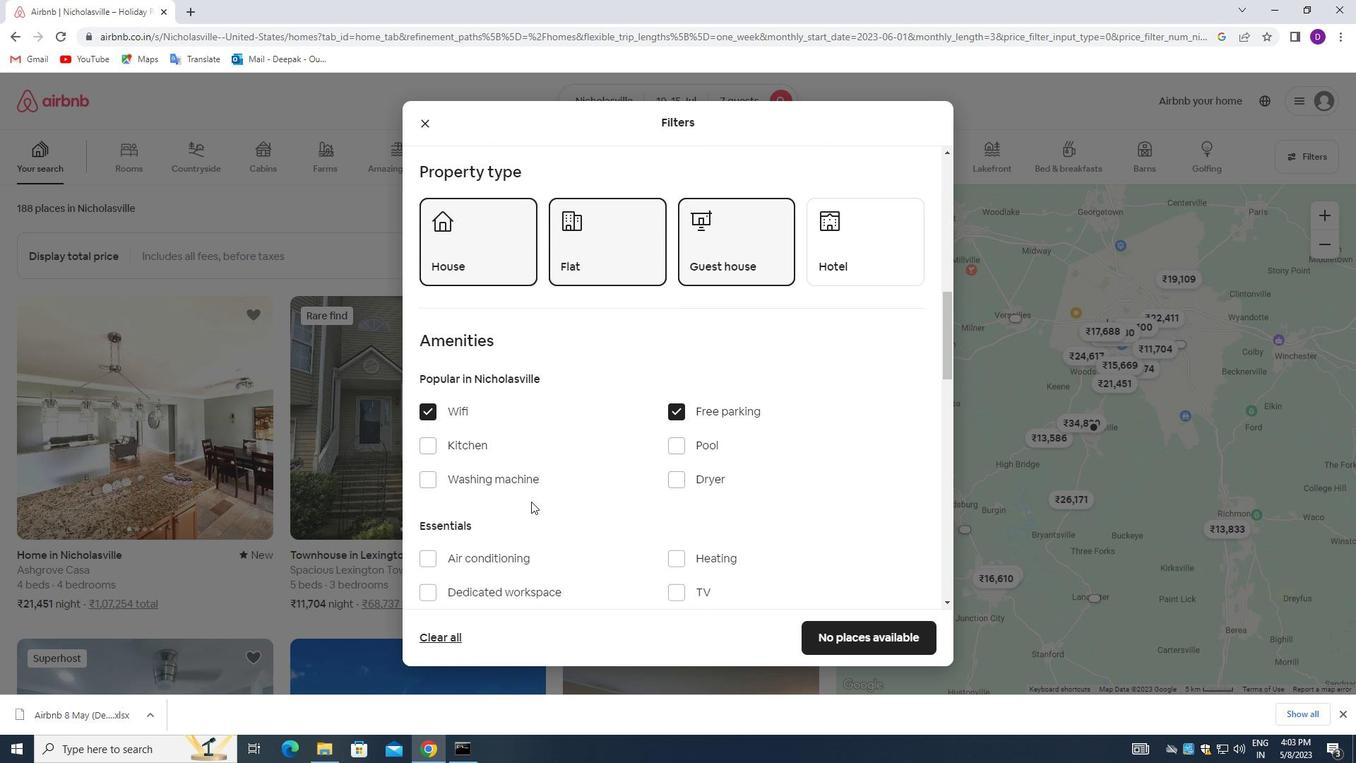
Action: Mouse scrolled (558, 493) with delta (0, 0)
Screenshot: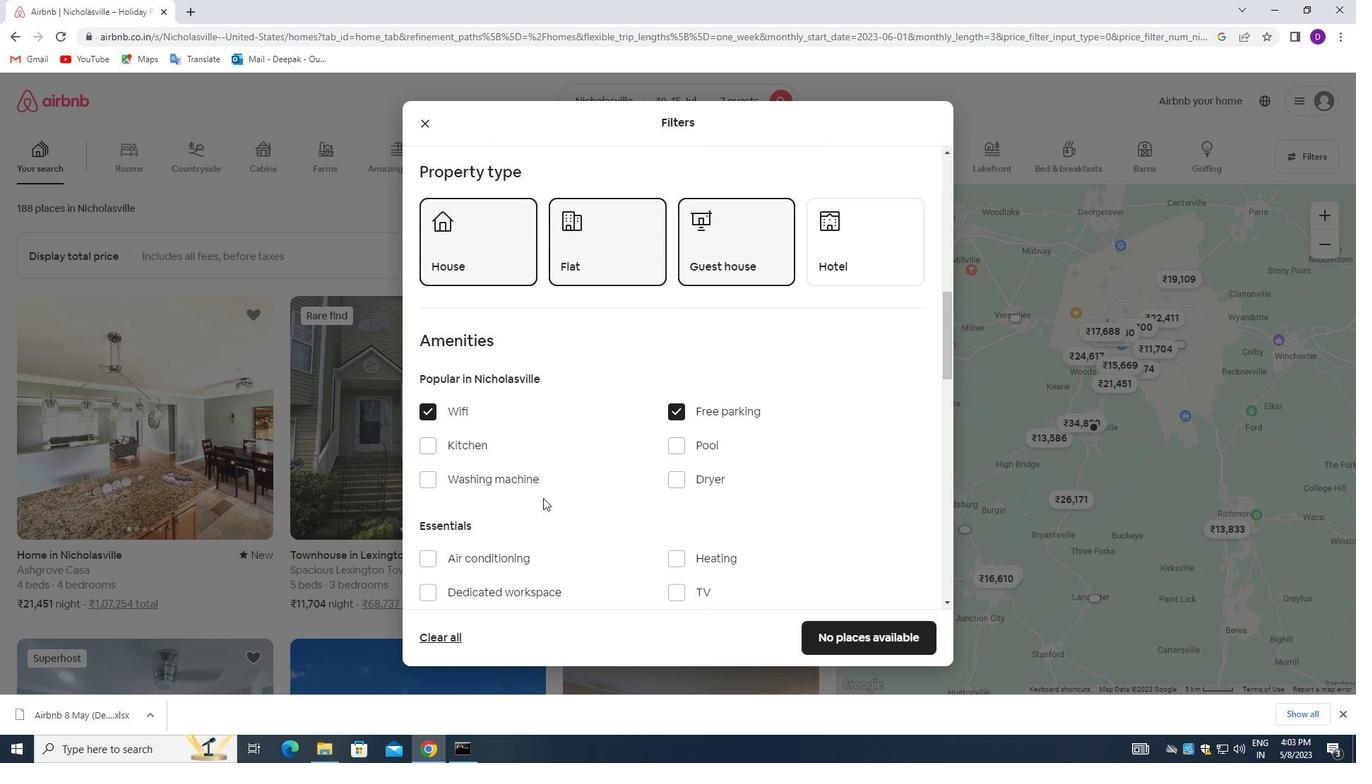 
Action: Mouse moved to (559, 493)
Screenshot: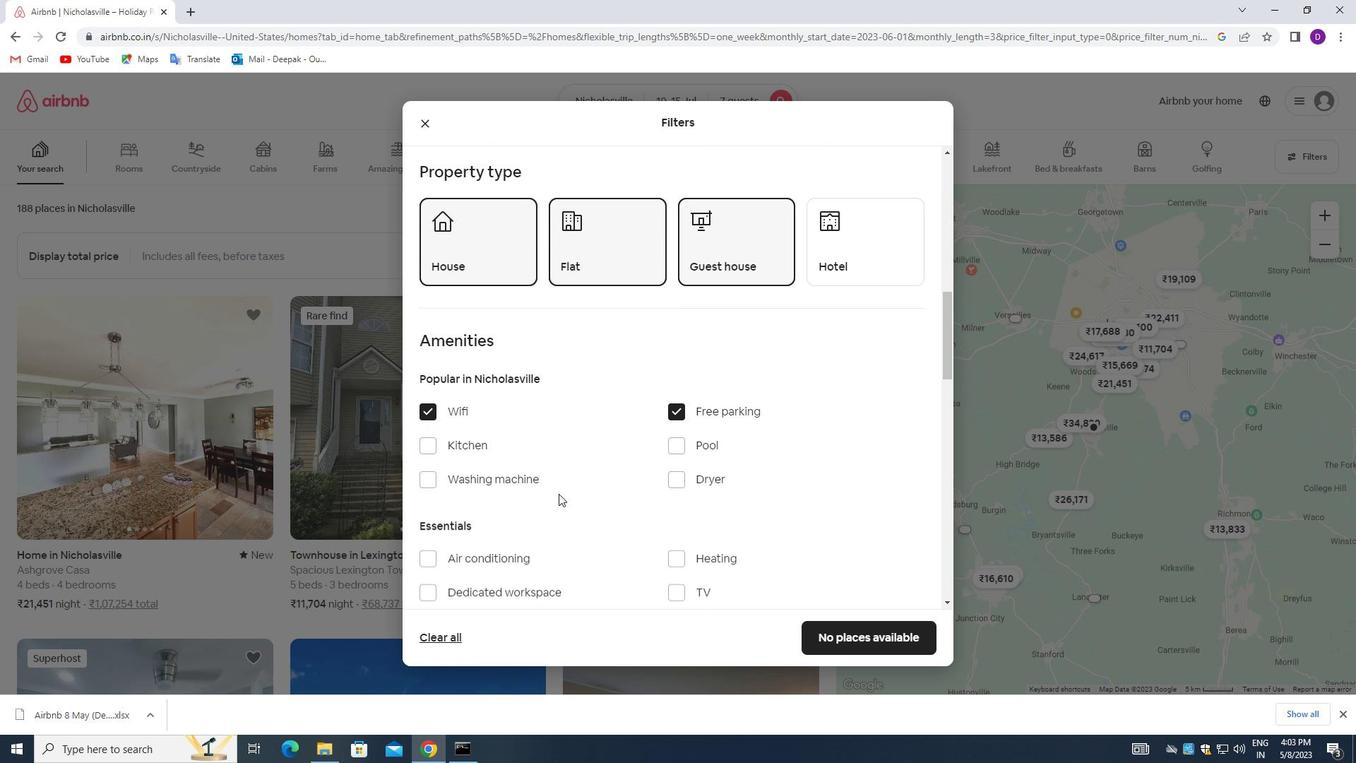 
Action: Mouse scrolled (559, 493) with delta (0, 0)
Screenshot: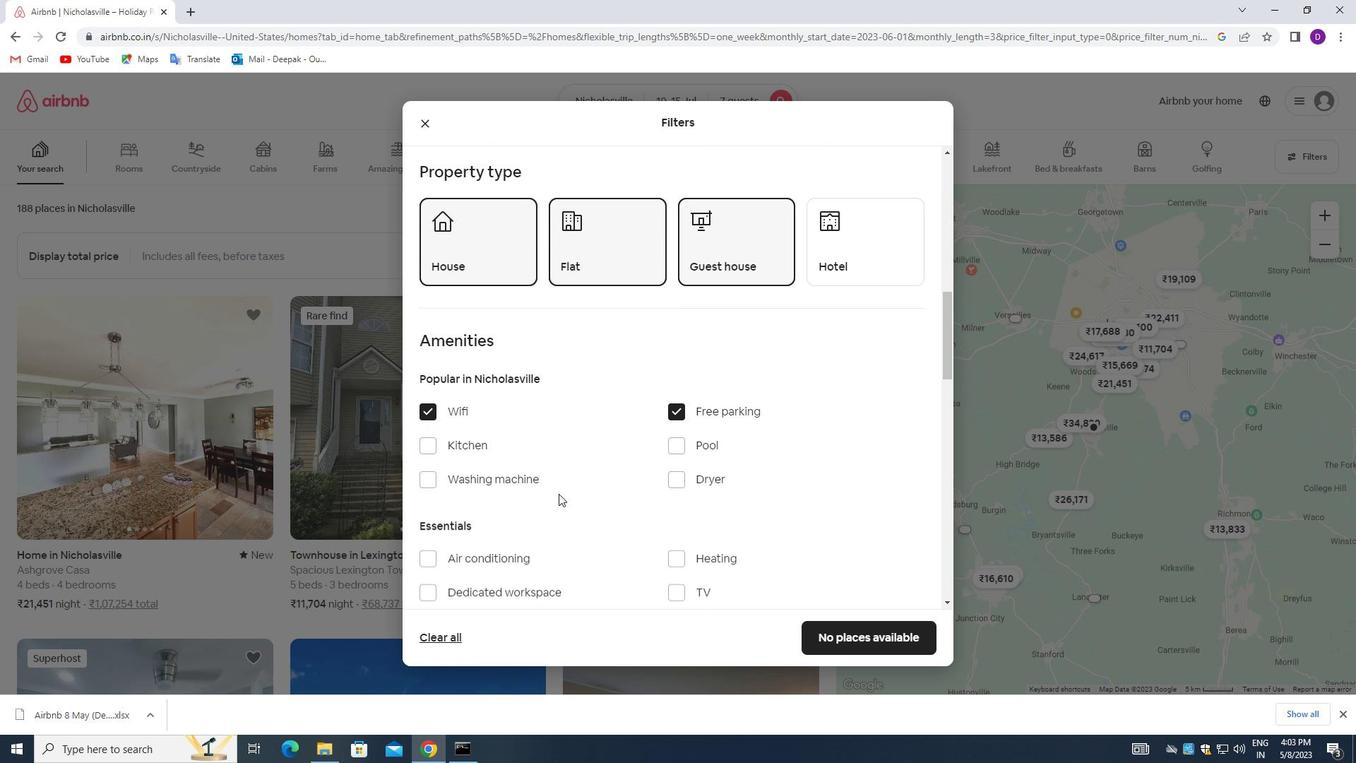 
Action: Mouse moved to (670, 458)
Screenshot: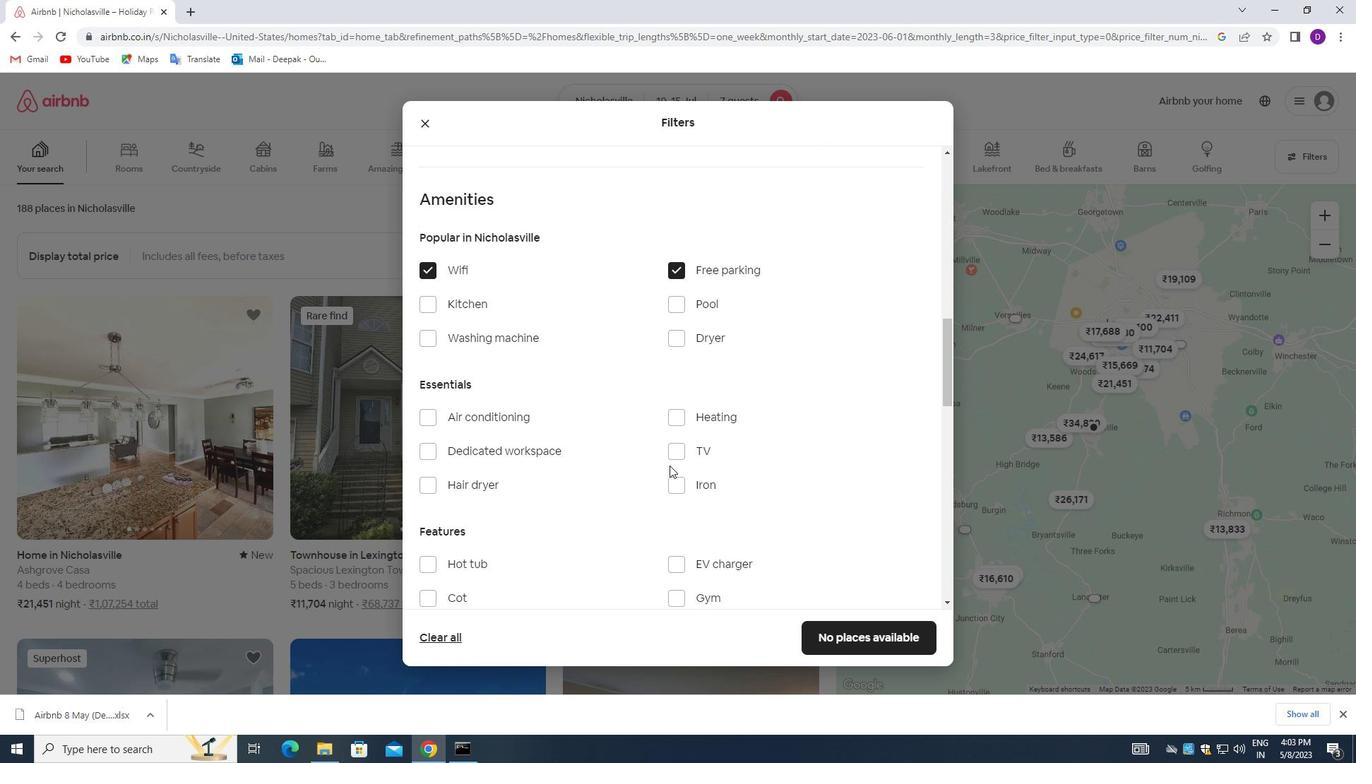 
Action: Mouse pressed left at (670, 458)
Screenshot: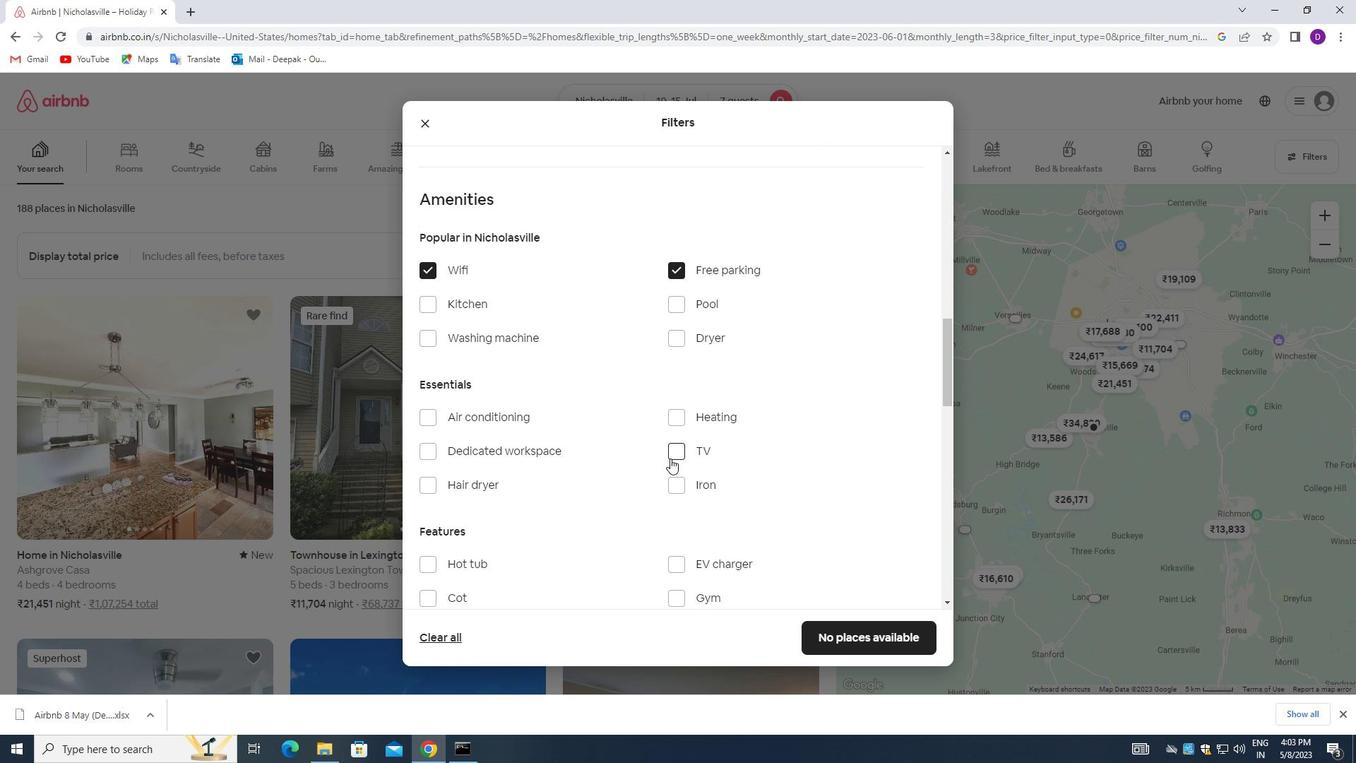 
Action: Mouse moved to (554, 517)
Screenshot: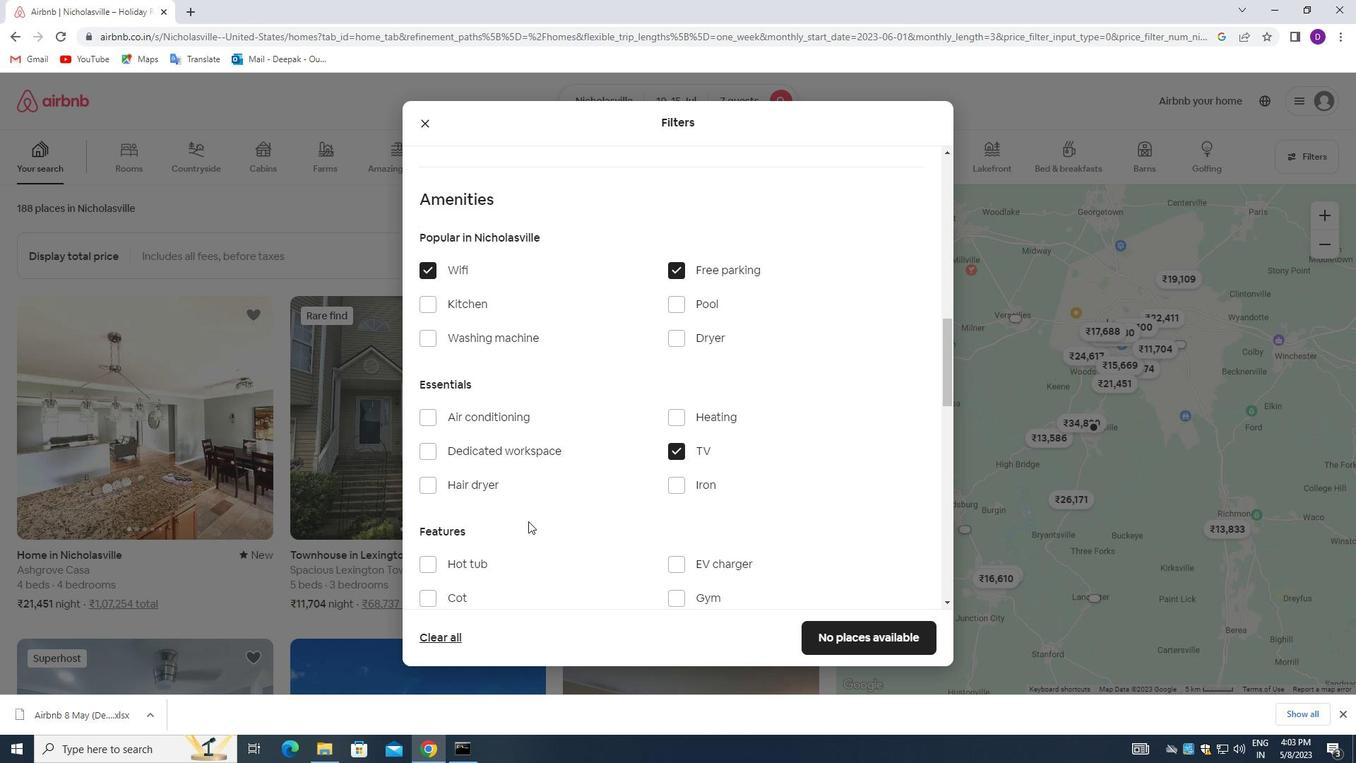 
Action: Mouse scrolled (554, 517) with delta (0, 0)
Screenshot: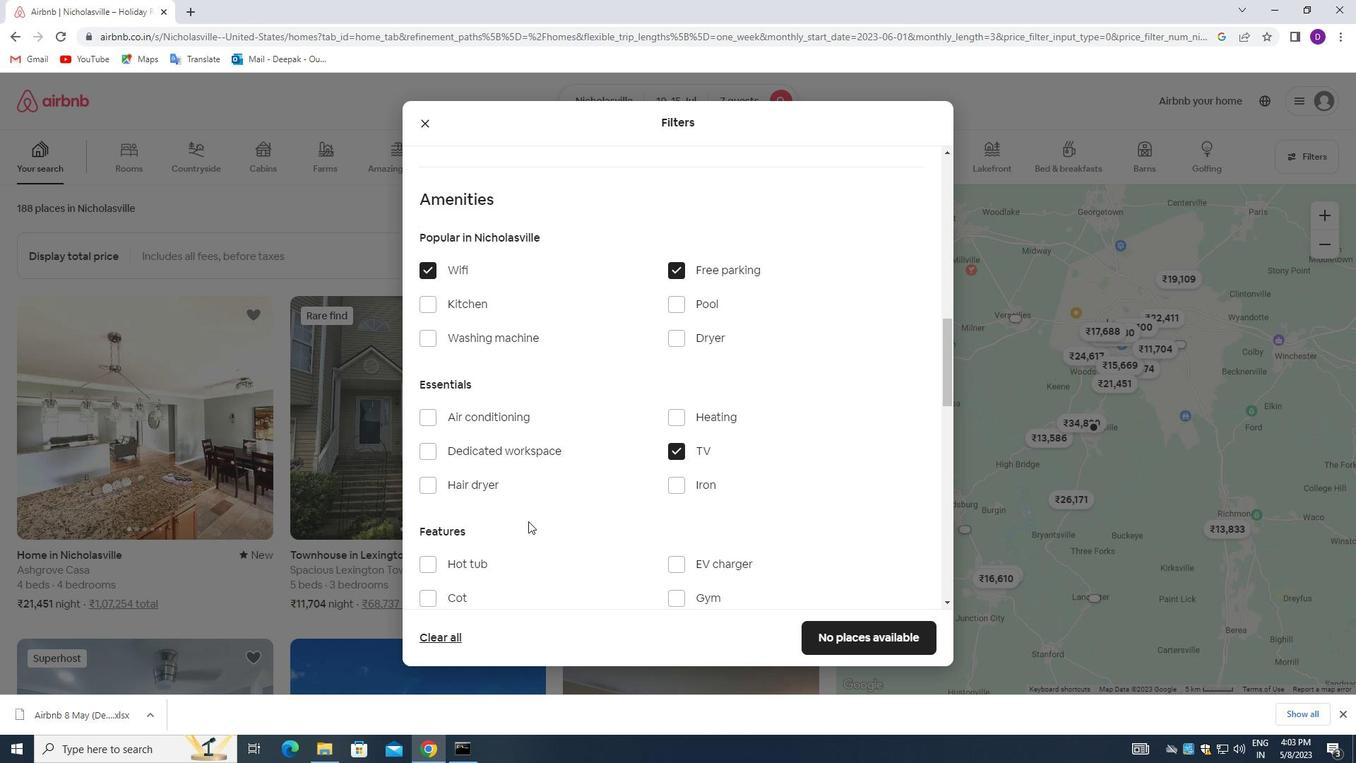 
Action: Mouse moved to (554, 517)
Screenshot: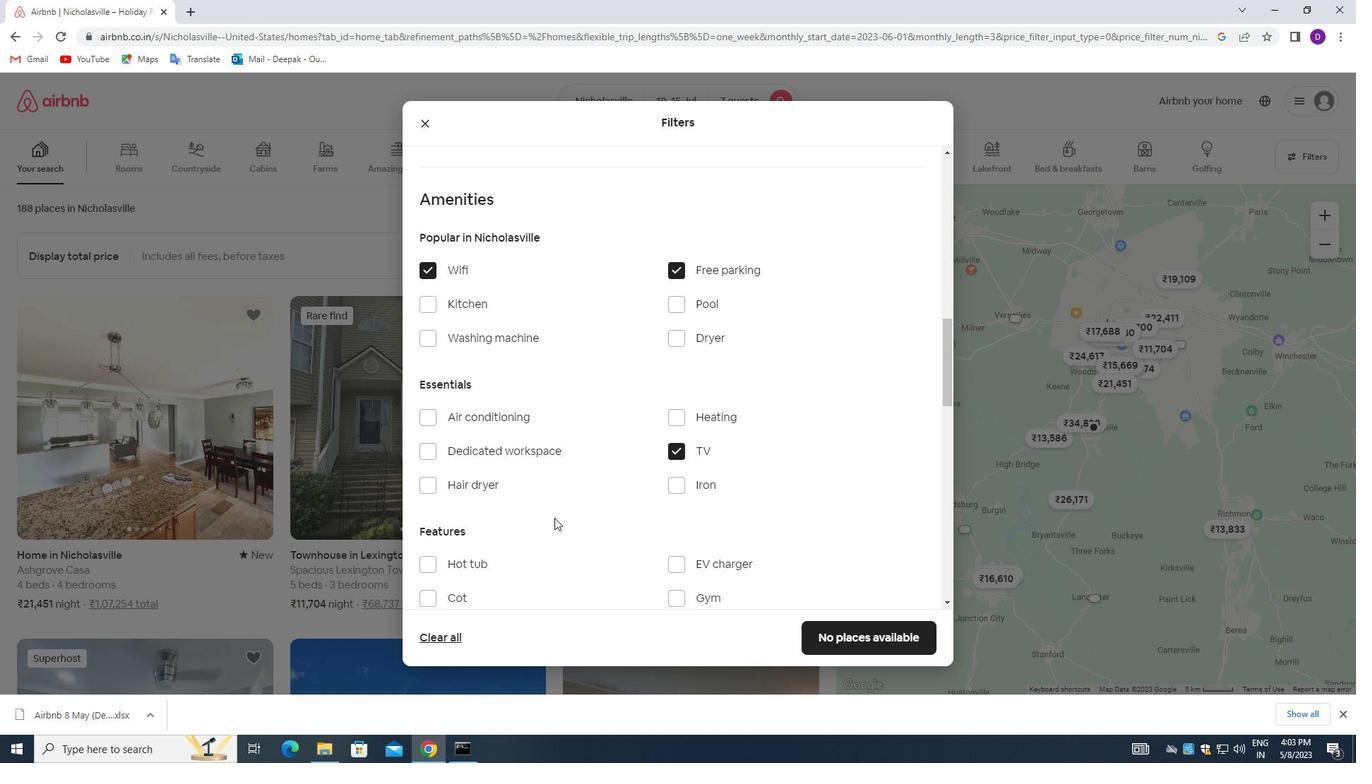 
Action: Mouse scrolled (554, 516) with delta (0, 0)
Screenshot: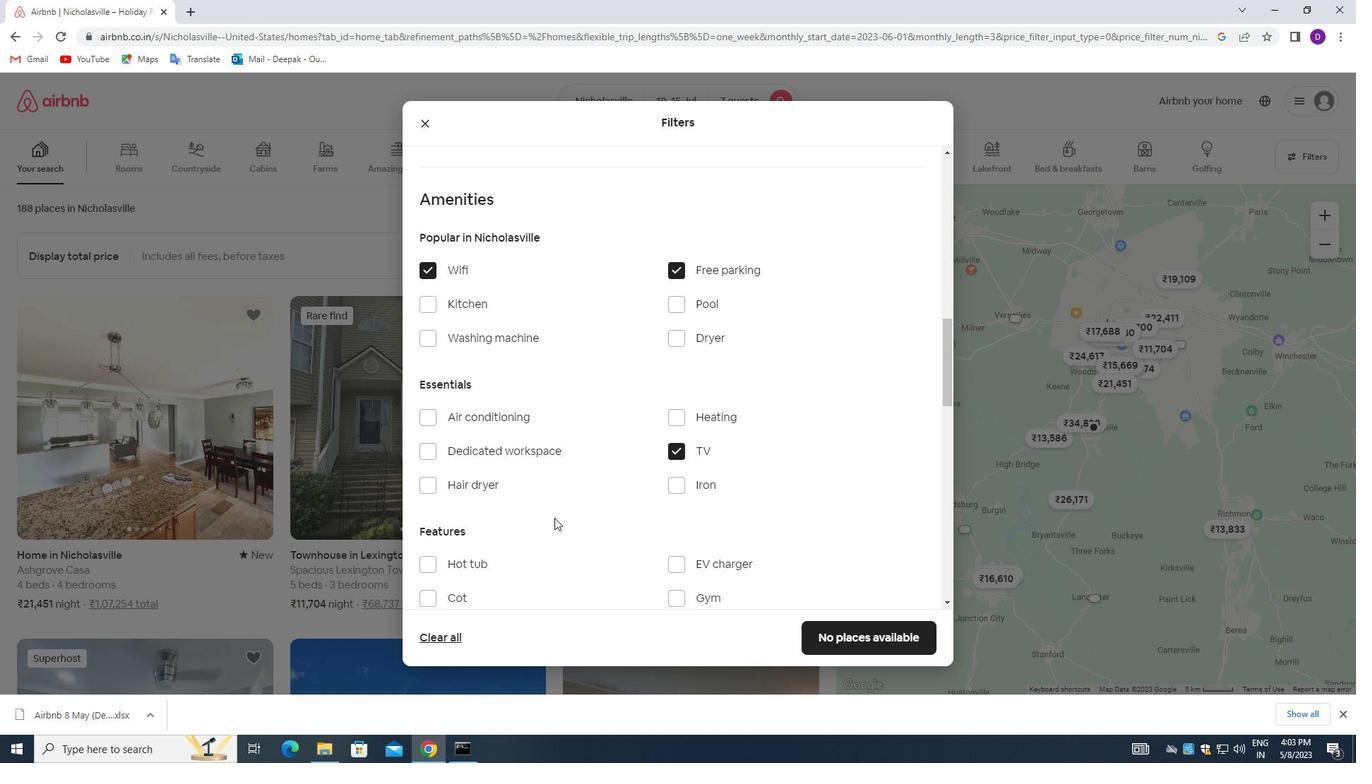 
Action: Mouse moved to (676, 459)
Screenshot: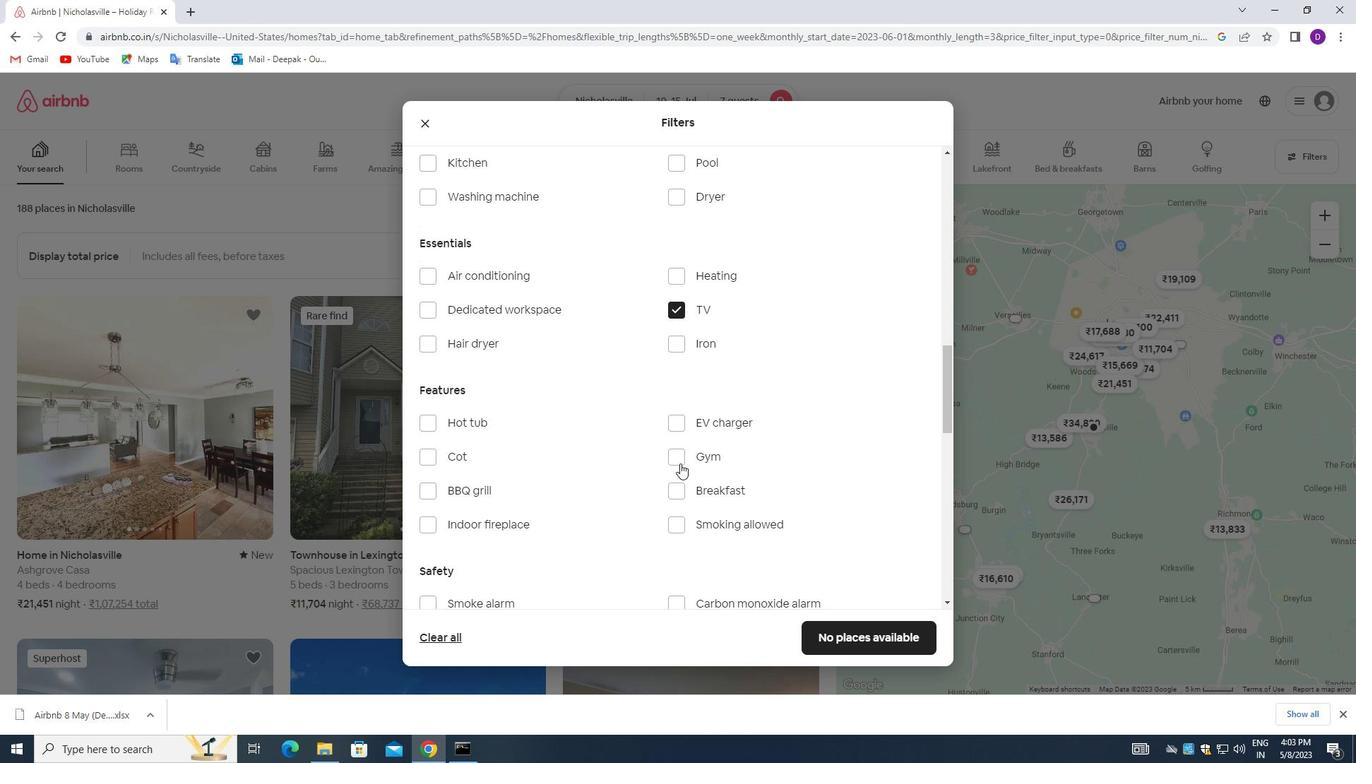 
Action: Mouse pressed left at (676, 459)
Screenshot: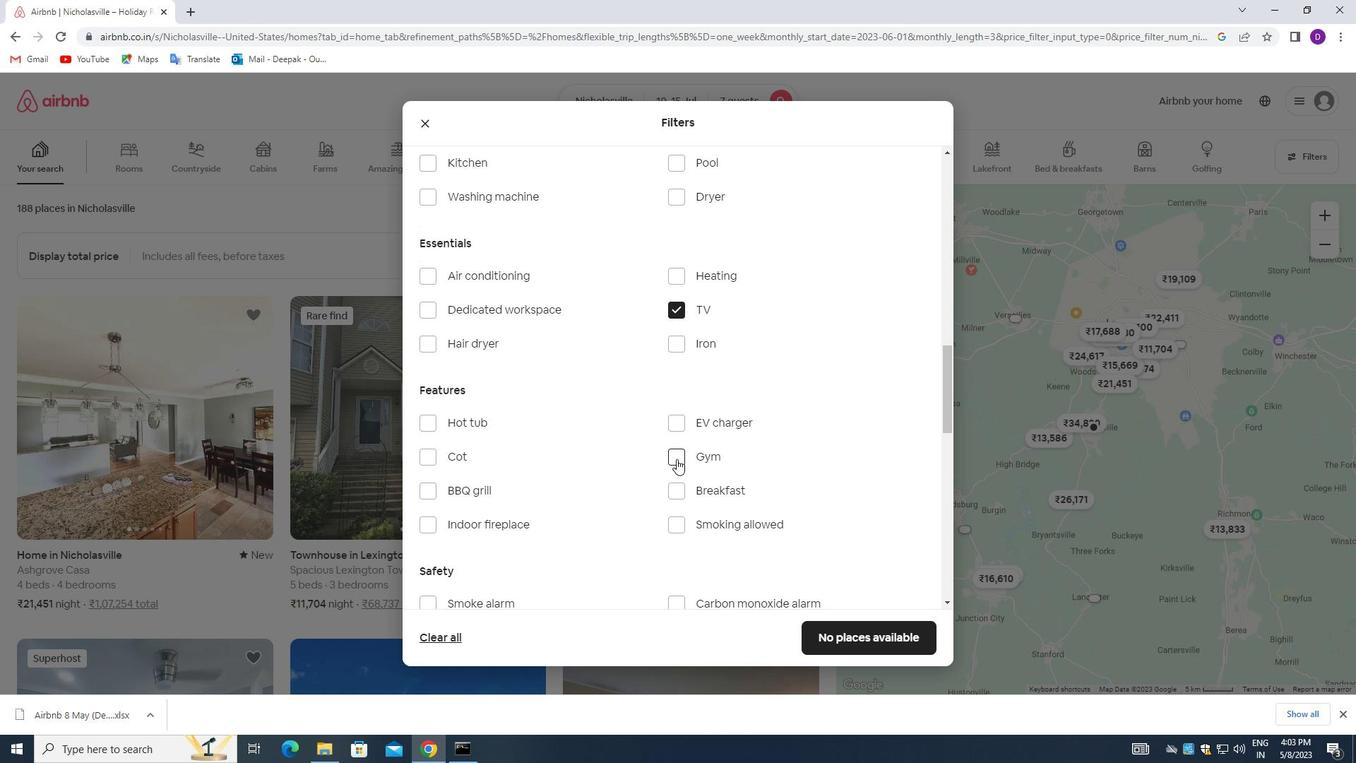 
Action: Mouse moved to (676, 493)
Screenshot: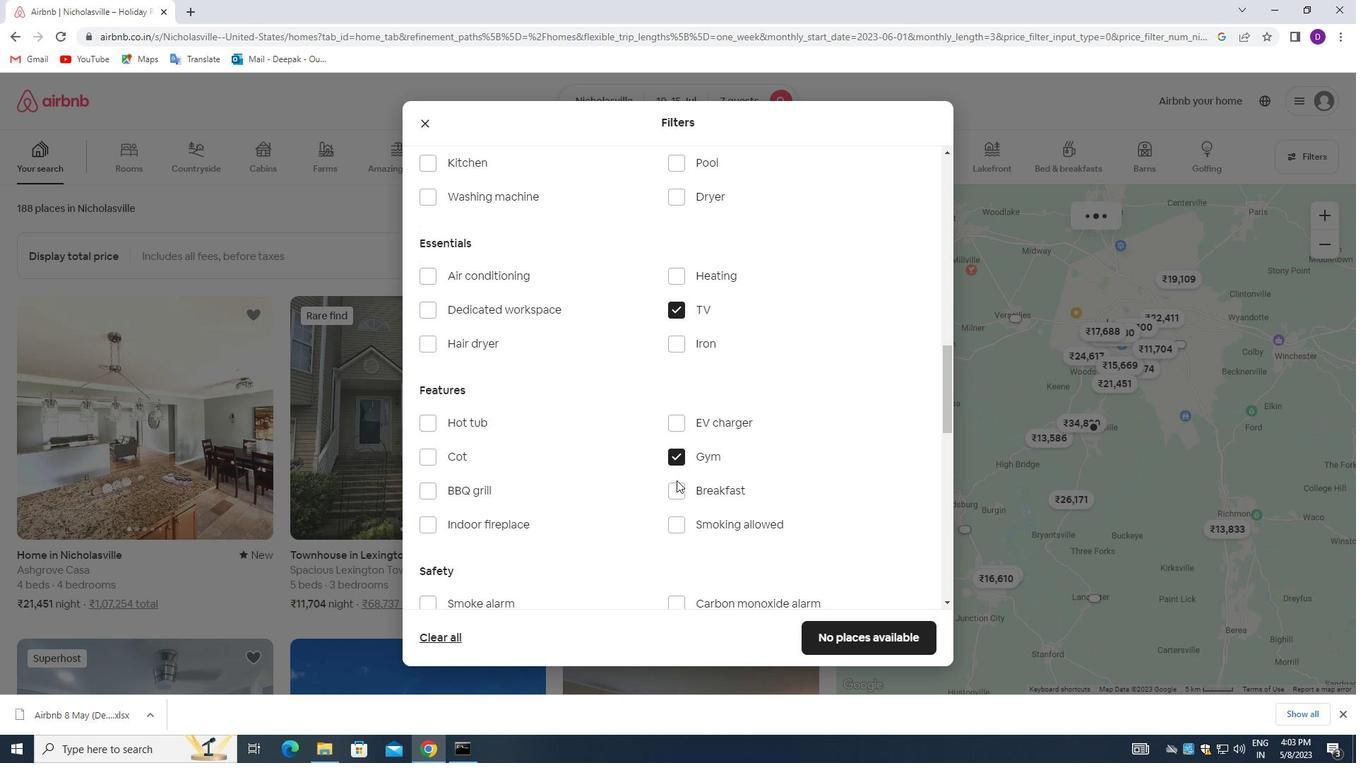 
Action: Mouse pressed left at (676, 493)
Screenshot: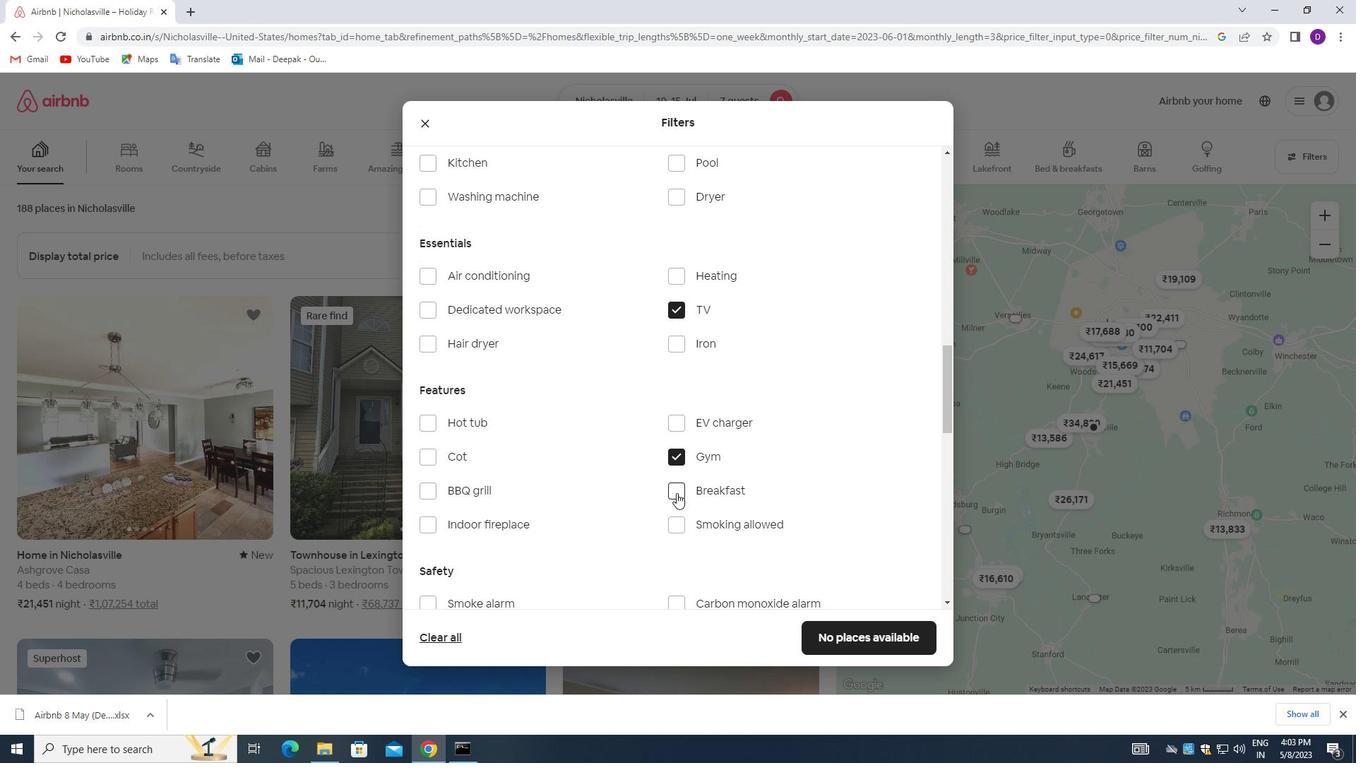 
Action: Mouse moved to (616, 507)
Screenshot: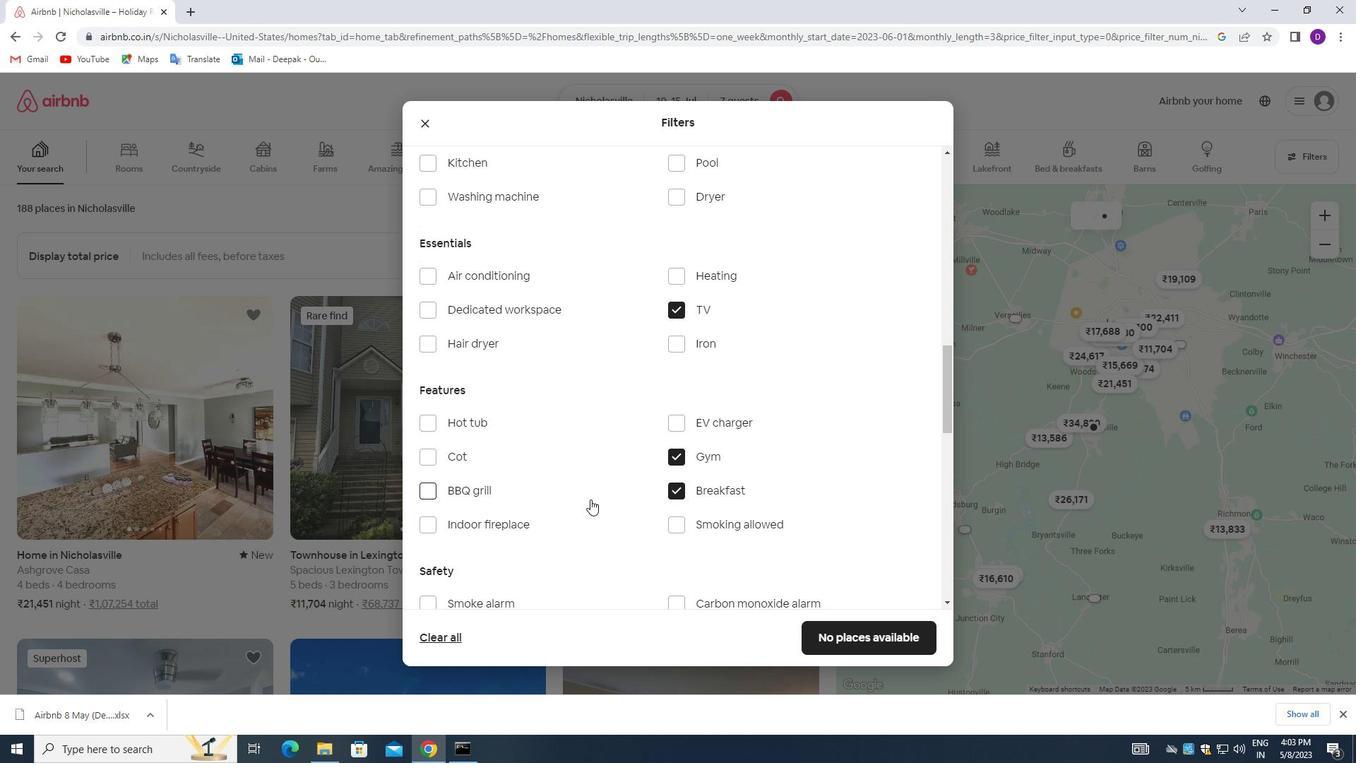 
Action: Mouse scrolled (616, 506) with delta (0, 0)
Screenshot: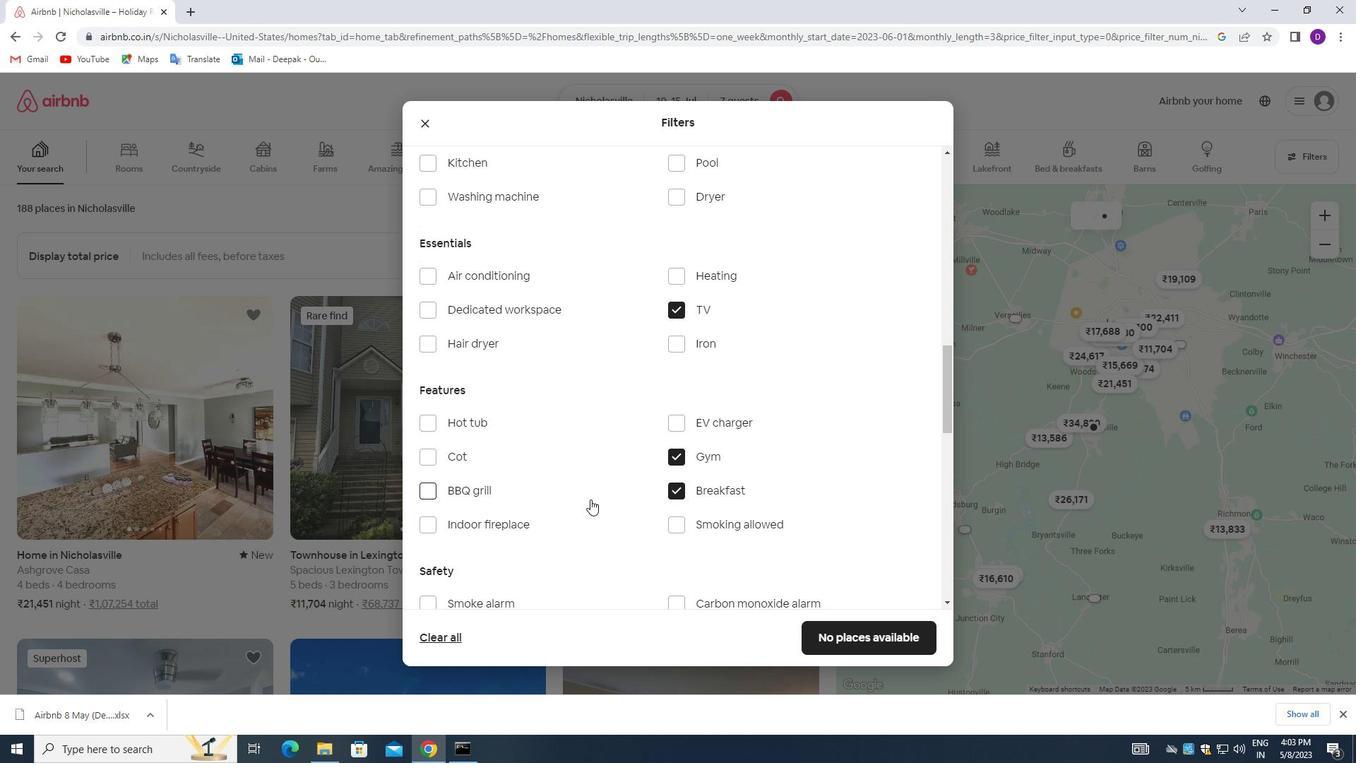 
Action: Mouse moved to (635, 507)
Screenshot: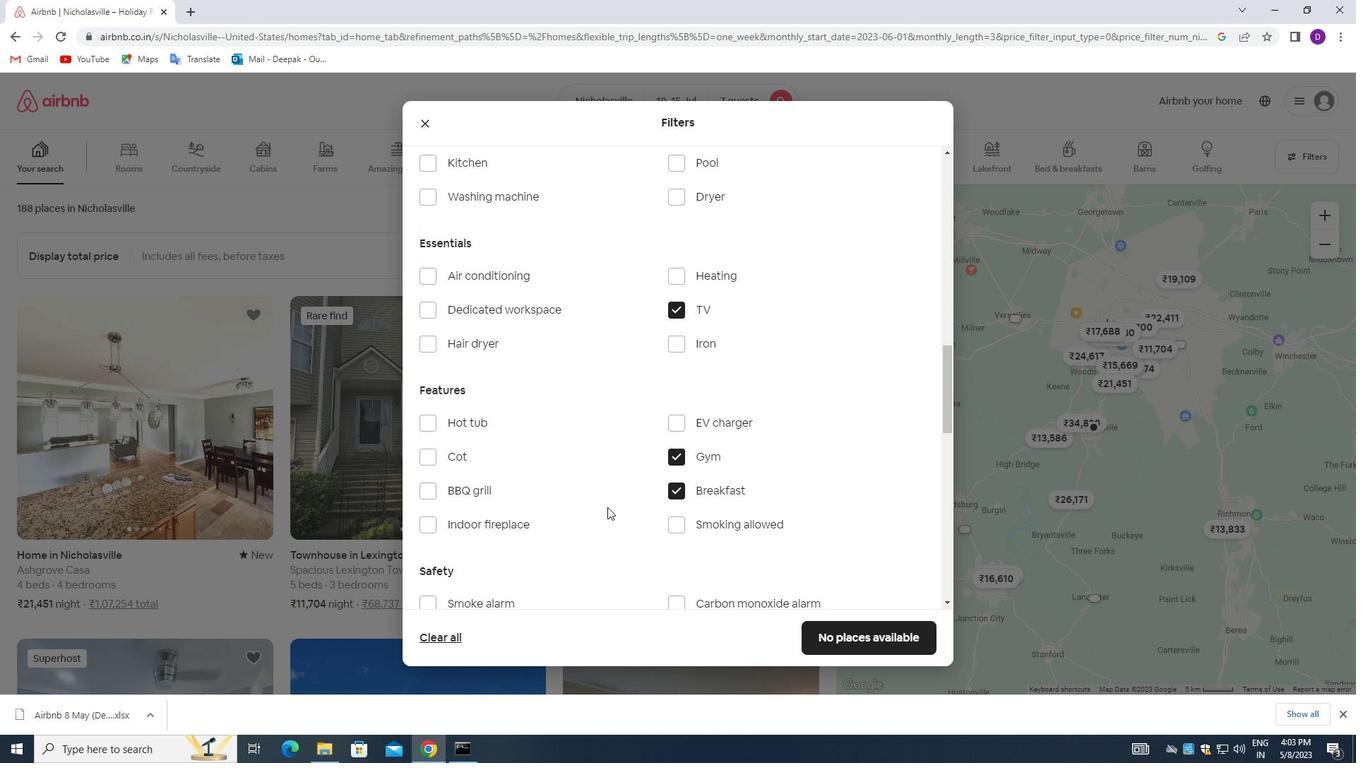 
Action: Mouse scrolled (635, 506) with delta (0, 0)
Screenshot: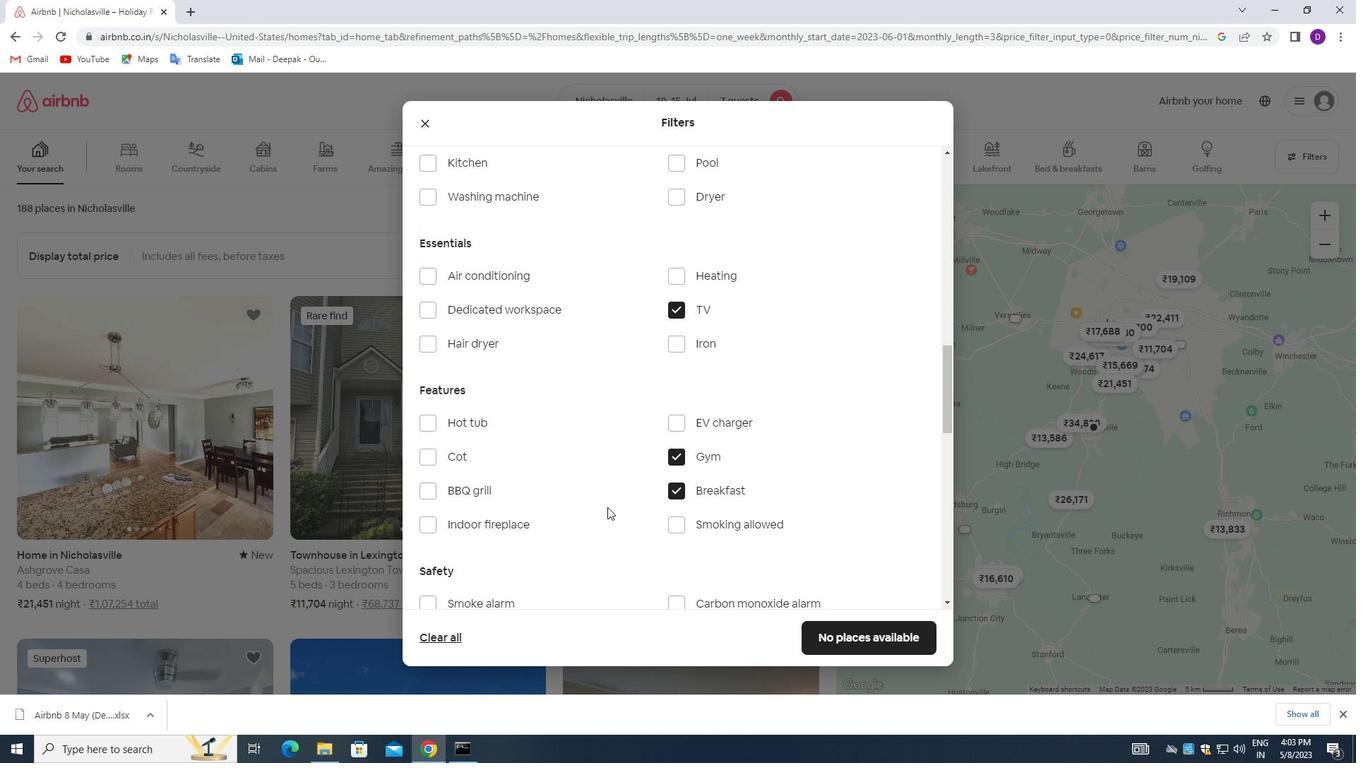 
Action: Mouse moved to (690, 493)
Screenshot: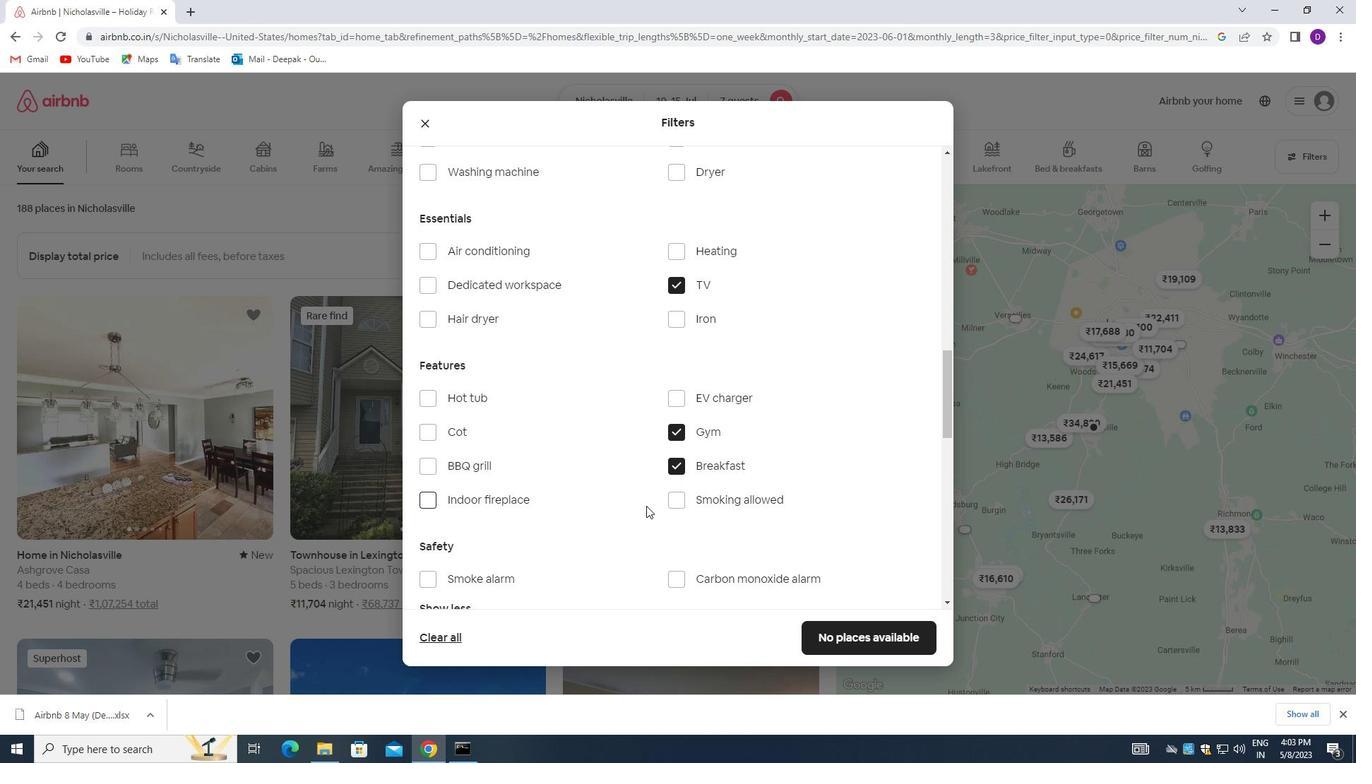 
Action: Mouse scrolled (690, 493) with delta (0, 0)
Screenshot: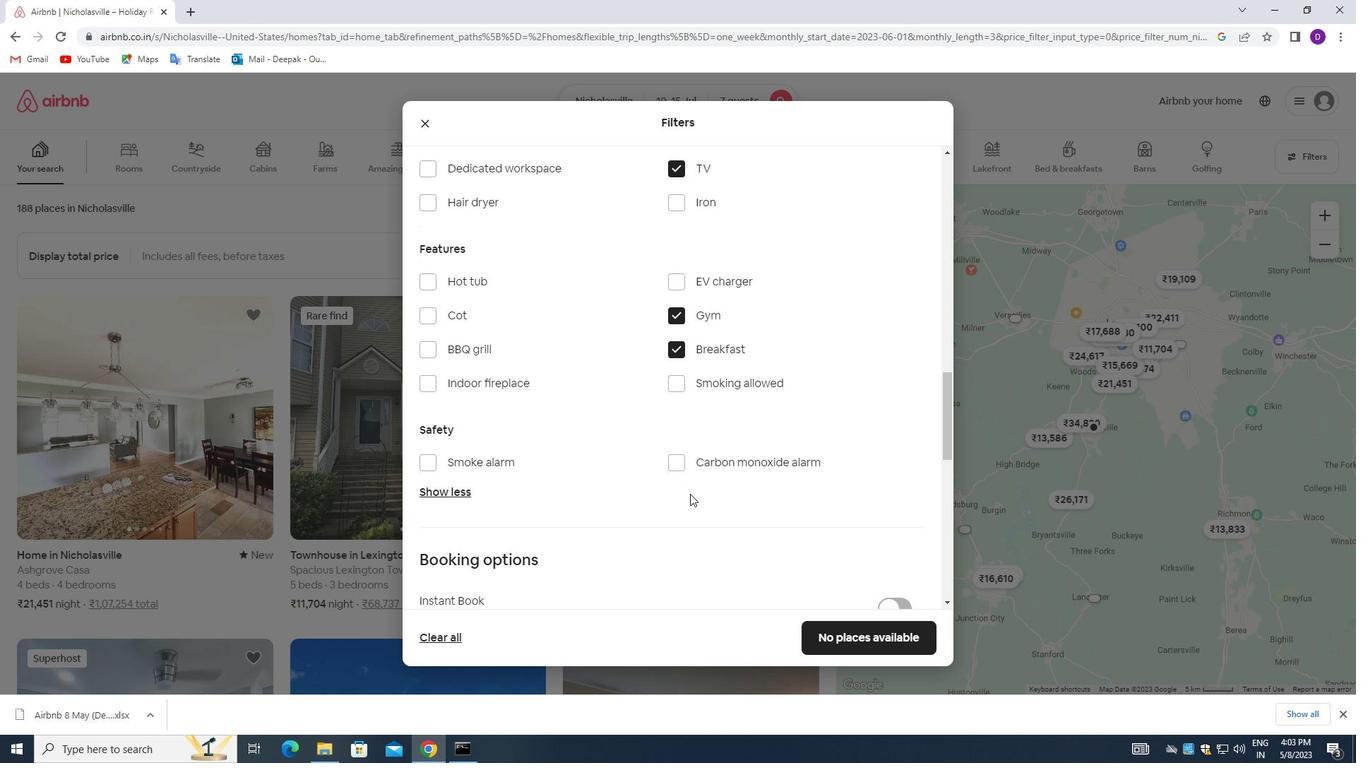 
Action: Mouse scrolled (690, 493) with delta (0, 0)
Screenshot: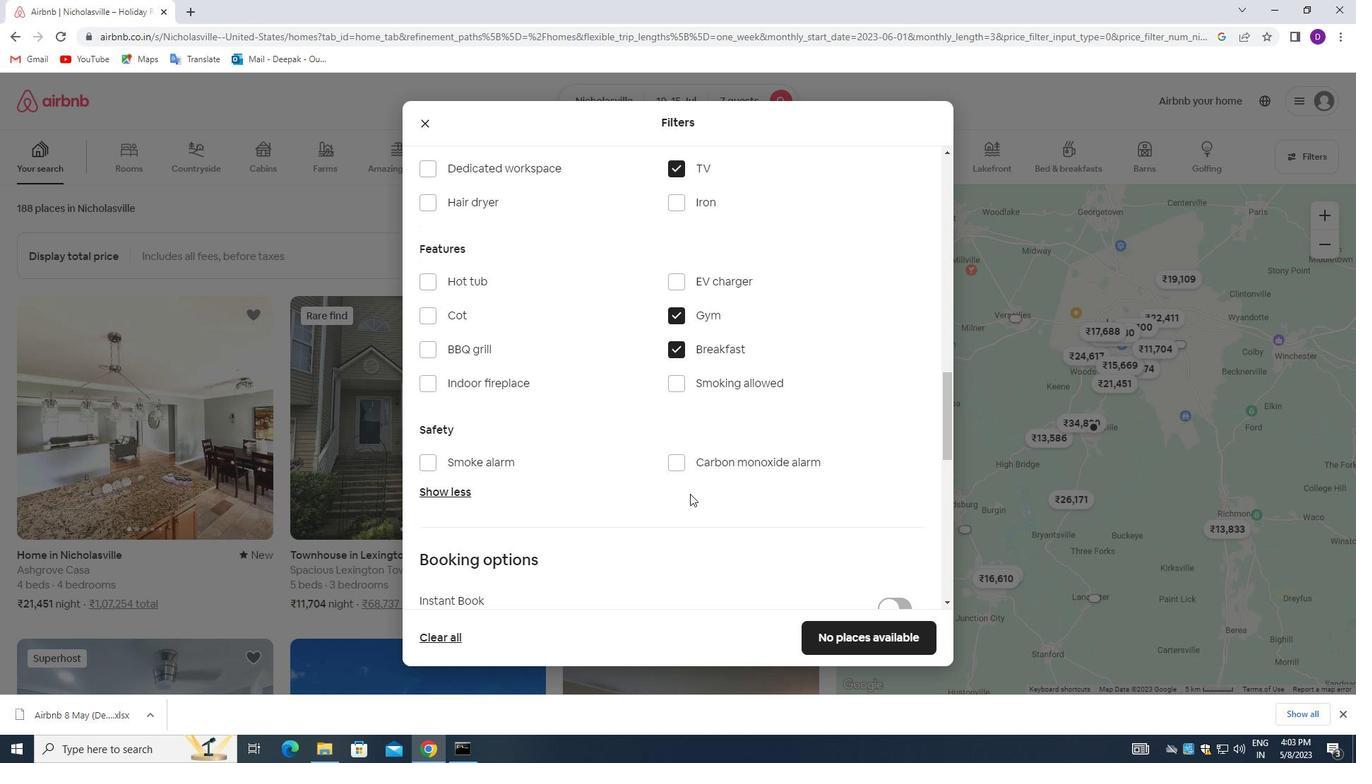 
Action: Mouse moved to (901, 509)
Screenshot: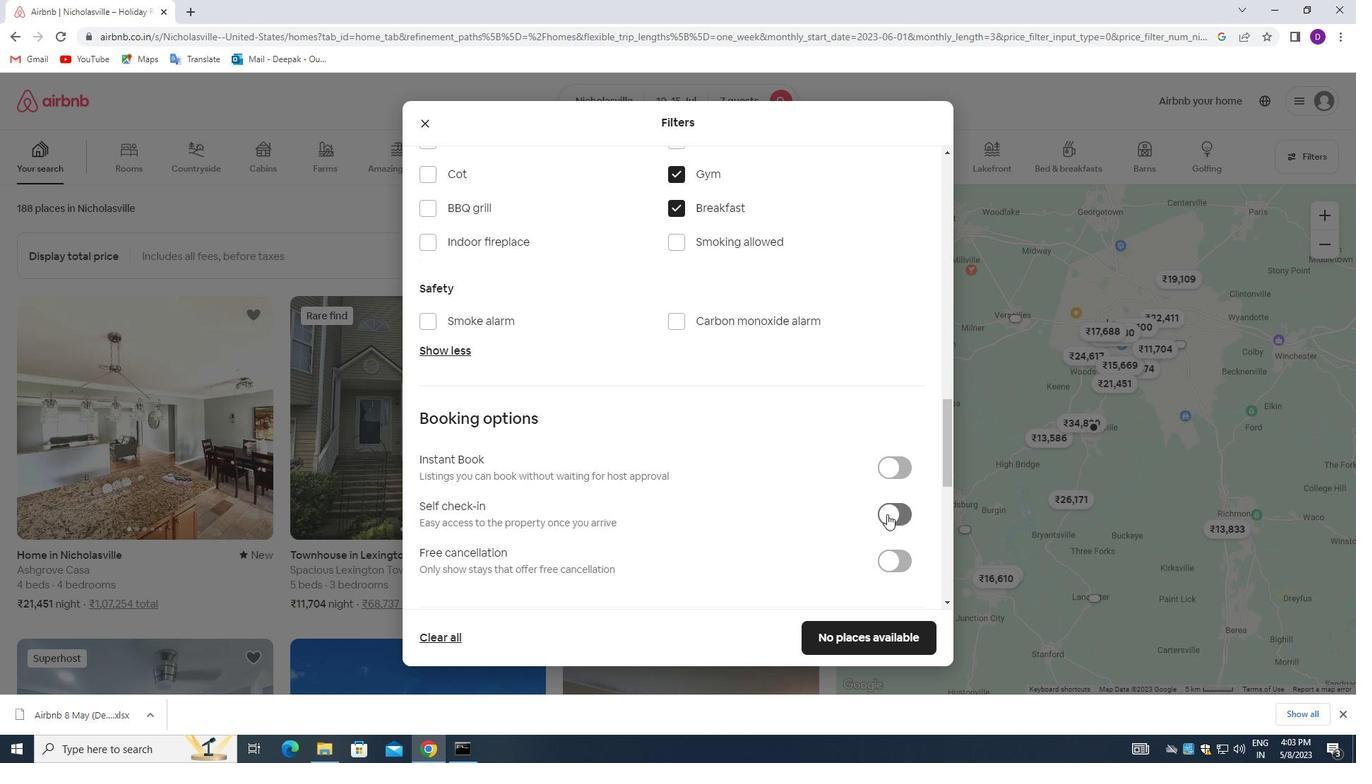 
Action: Mouse pressed left at (901, 509)
Screenshot: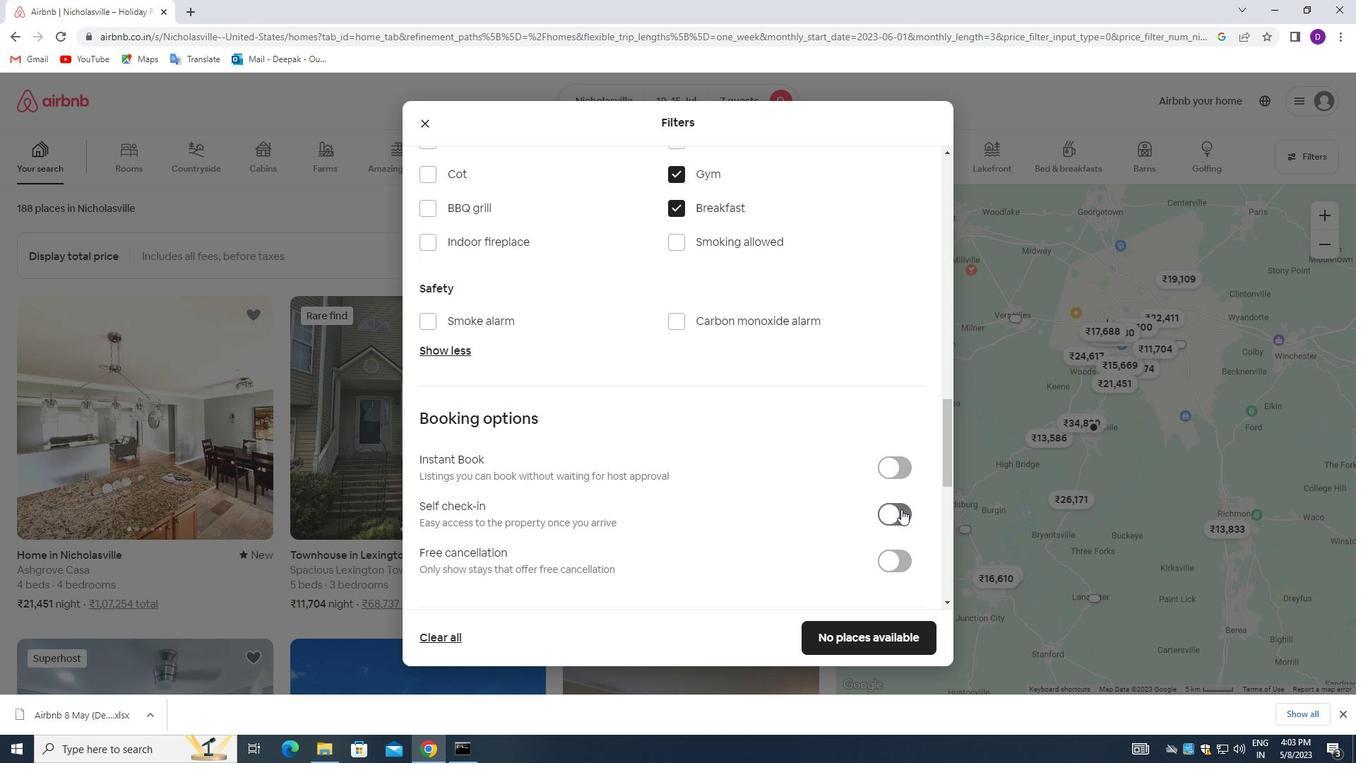 
Action: Mouse moved to (642, 512)
Screenshot: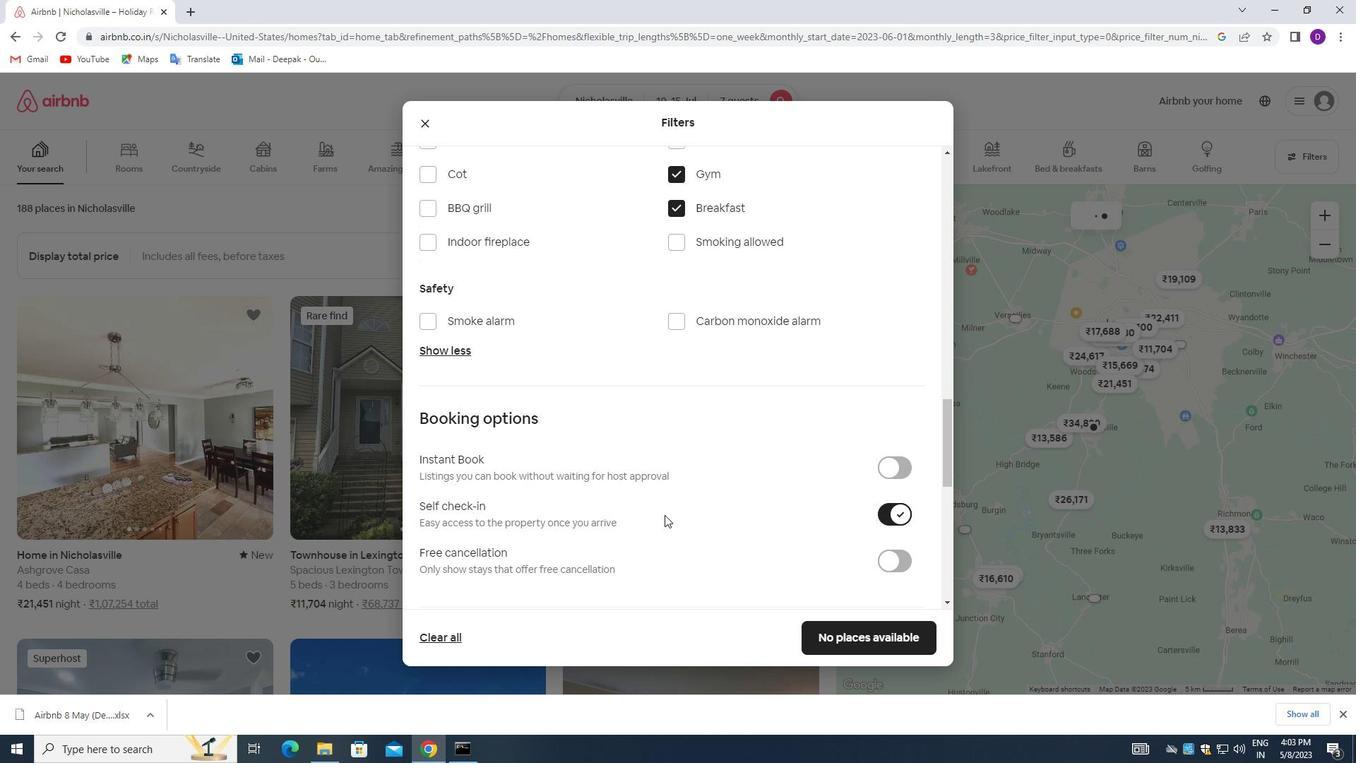 
Action: Mouse scrolled (642, 511) with delta (0, 0)
Screenshot: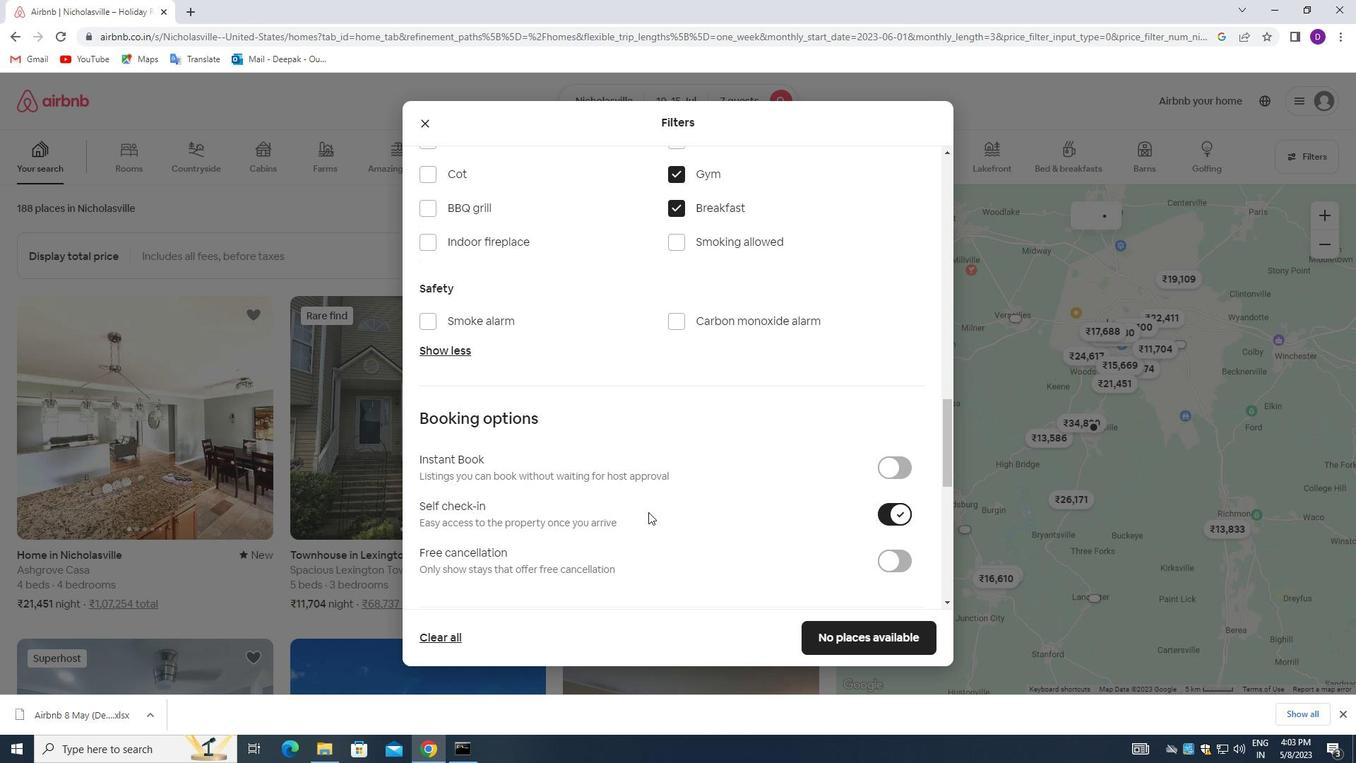 
Action: Mouse moved to (642, 512)
Screenshot: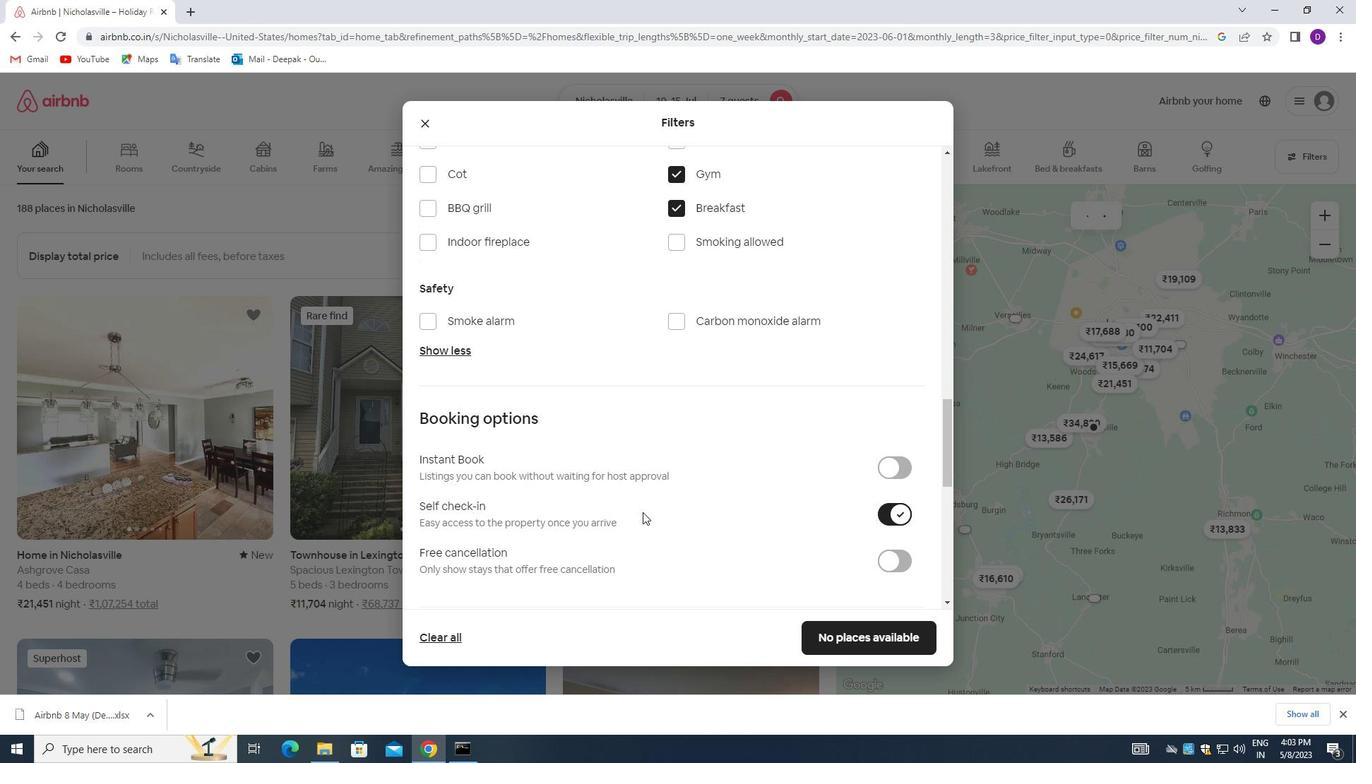 
Action: Mouse scrolled (642, 511) with delta (0, 0)
Screenshot: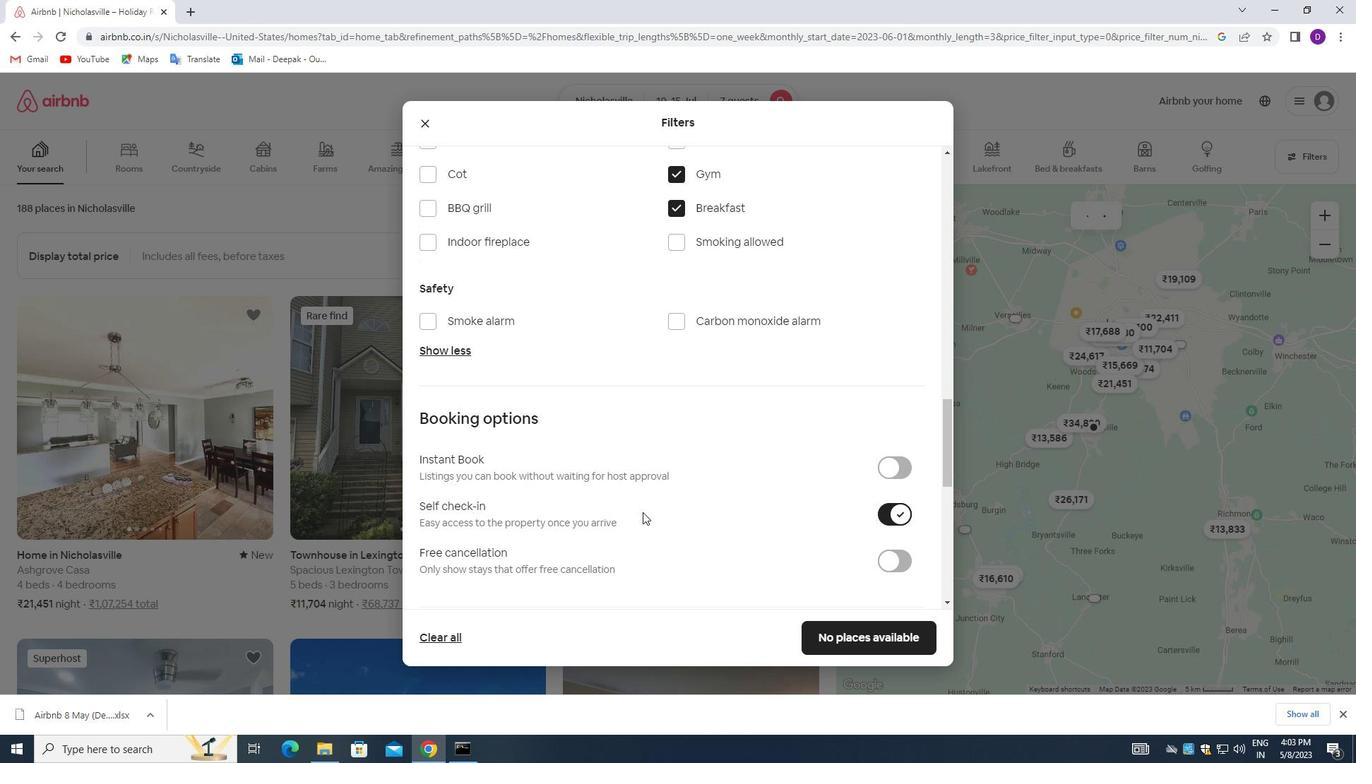 
Action: Mouse moved to (640, 503)
Screenshot: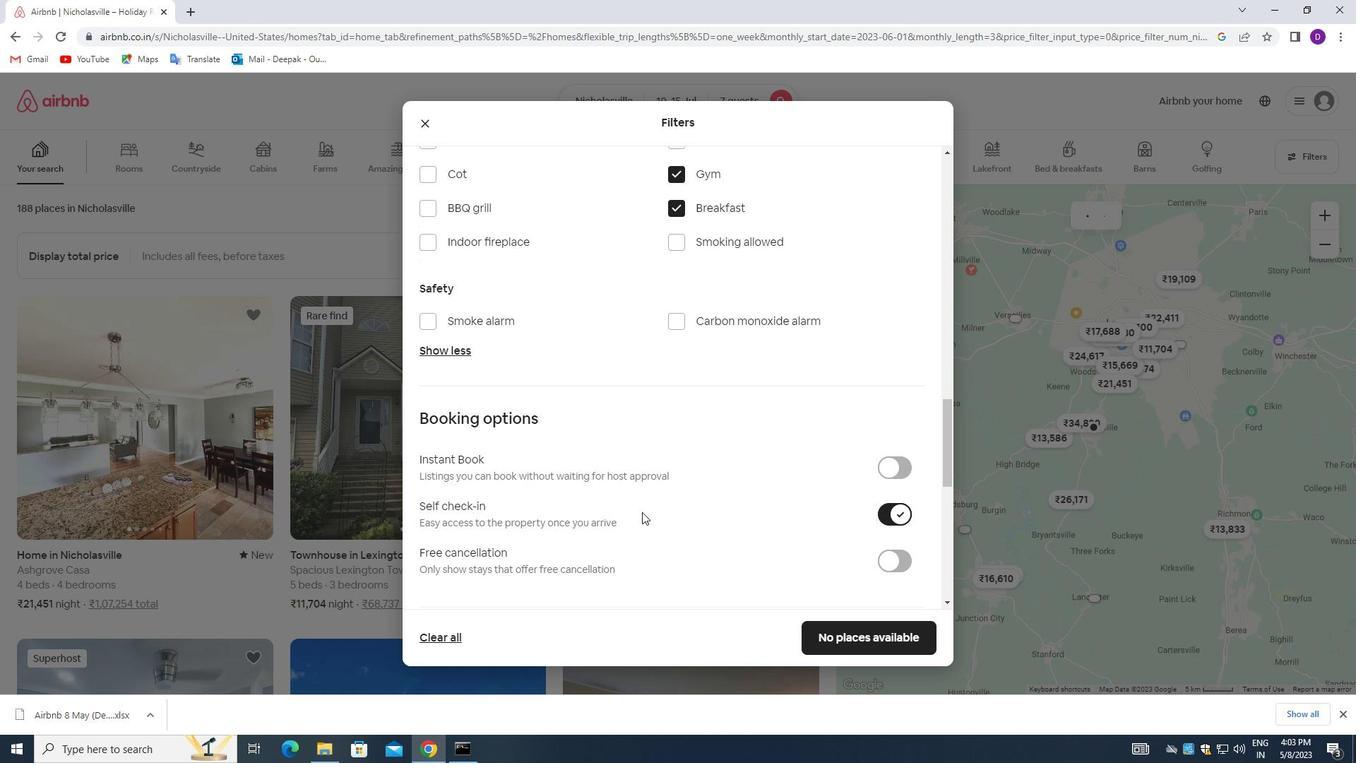 
Action: Mouse scrolled (640, 502) with delta (0, 0)
Screenshot: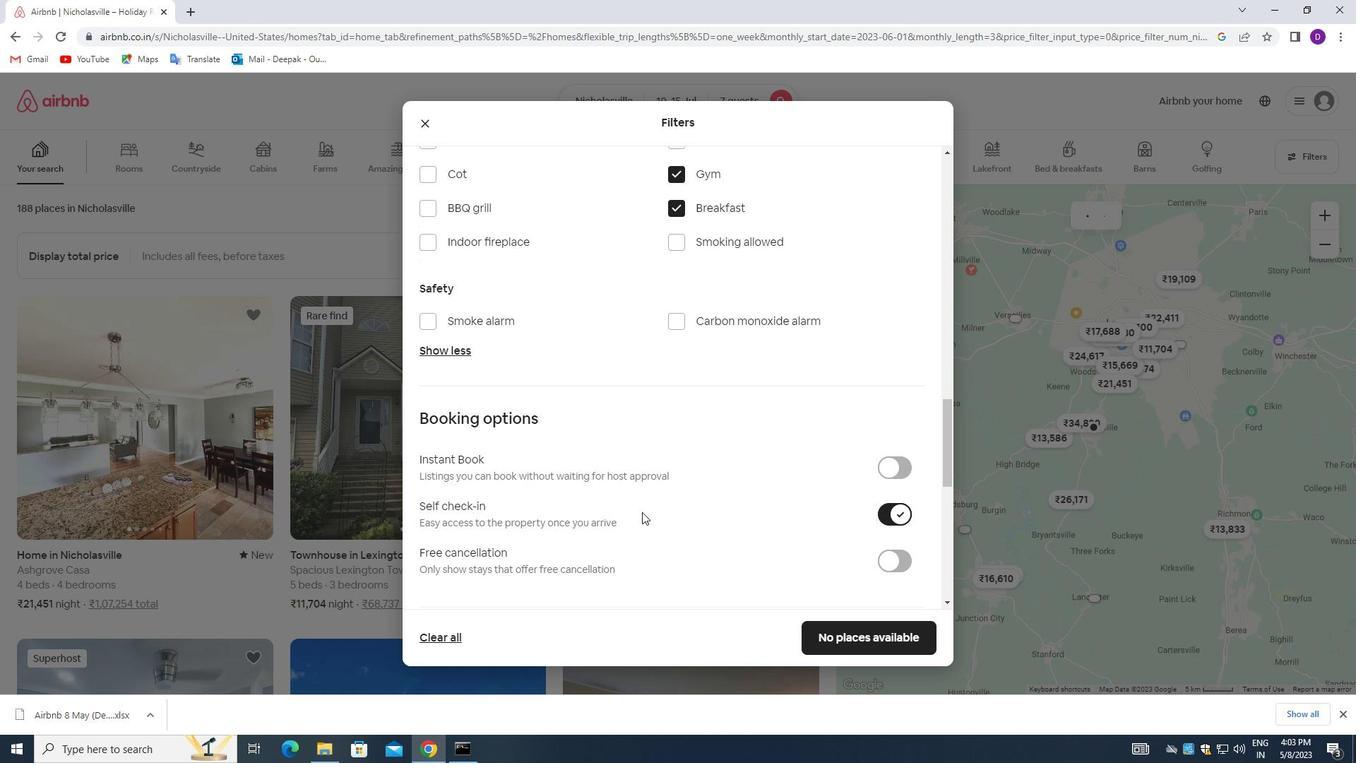 
Action: Mouse moved to (640, 492)
Screenshot: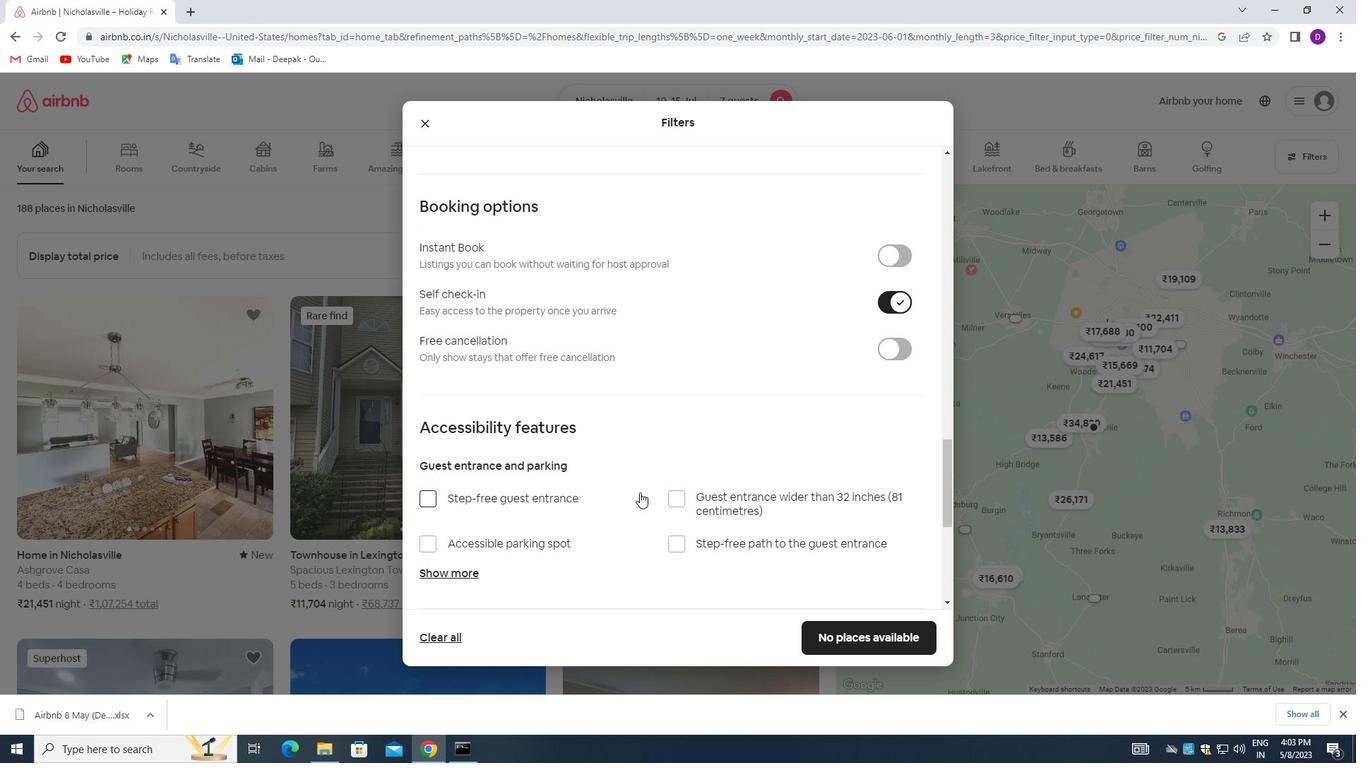 
Action: Mouse scrolled (640, 491) with delta (0, 0)
Screenshot: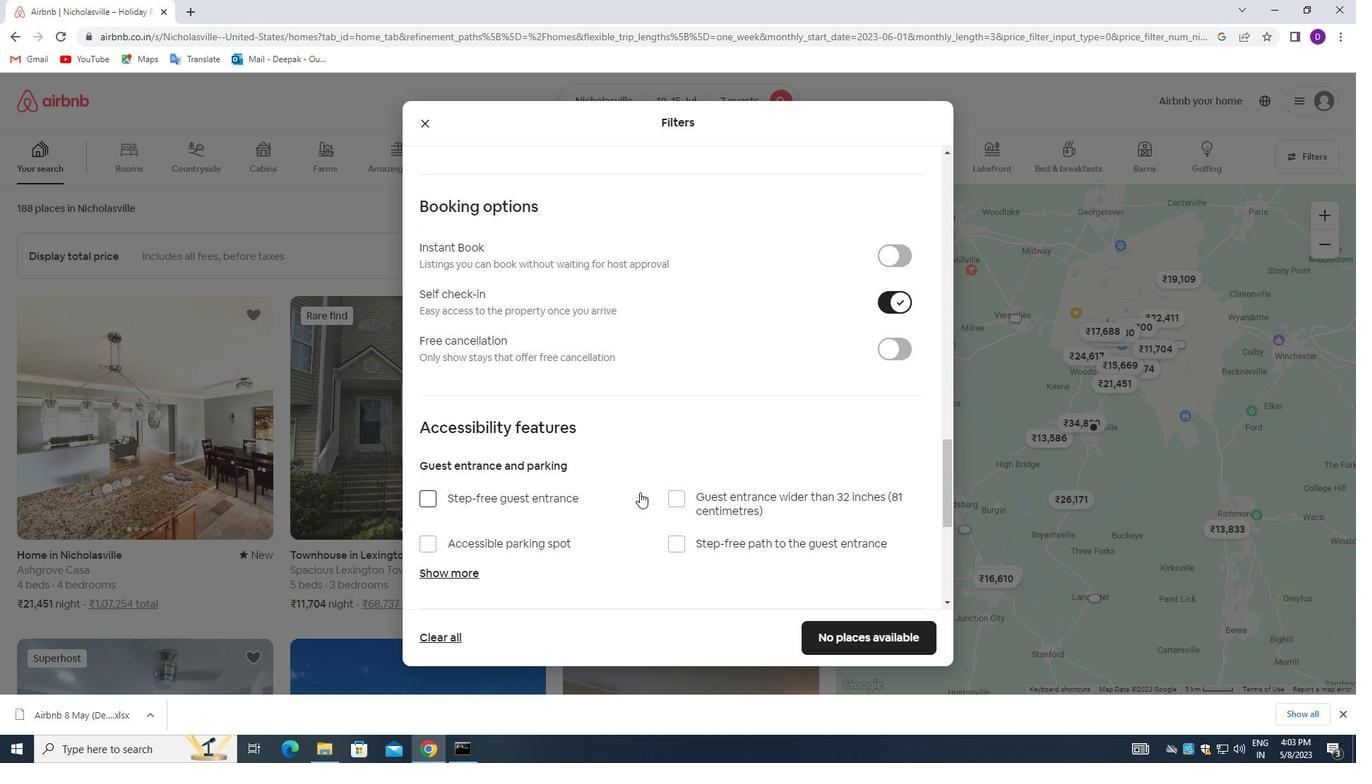 
Action: Mouse scrolled (640, 491) with delta (0, 0)
Screenshot: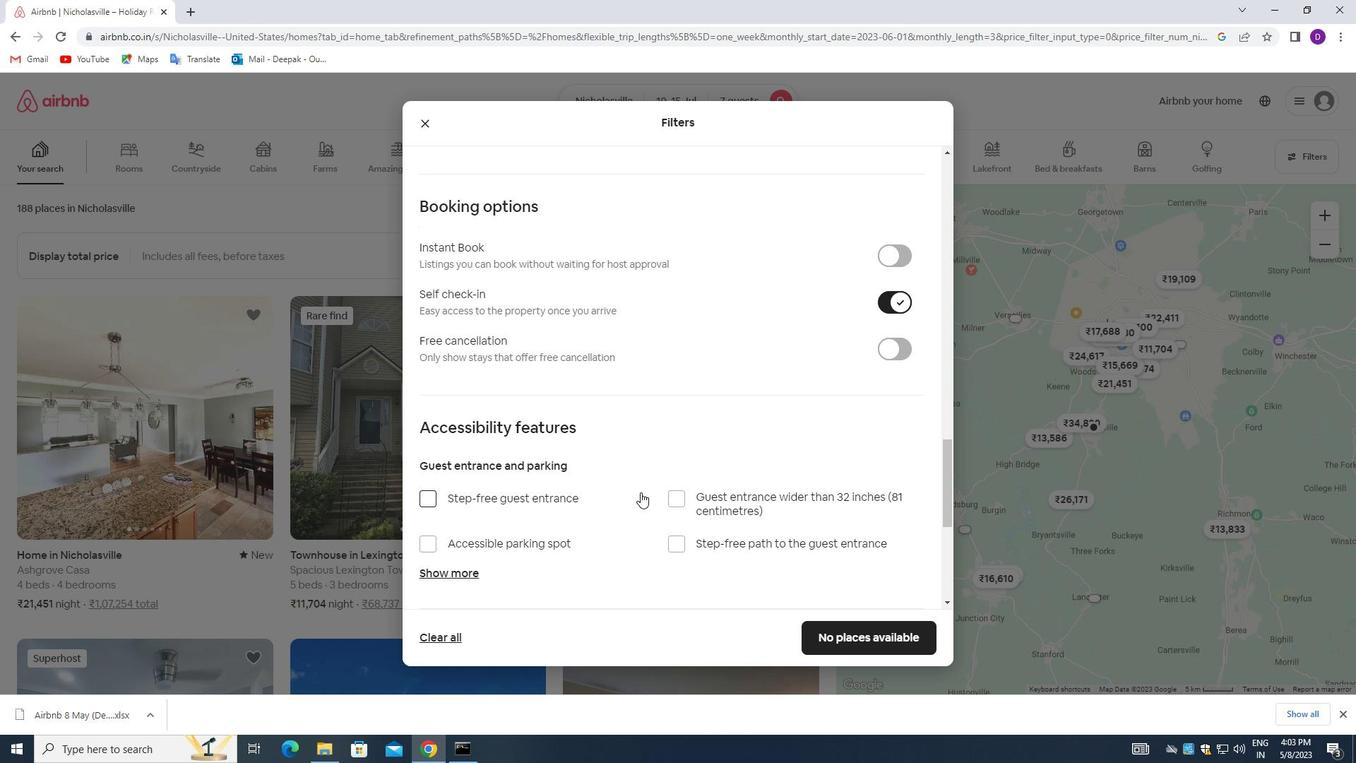 
Action: Mouse moved to (642, 491)
Screenshot: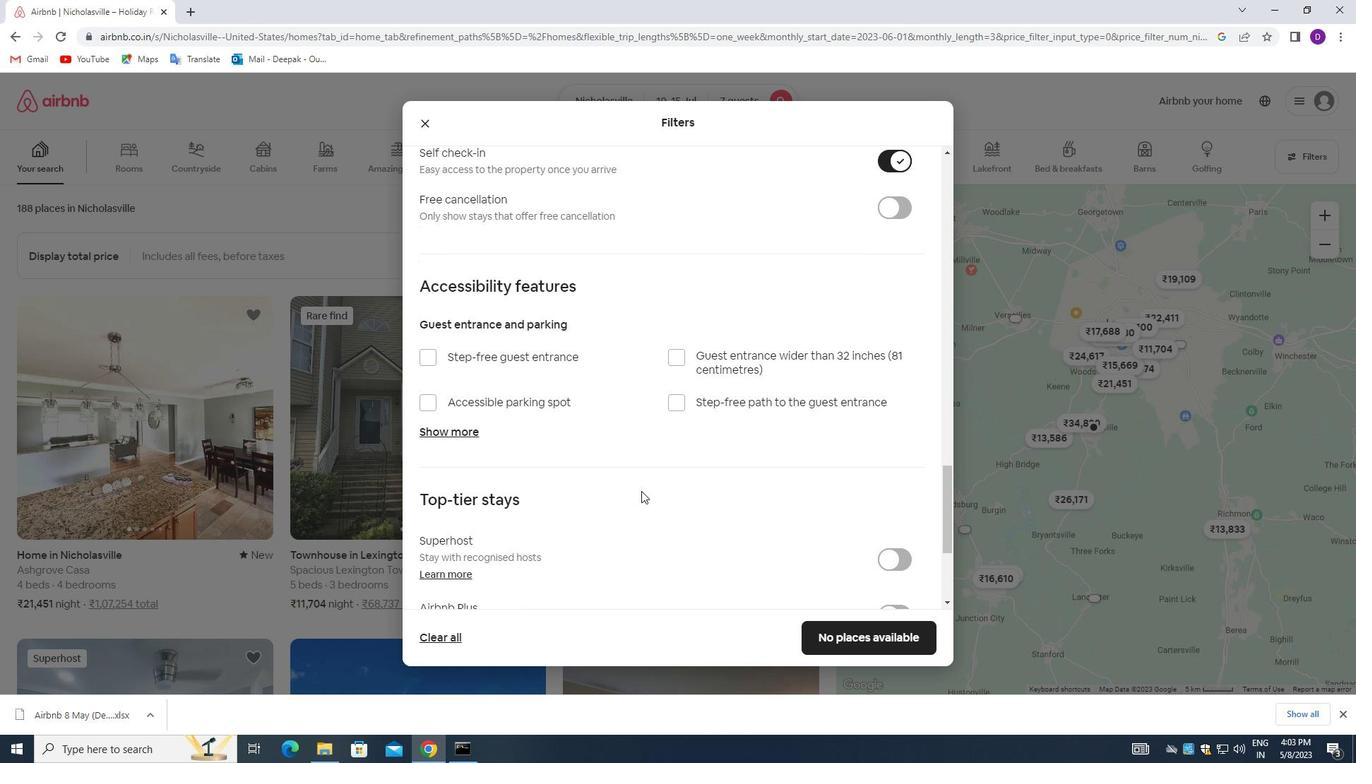
Action: Mouse scrolled (642, 490) with delta (0, 0)
Screenshot: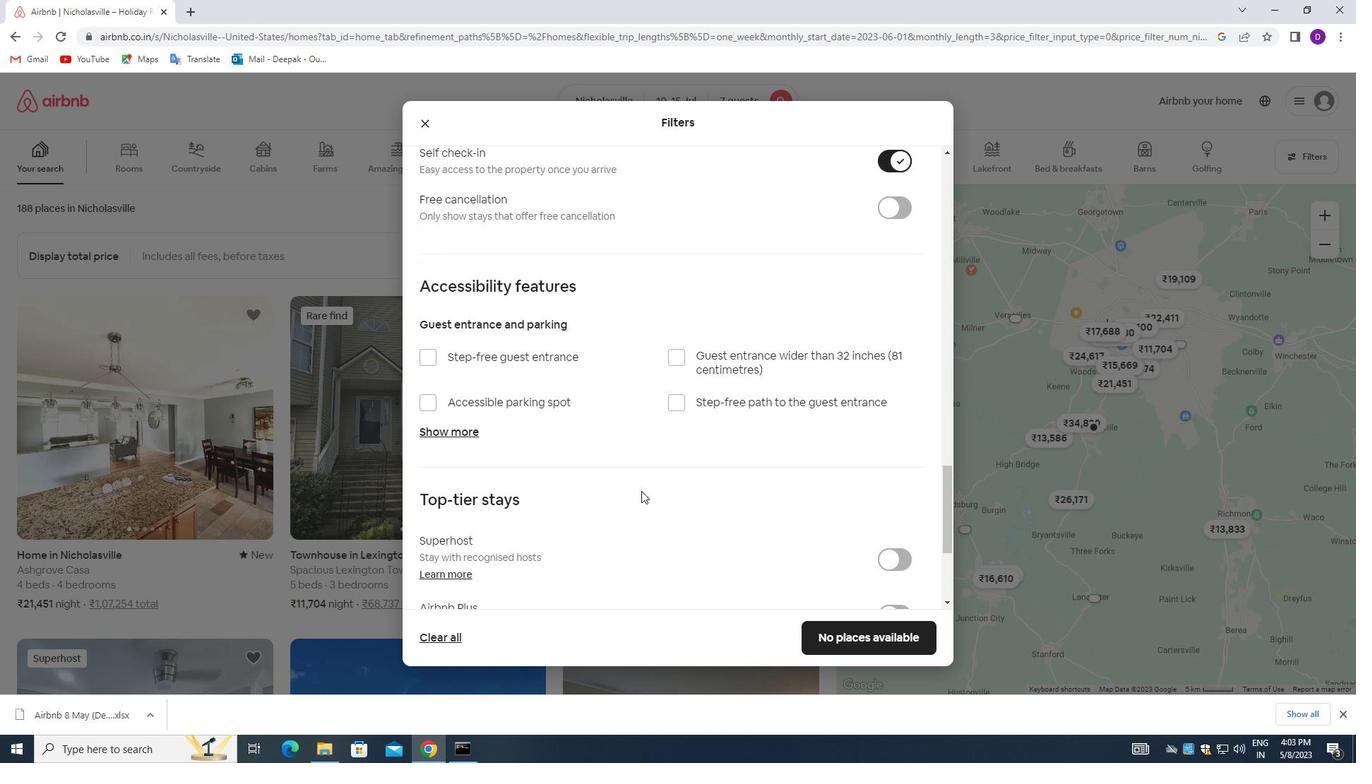 
Action: Mouse moved to (643, 491)
Screenshot: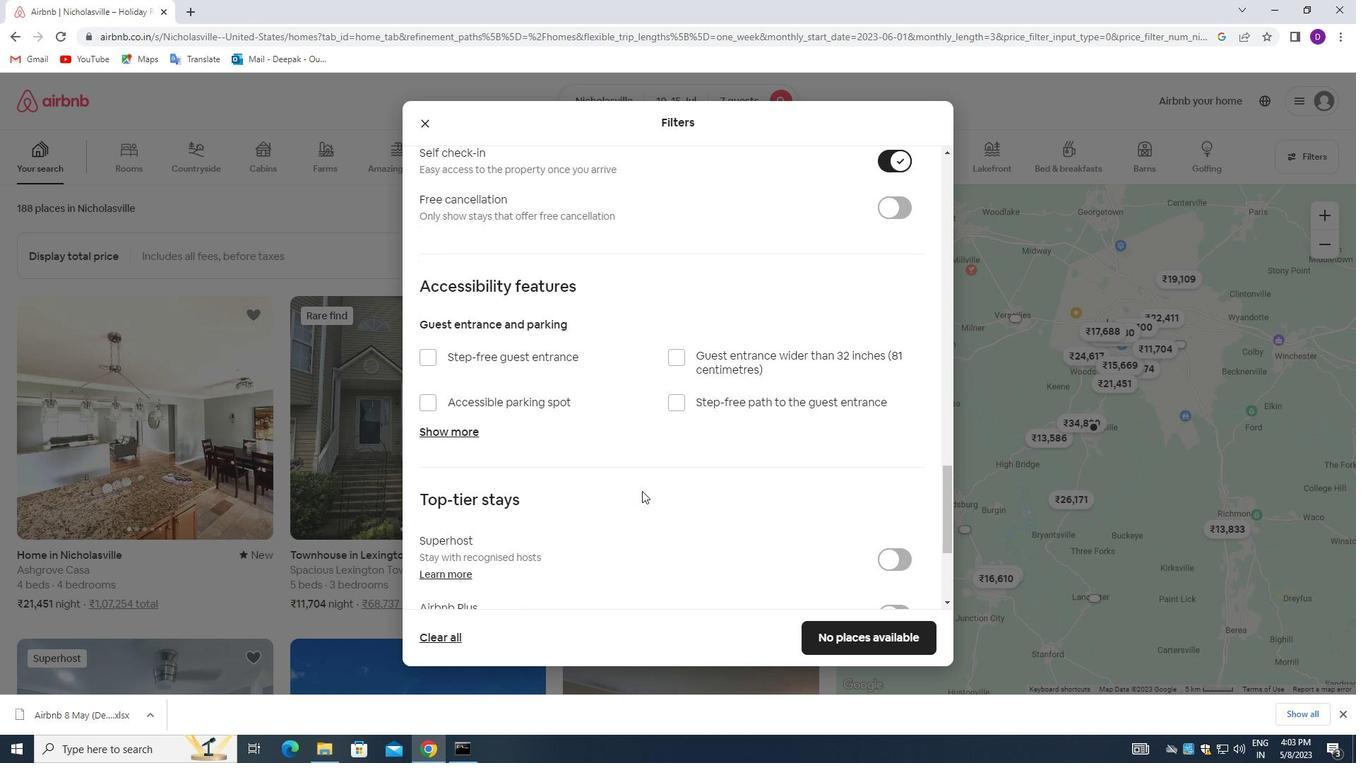 
Action: Mouse scrolled (643, 490) with delta (0, 0)
Screenshot: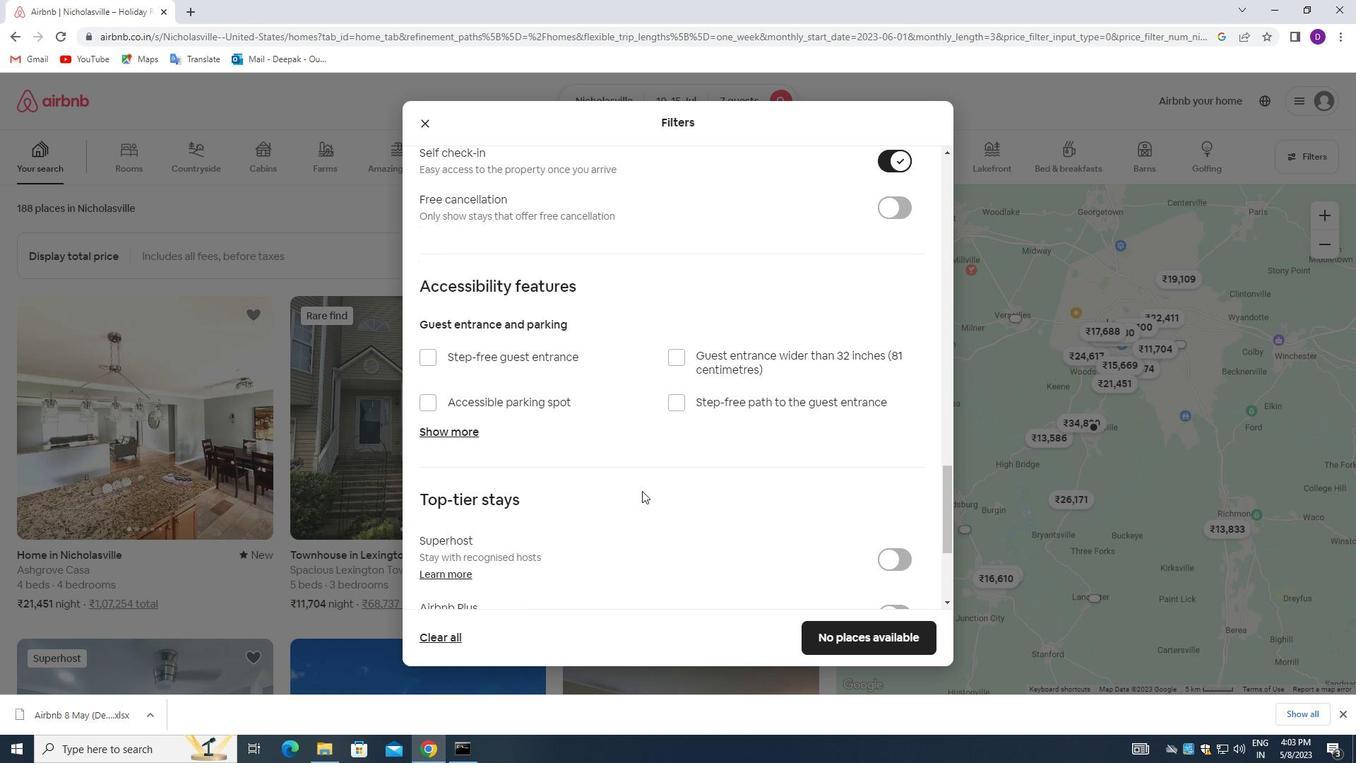 
Action: Mouse scrolled (643, 490) with delta (0, 0)
Screenshot: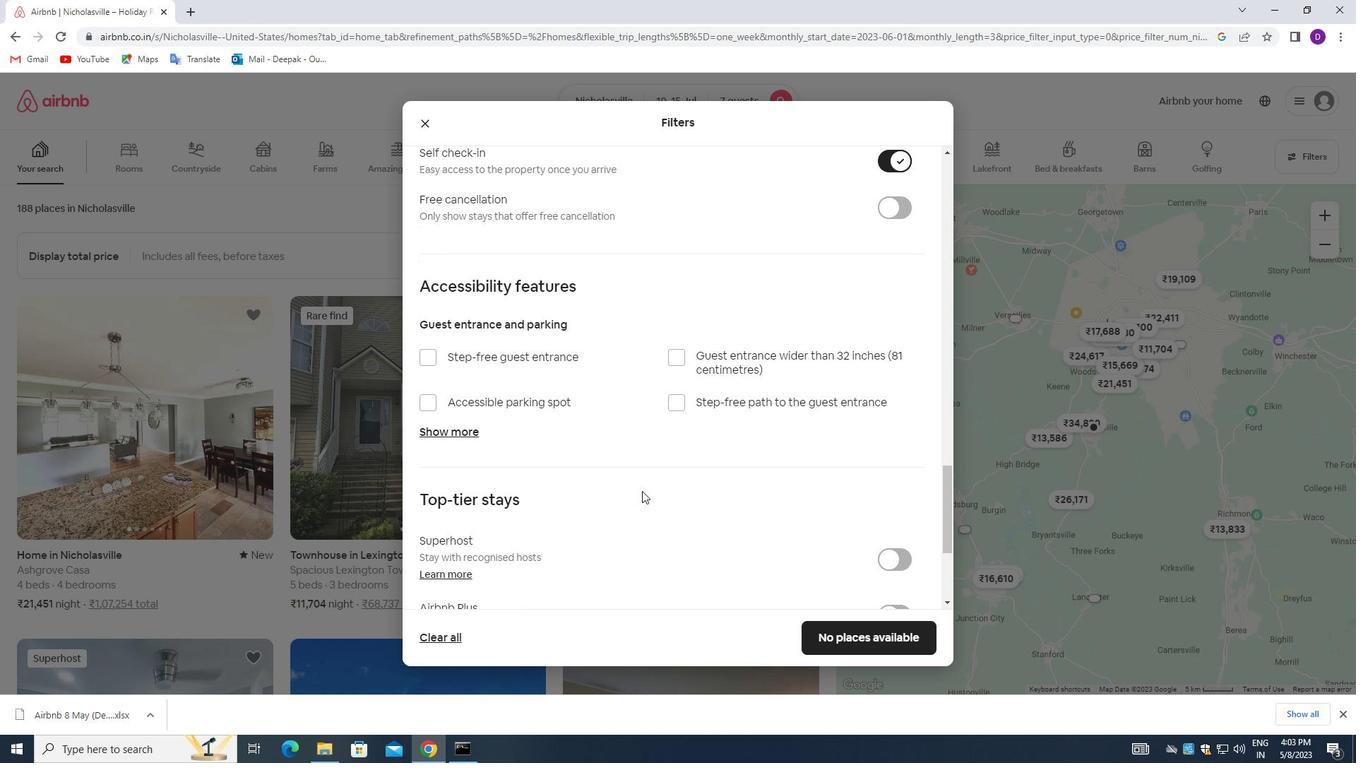 
Action: Mouse moved to (638, 491)
Screenshot: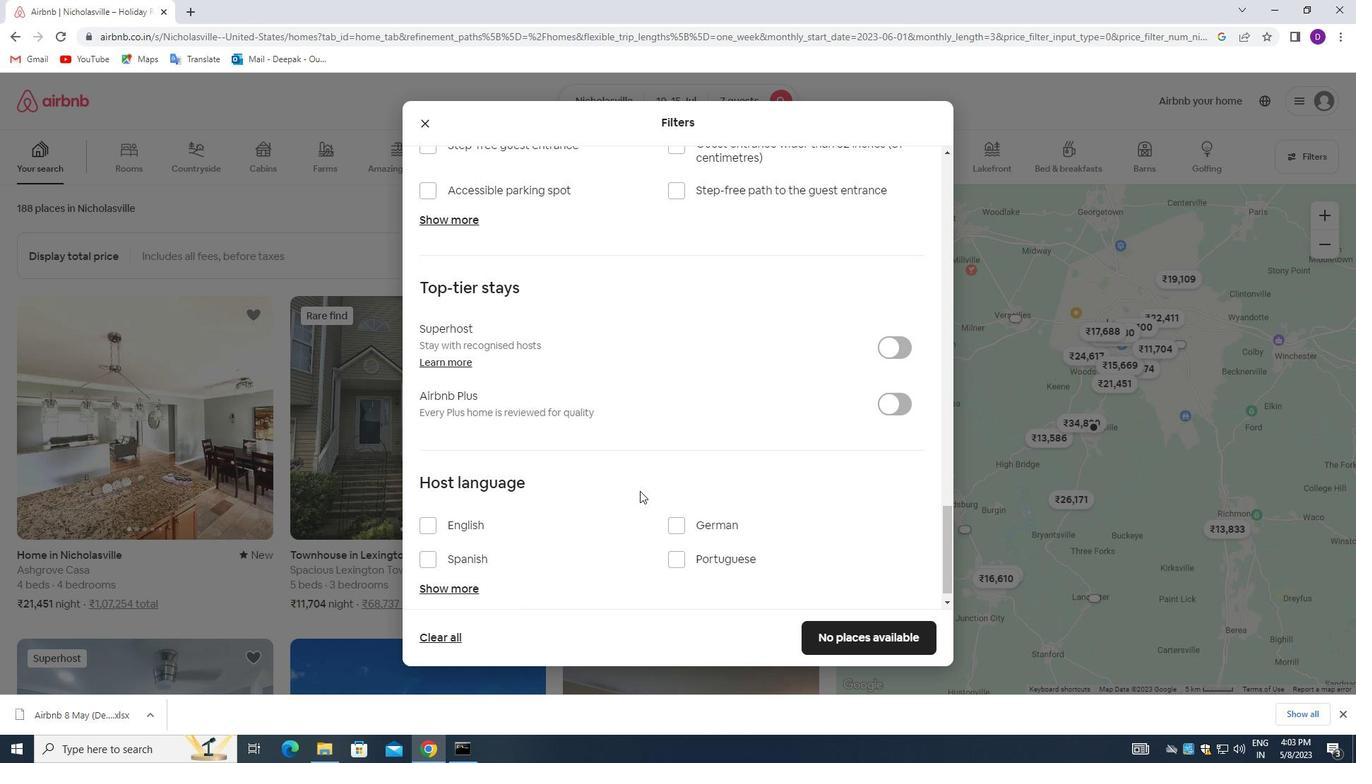 
Action: Mouse scrolled (638, 490) with delta (0, 0)
Screenshot: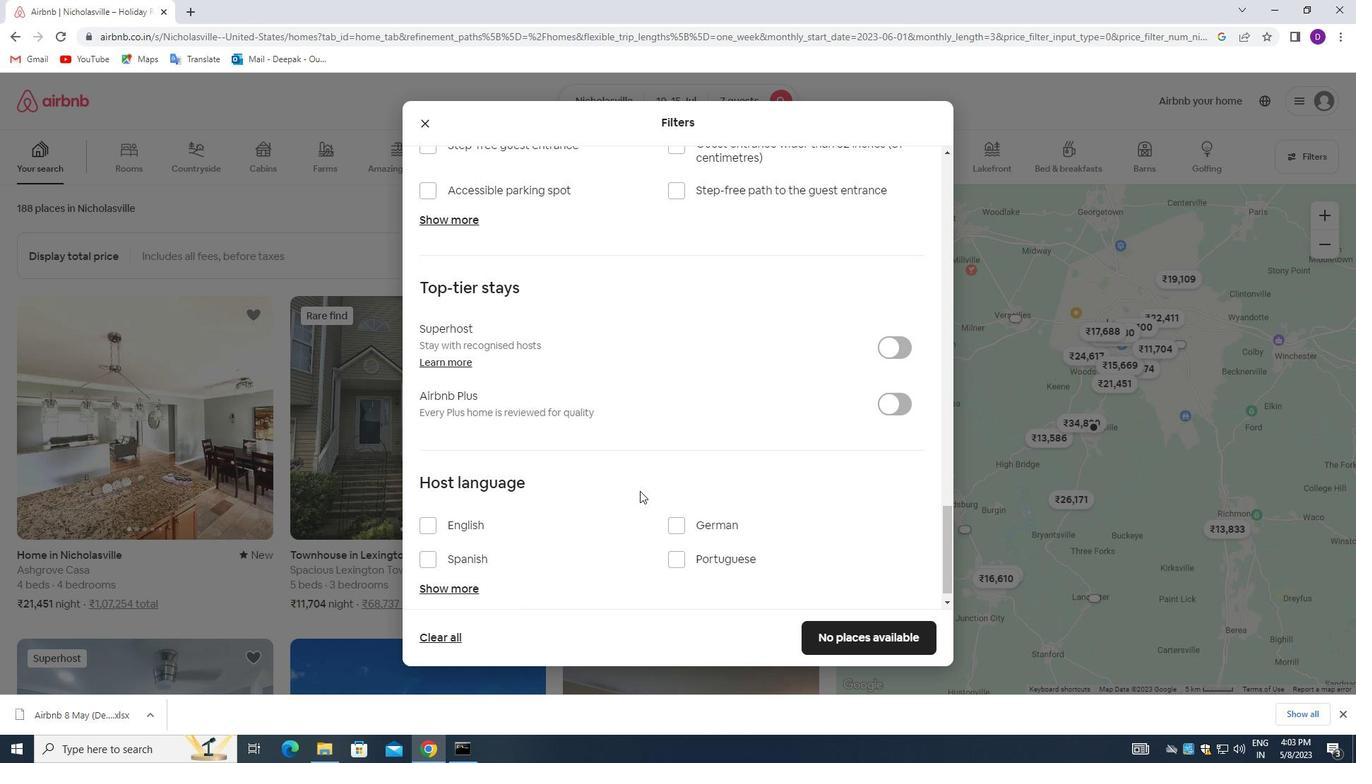 
Action: Mouse moved to (633, 490)
Screenshot: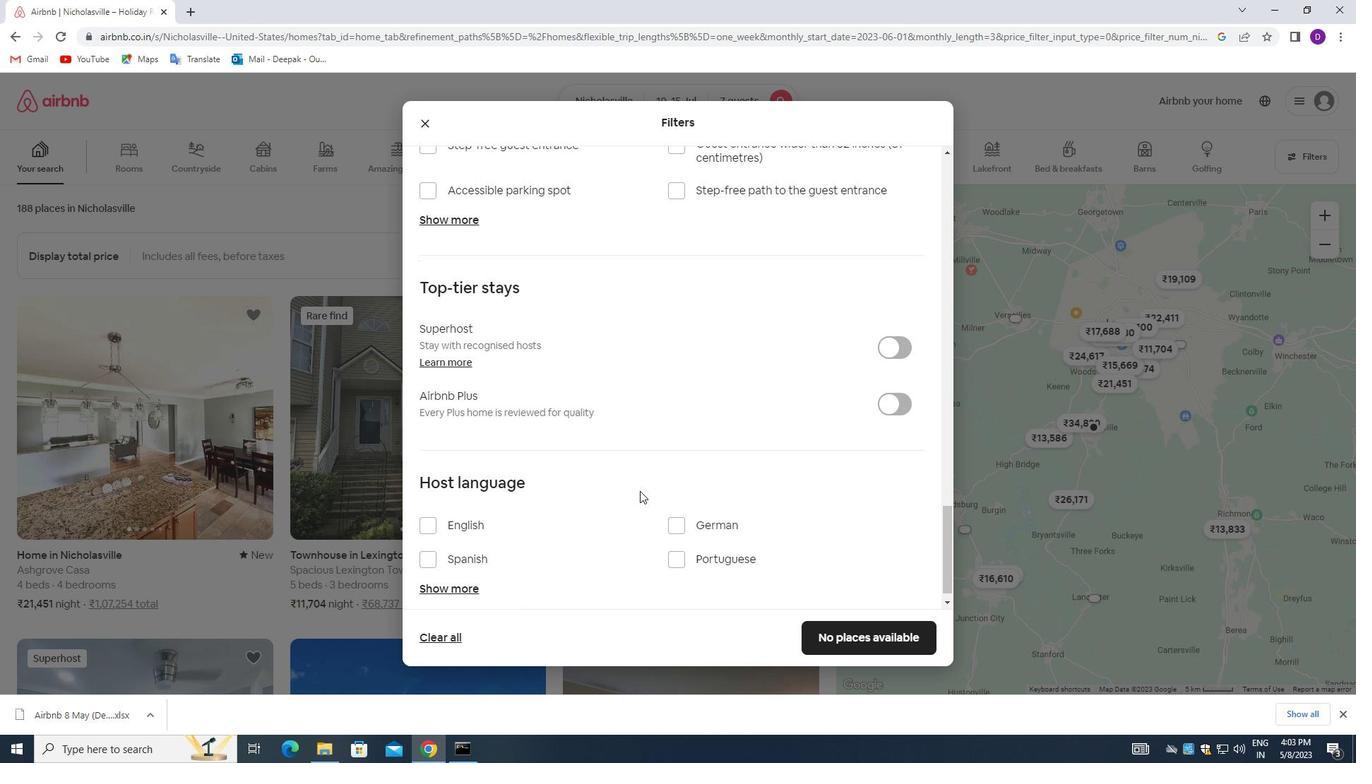 
Action: Mouse scrolled (633, 489) with delta (0, 0)
Screenshot: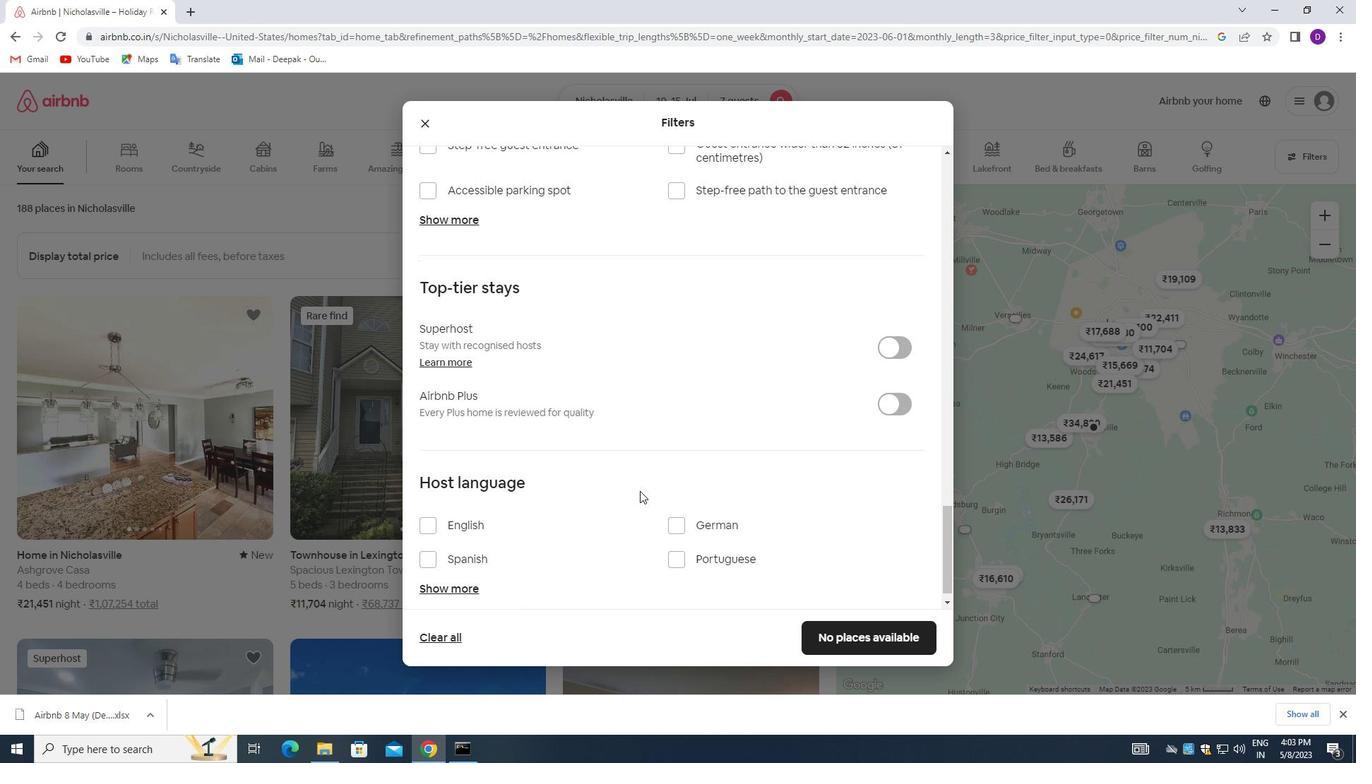 
Action: Mouse moved to (428, 508)
Screenshot: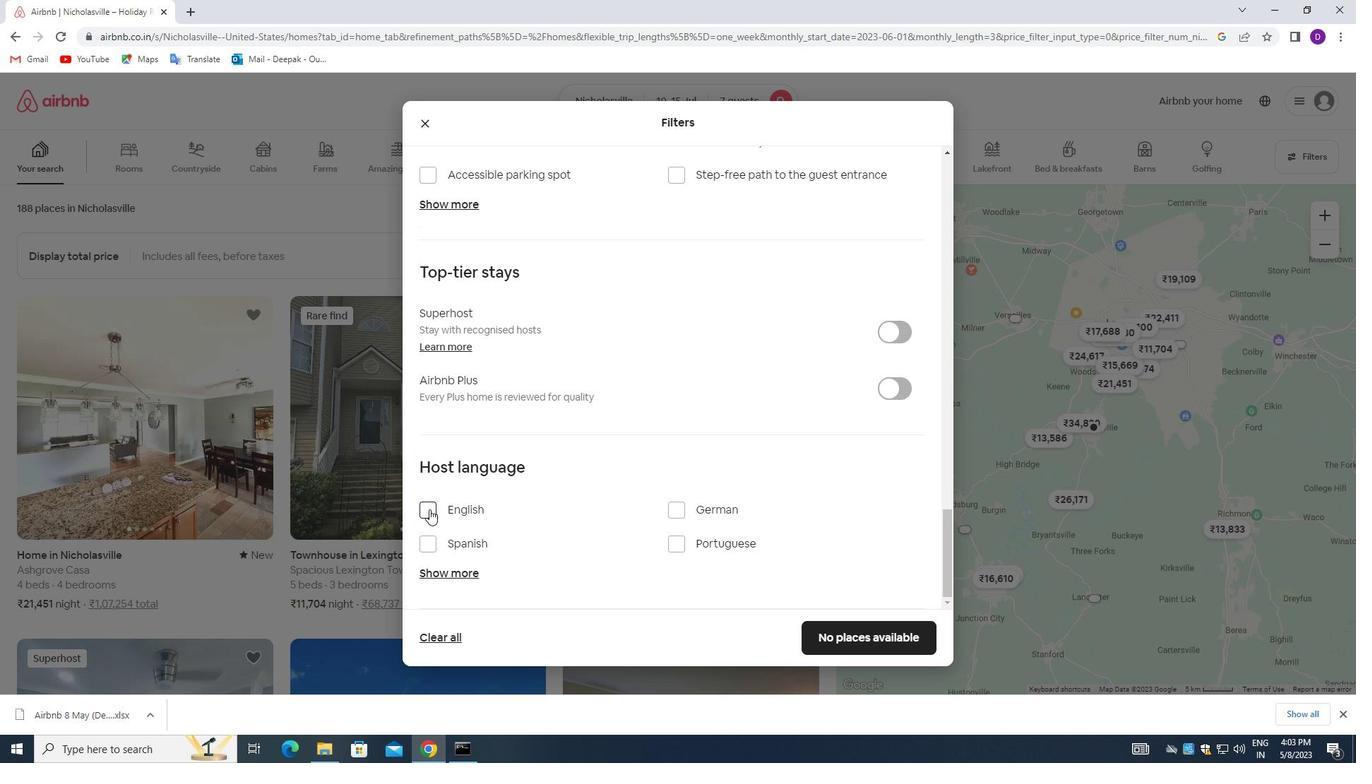 
Action: Mouse pressed left at (428, 508)
Screenshot: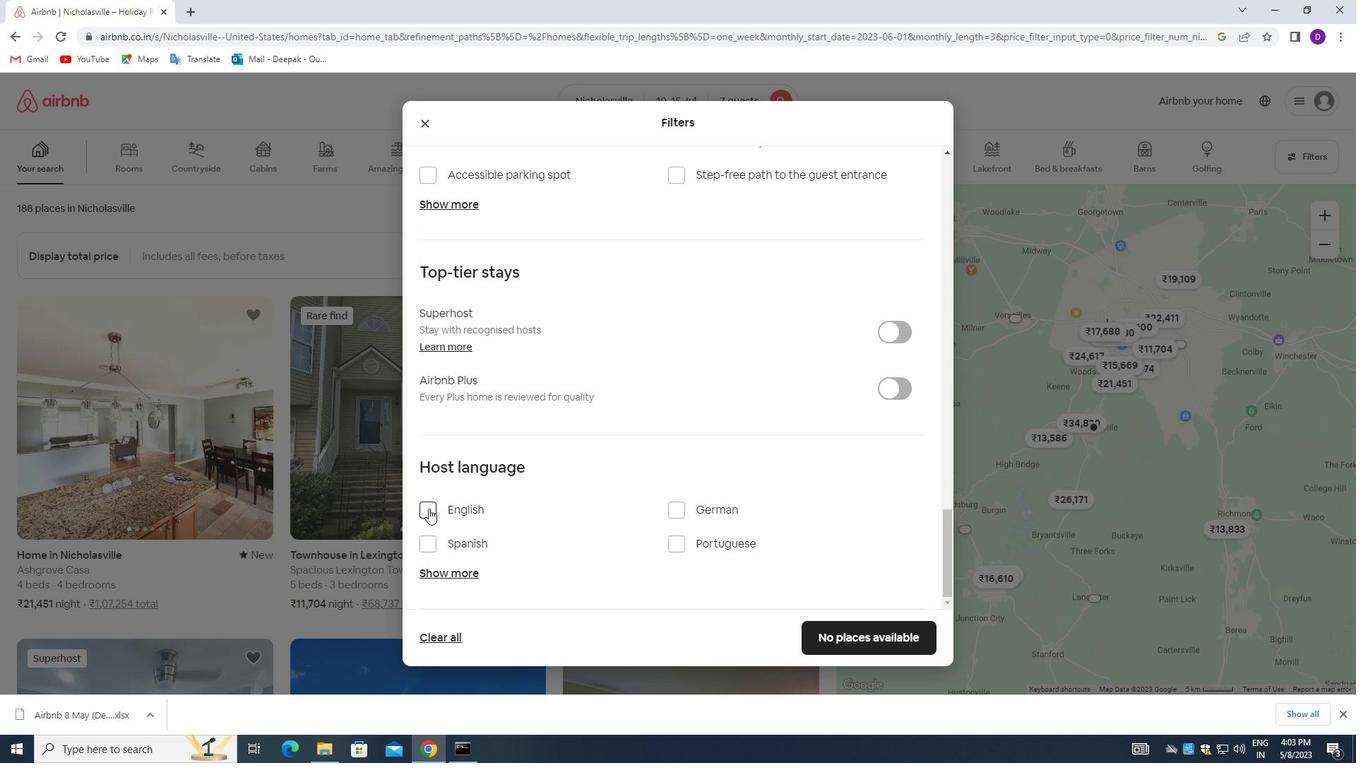 
Action: Mouse moved to (807, 629)
Screenshot: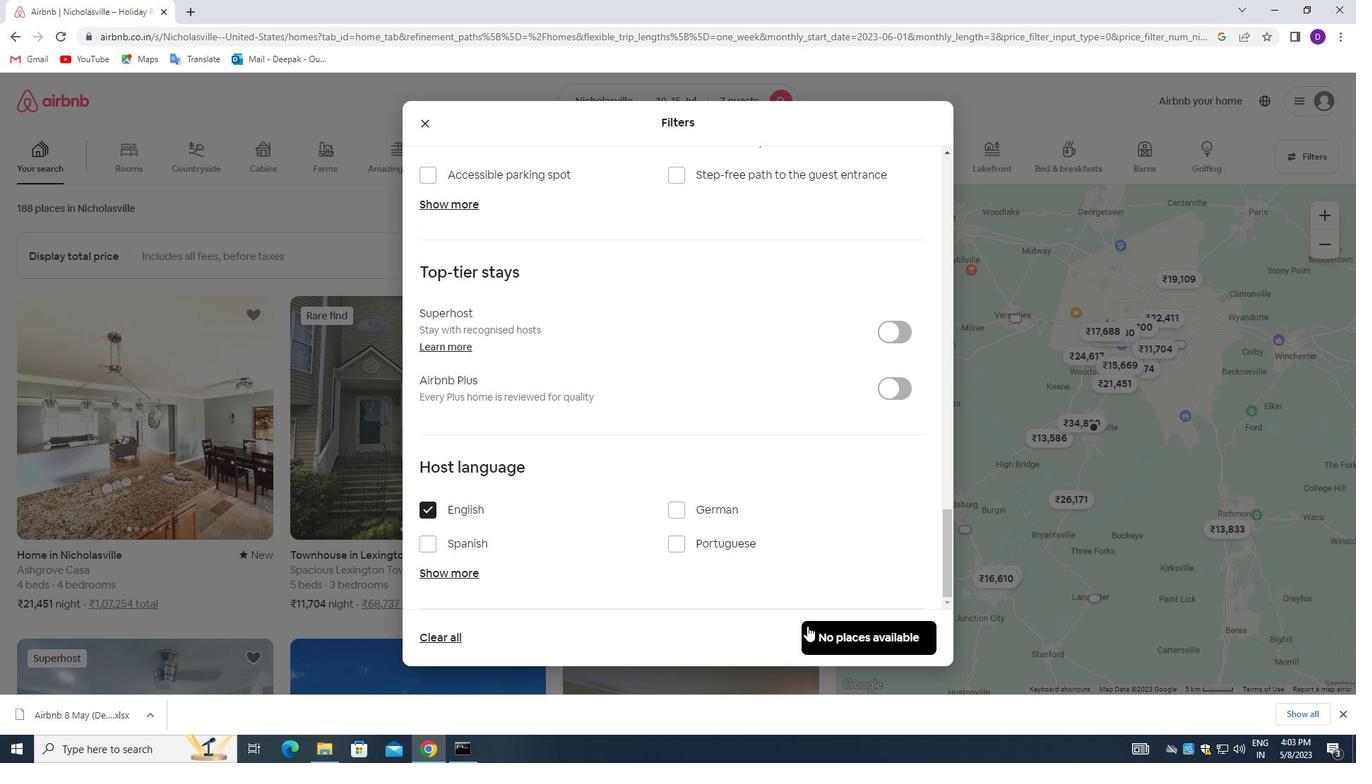 
Action: Mouse pressed left at (807, 629)
Screenshot: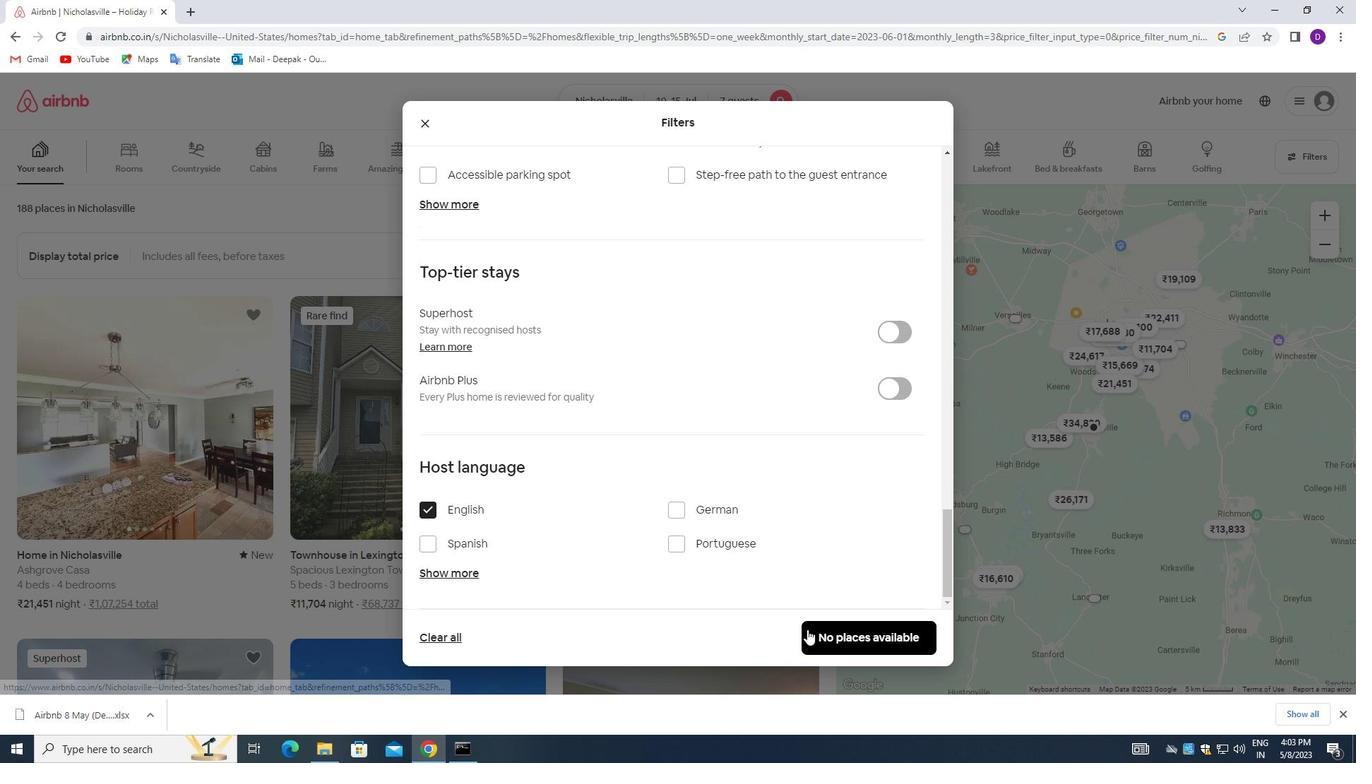 
Action: Mouse moved to (784, 528)
Screenshot: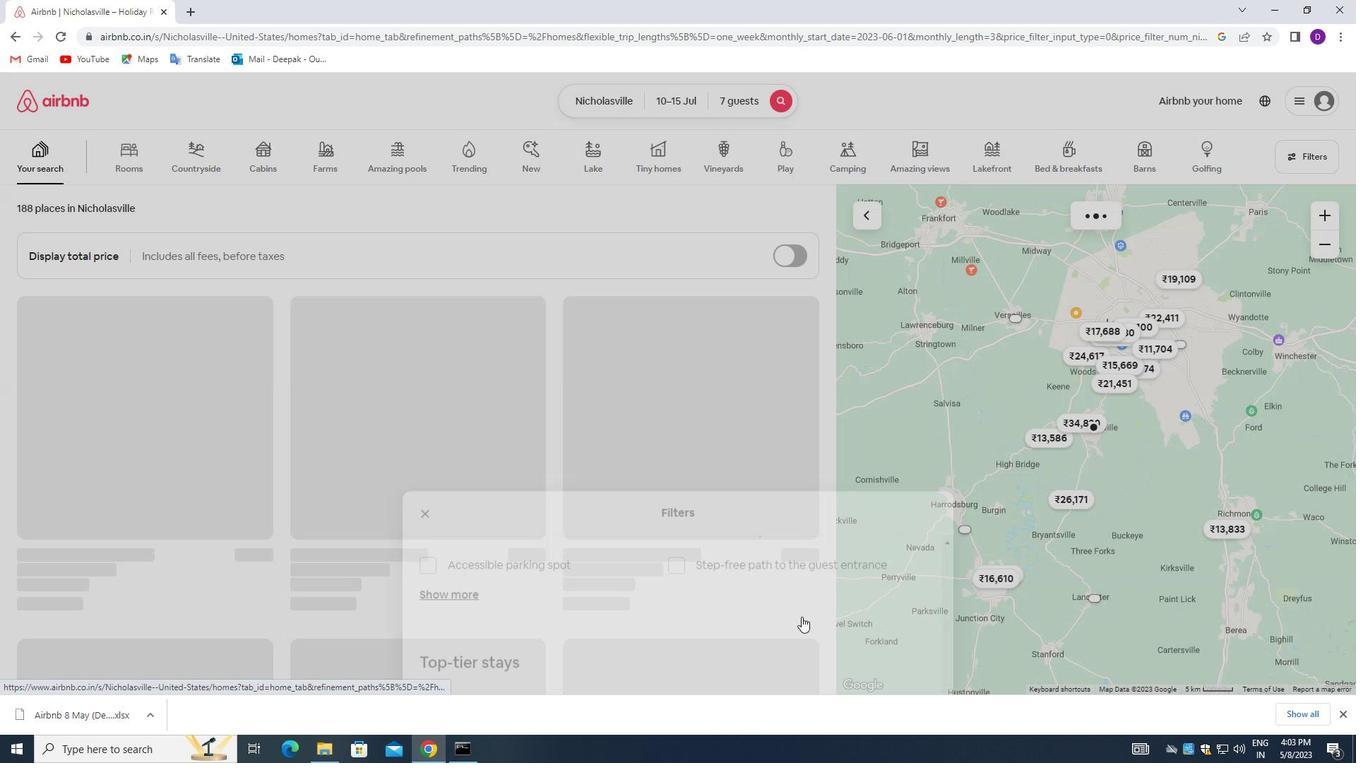 
